 Task: Play online Dominion games in very easy mode.
Action: Mouse moved to (163, 83)
Screenshot: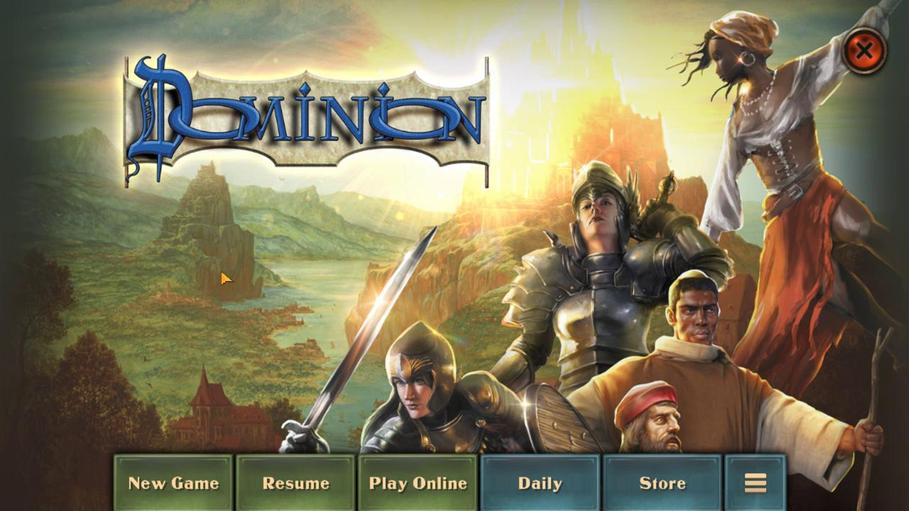 
Action: Mouse pressed left at (163, 83)
Screenshot: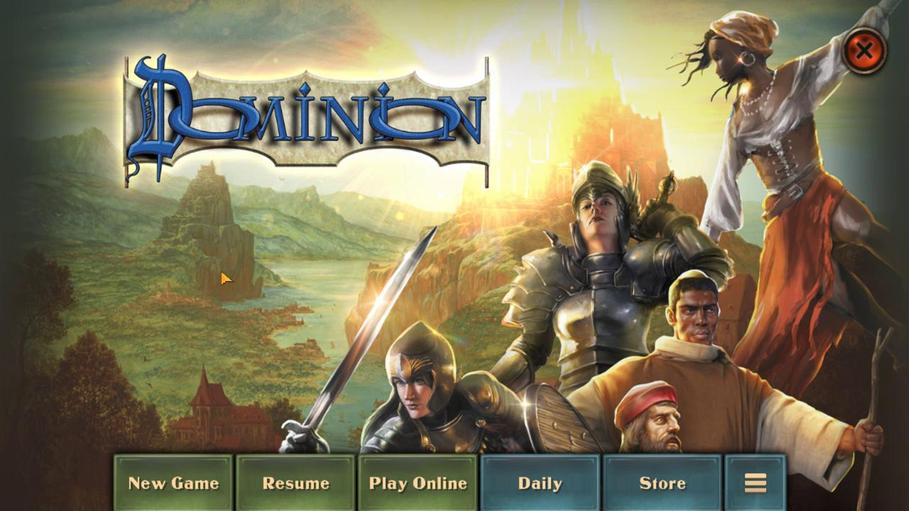 
Action: Mouse moved to (184, 326)
Screenshot: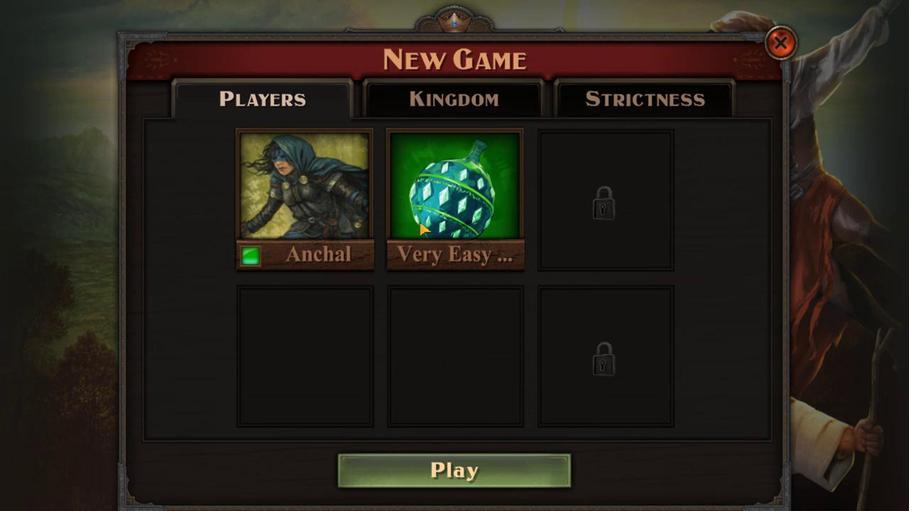 
Action: Mouse pressed left at (184, 326)
Screenshot: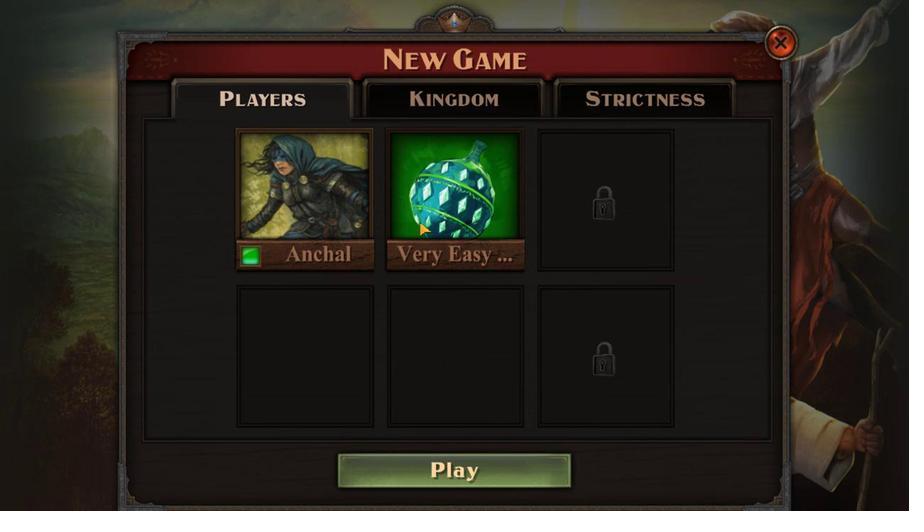 
Action: Mouse moved to (174, 304)
Screenshot: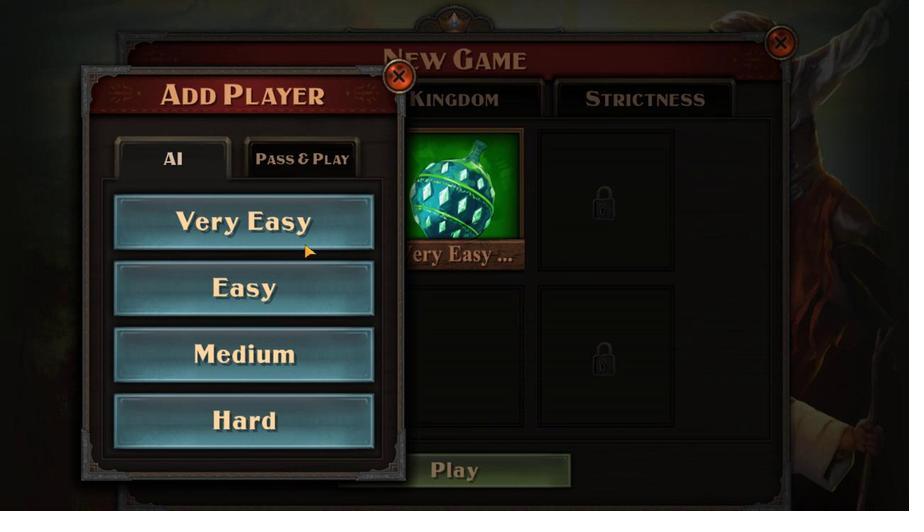 
Action: Mouse pressed left at (174, 304)
Screenshot: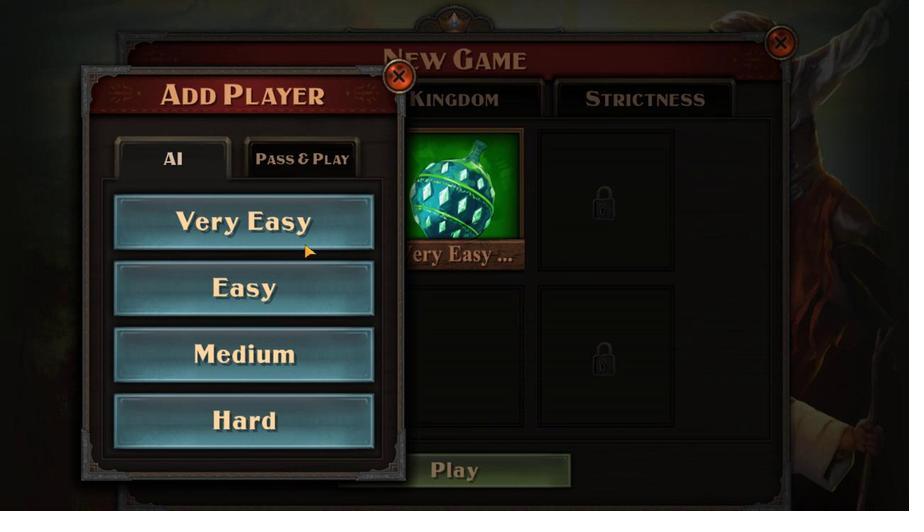 
Action: Mouse moved to (185, 96)
Screenshot: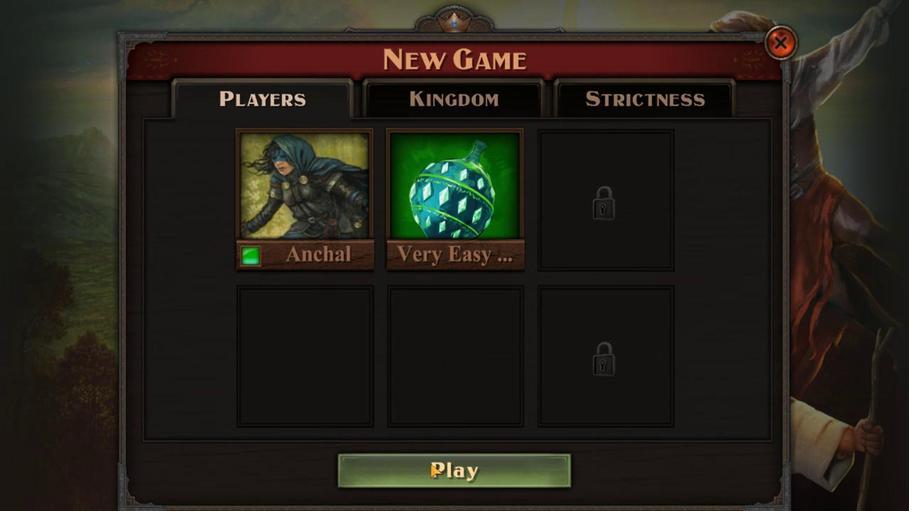 
Action: Mouse pressed left at (185, 96)
Screenshot: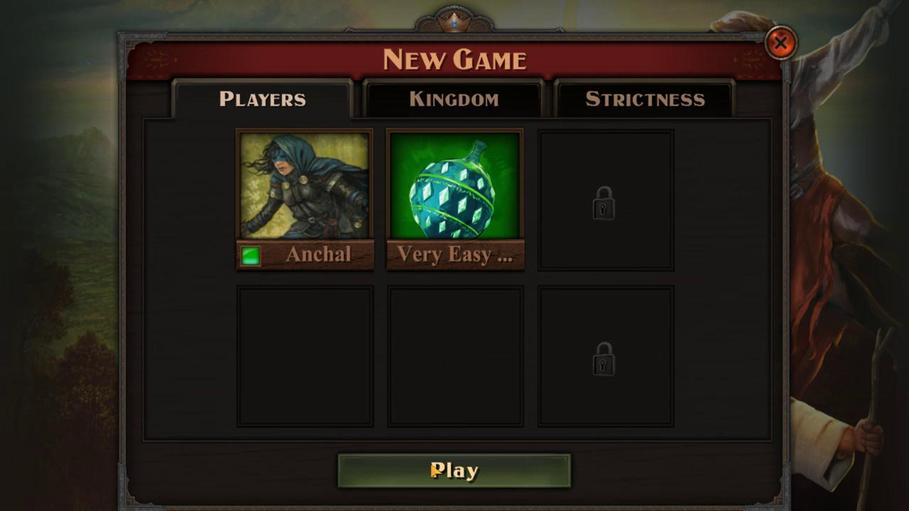 
Action: Mouse moved to (186, 95)
Screenshot: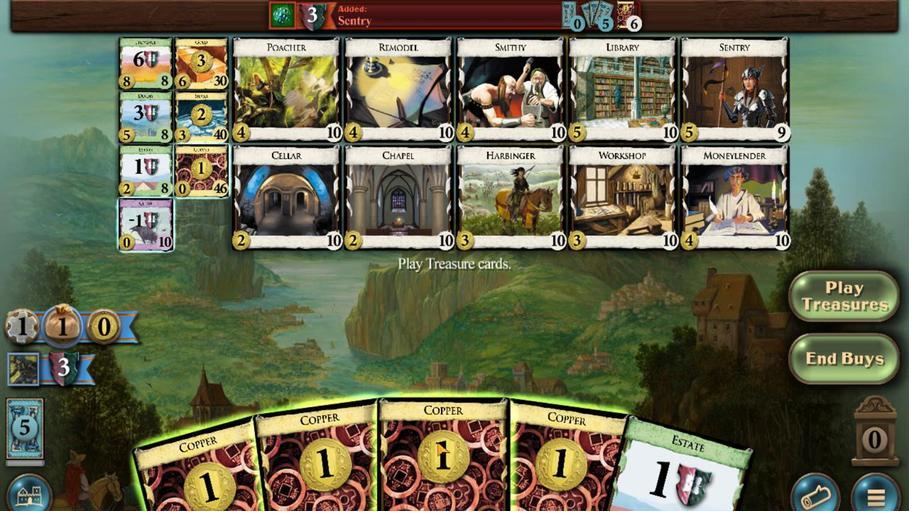 
Action: Mouse pressed left at (186, 95)
Screenshot: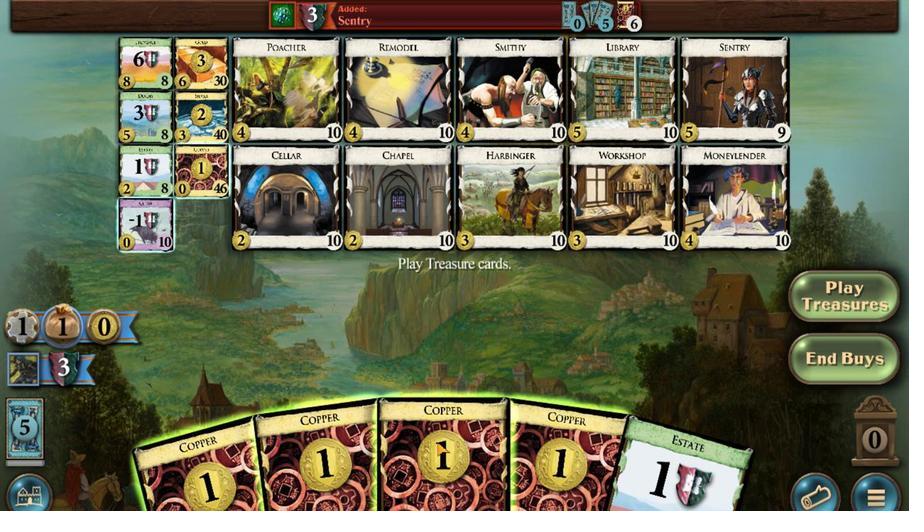 
Action: Mouse moved to (183, 74)
Screenshot: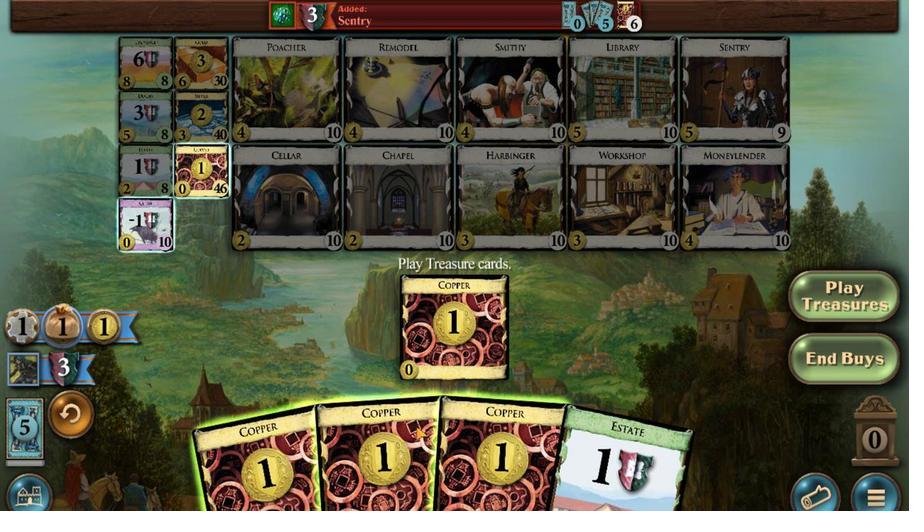
Action: Mouse pressed left at (183, 74)
Screenshot: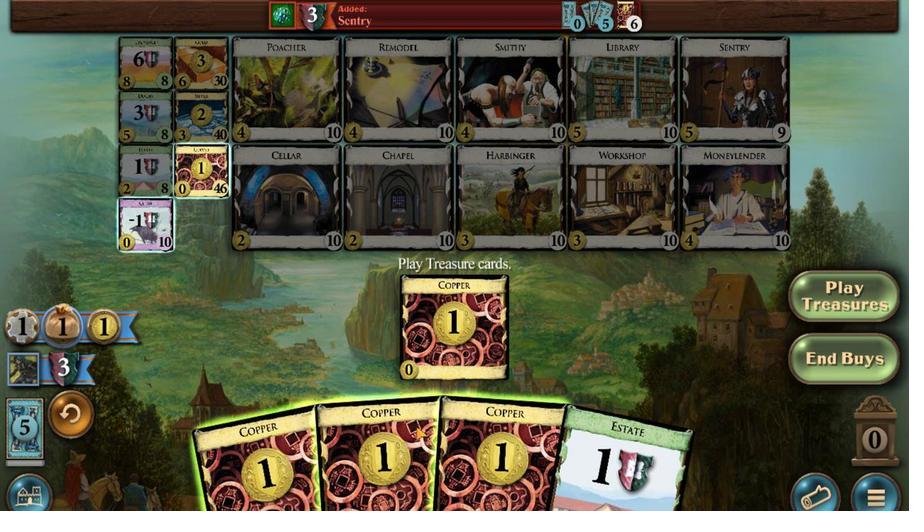 
Action: Mouse moved to (186, 74)
Screenshot: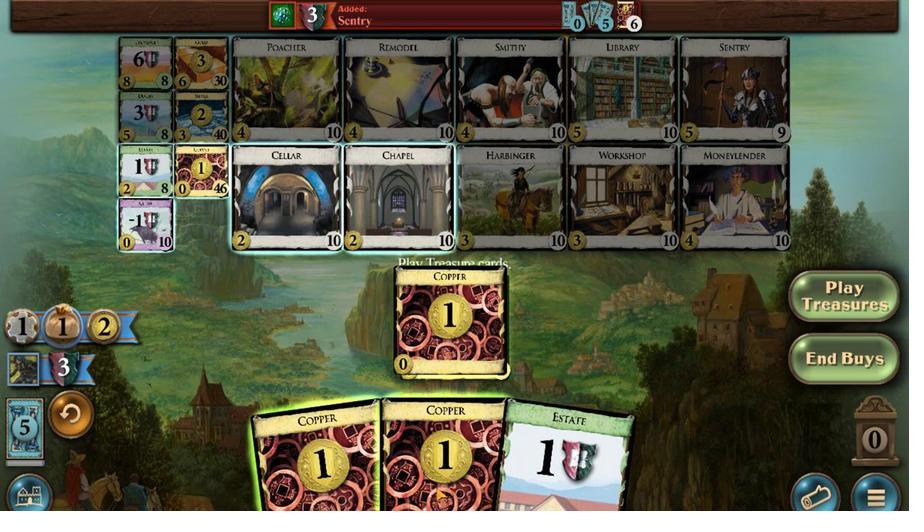 
Action: Mouse pressed left at (186, 74)
Screenshot: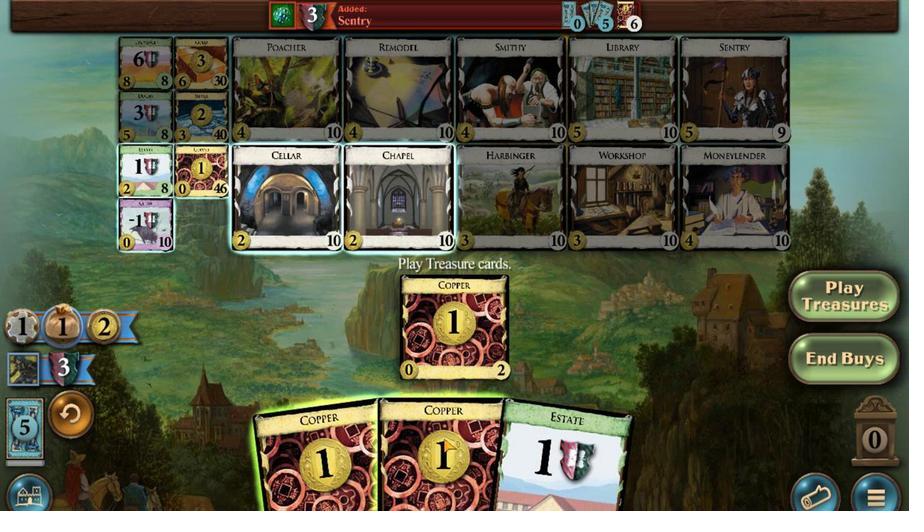 
Action: Mouse moved to (181, 81)
Screenshot: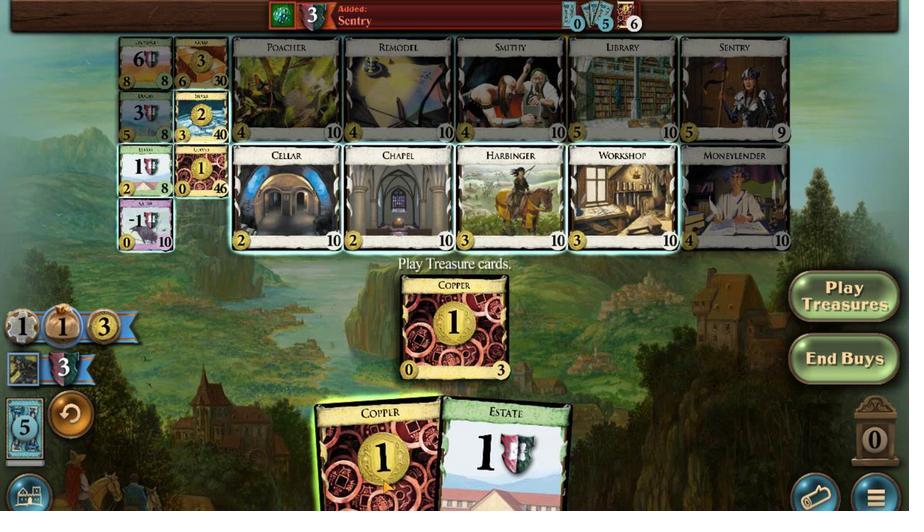 
Action: Mouse pressed left at (181, 81)
Screenshot: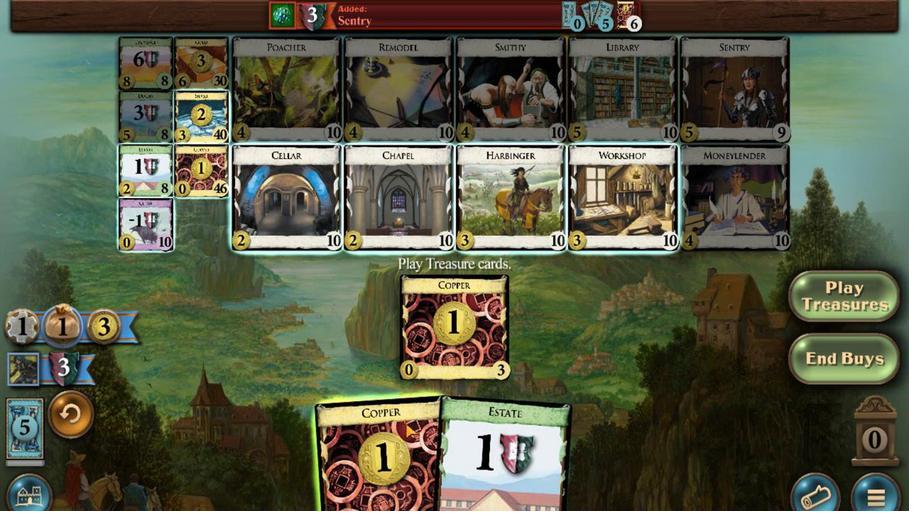 
Action: Mouse moved to (192, 439)
Screenshot: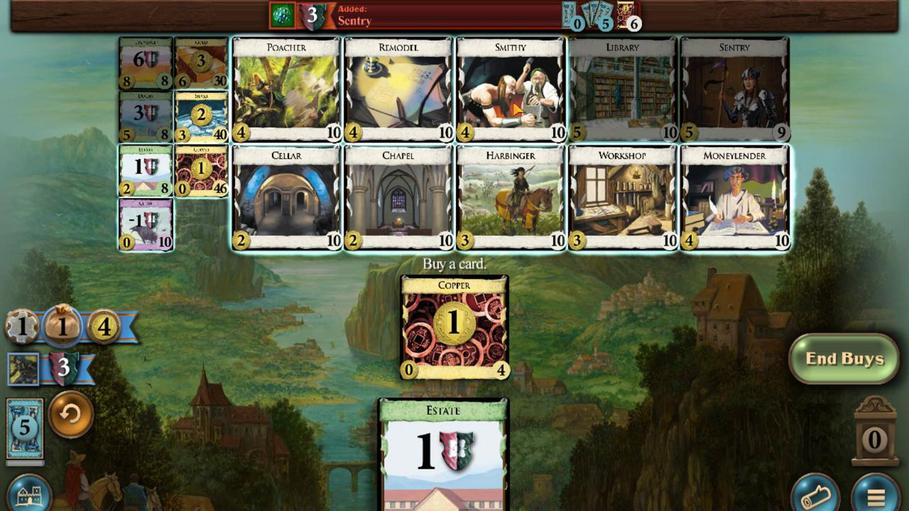 
Action: Mouse pressed left at (192, 439)
Screenshot: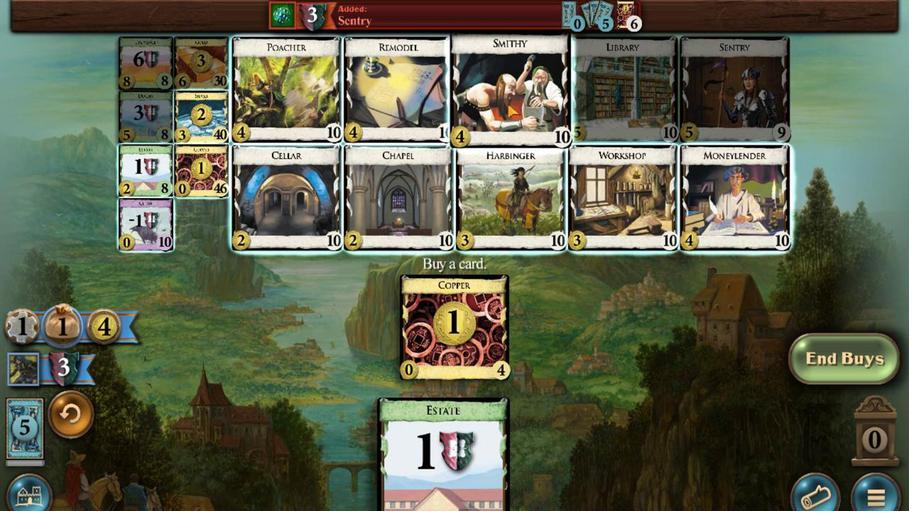 
Action: Mouse moved to (186, 93)
Screenshot: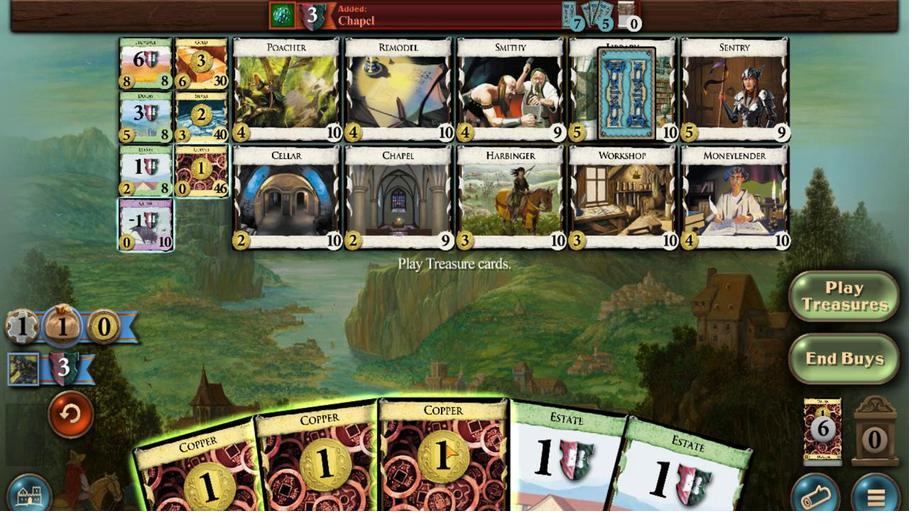 
Action: Mouse pressed left at (186, 93)
Screenshot: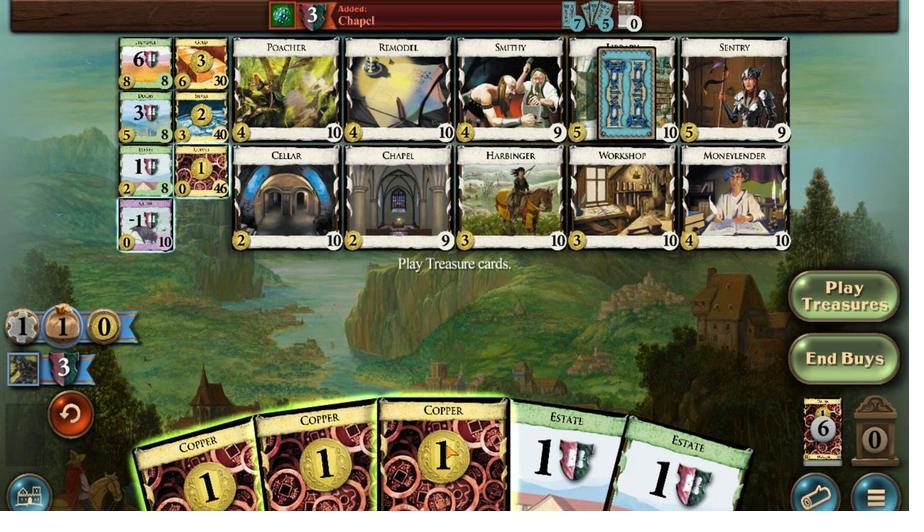 
Action: Mouse moved to (182, 105)
Screenshot: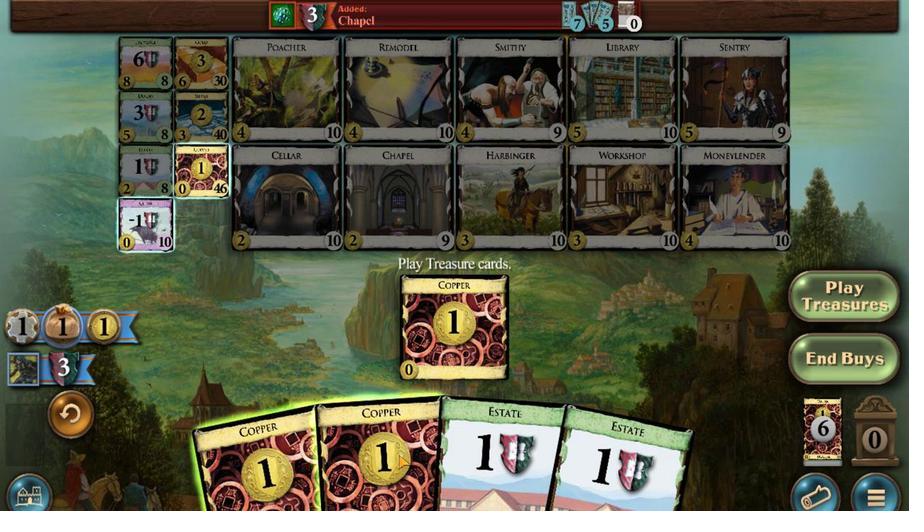 
Action: Mouse pressed left at (182, 105)
Screenshot: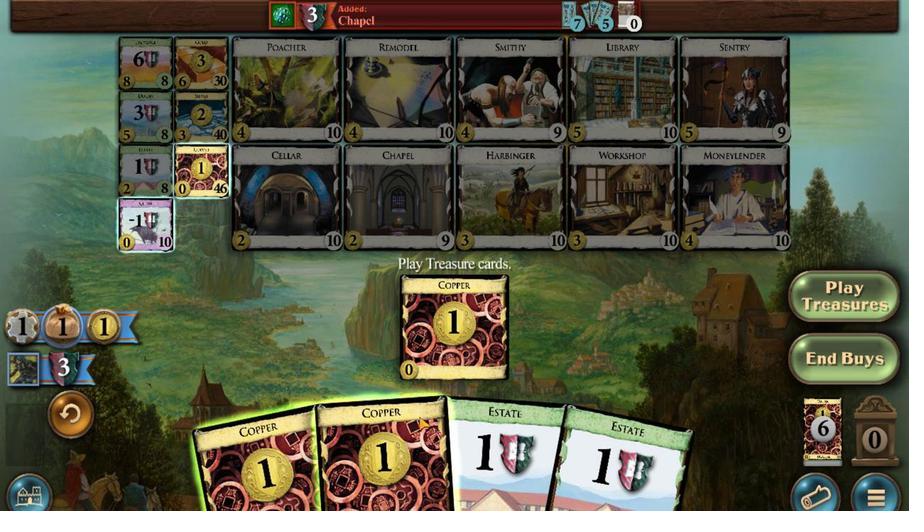 
Action: Mouse moved to (178, 103)
Screenshot: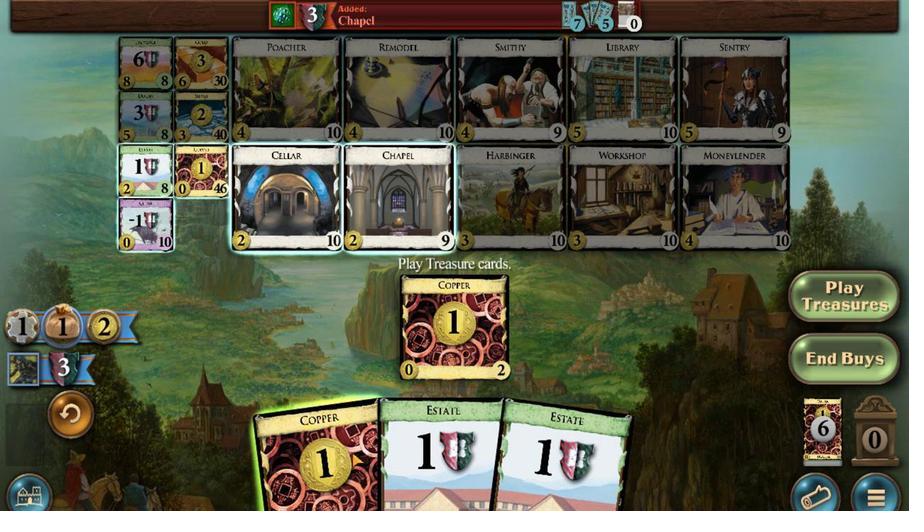 
Action: Mouse pressed left at (178, 103)
Screenshot: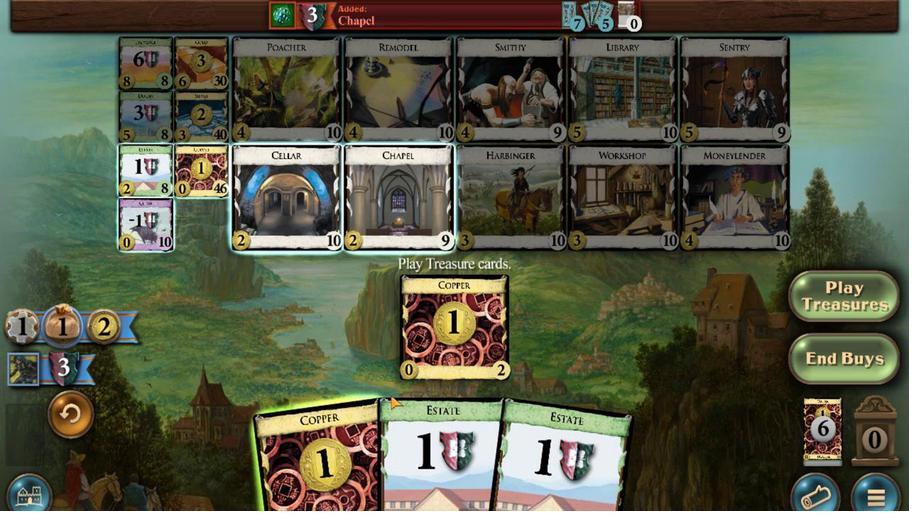 
Action: Mouse moved to (166, 432)
Screenshot: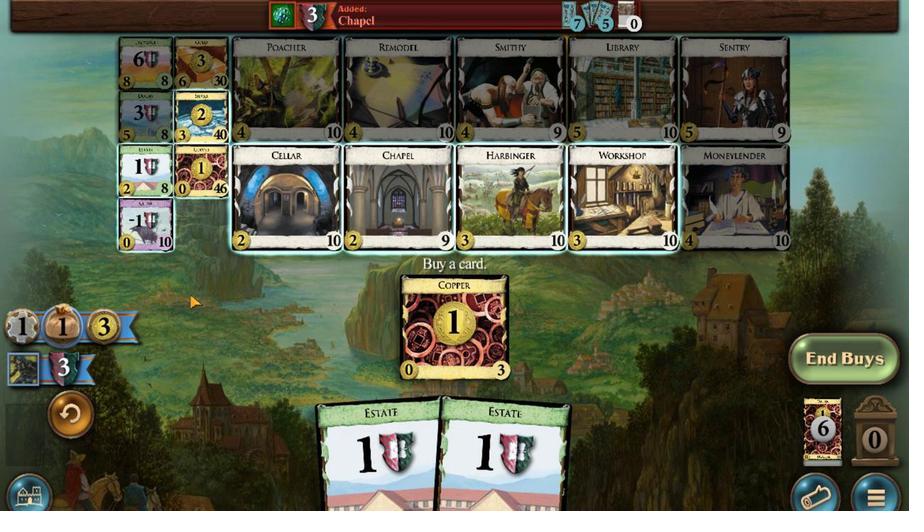 
Action: Mouse pressed left at (166, 432)
Screenshot: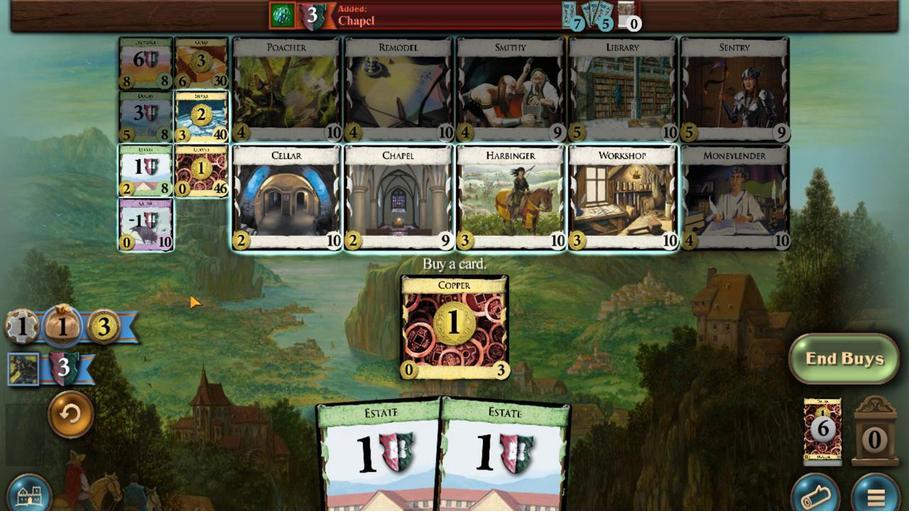 
Action: Mouse moved to (195, 74)
Screenshot: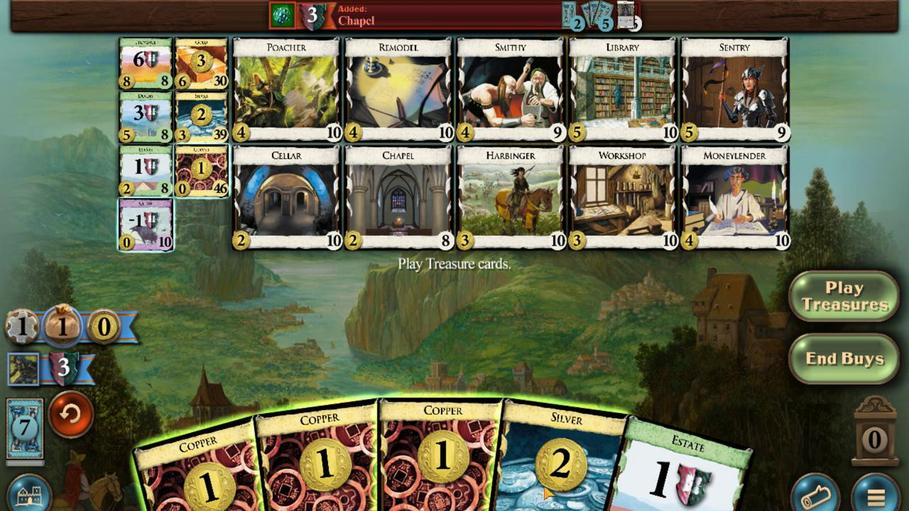 
Action: Mouse pressed left at (195, 74)
Screenshot: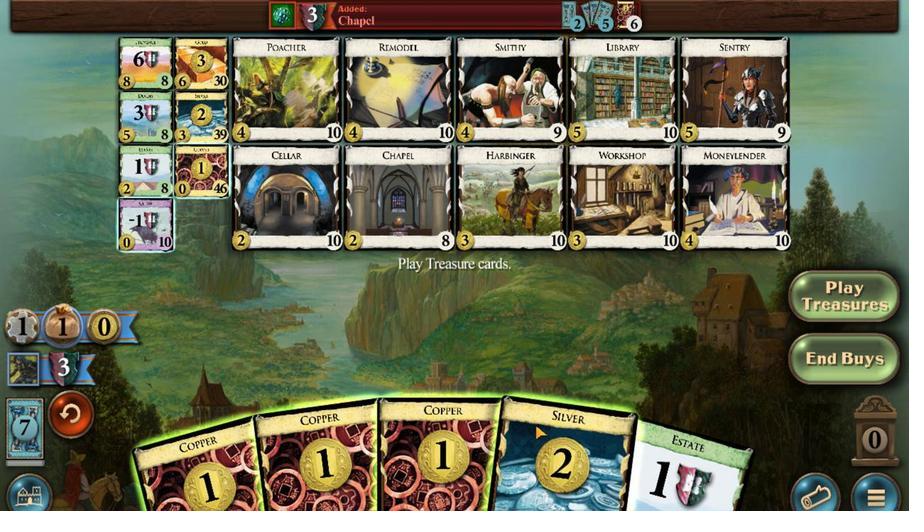 
Action: Mouse moved to (190, 73)
Screenshot: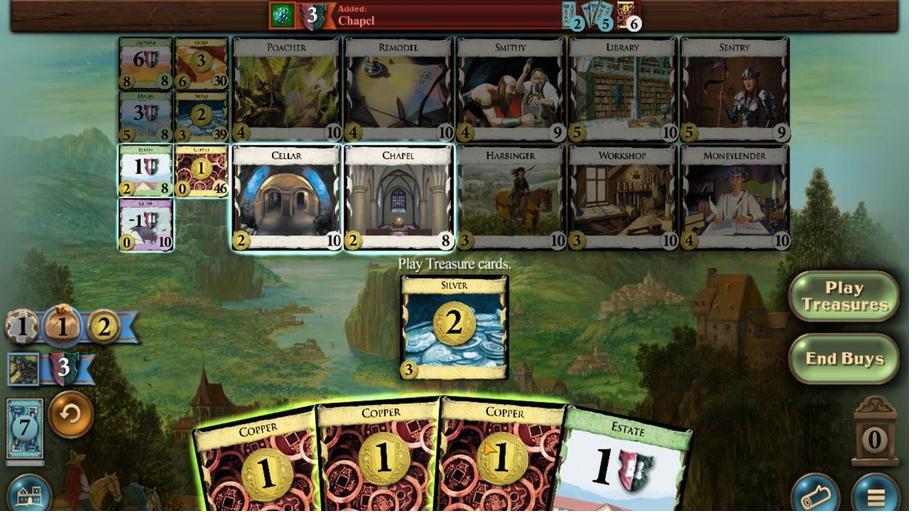 
Action: Mouse pressed left at (190, 73)
Screenshot: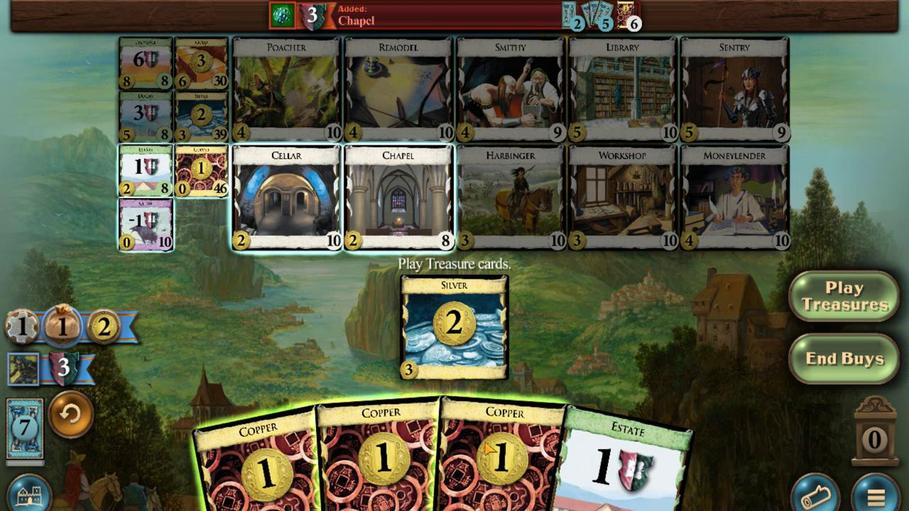 
Action: Mouse moved to (186, 52)
Screenshot: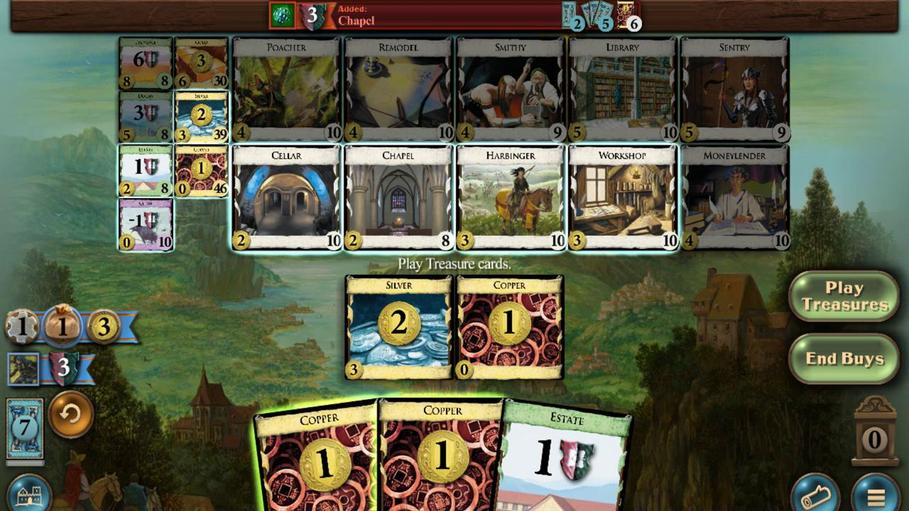 
Action: Mouse pressed left at (186, 52)
Screenshot: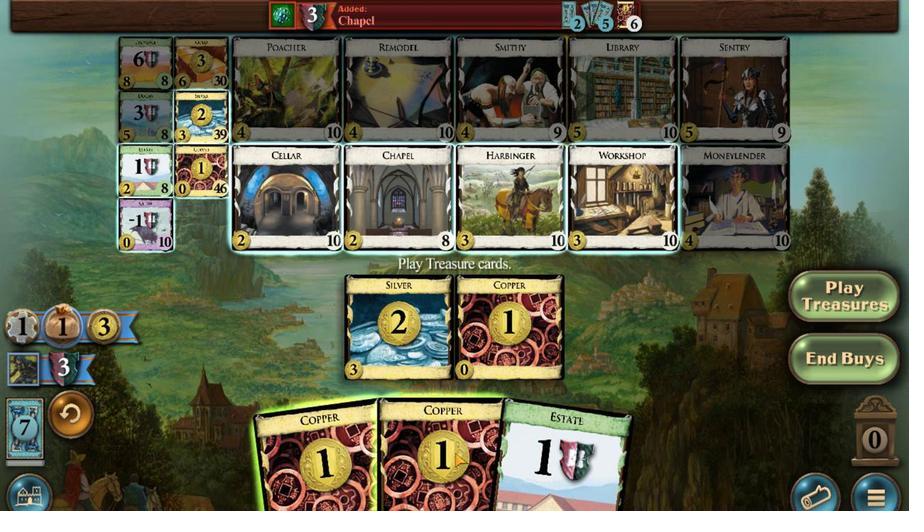 
Action: Mouse moved to (186, 43)
Screenshot: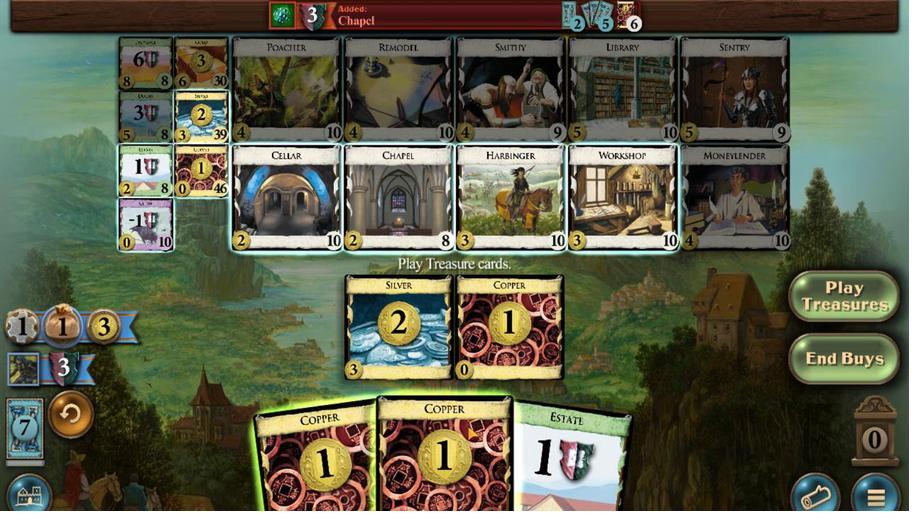 
Action: Mouse pressed left at (186, 43)
Screenshot: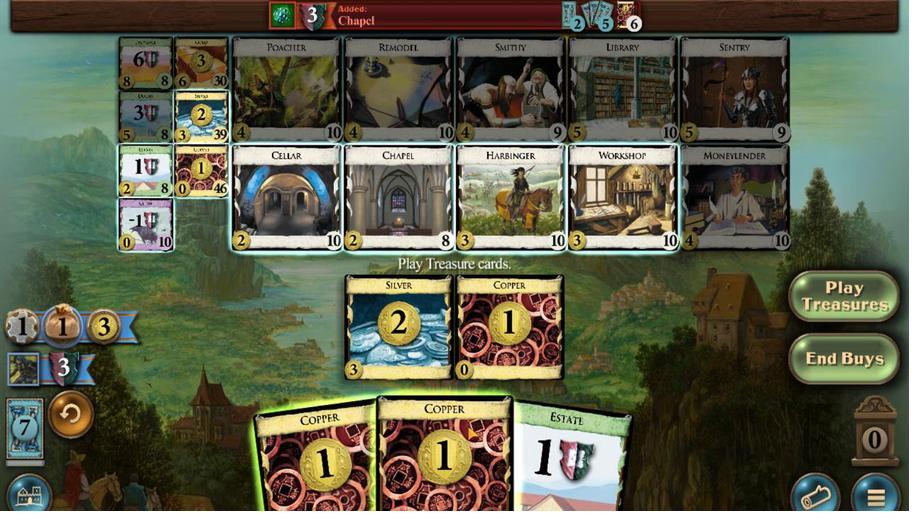 
Action: Mouse moved to (181, 78)
Screenshot: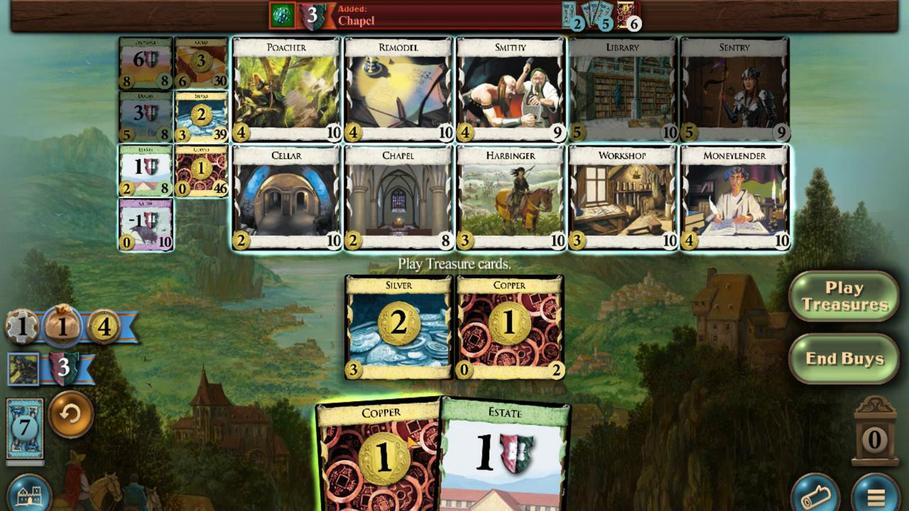 
Action: Mouse pressed left at (181, 78)
Screenshot: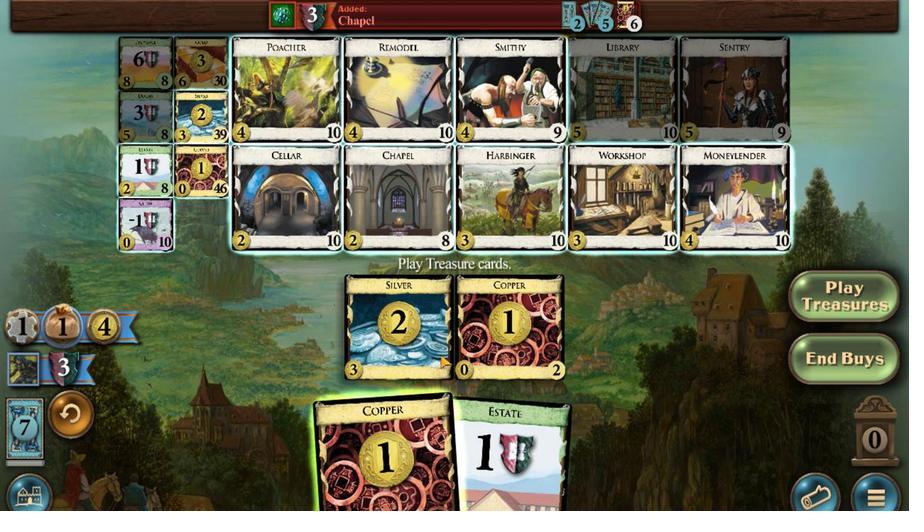 
Action: Mouse moved to (159, 429)
Screenshot: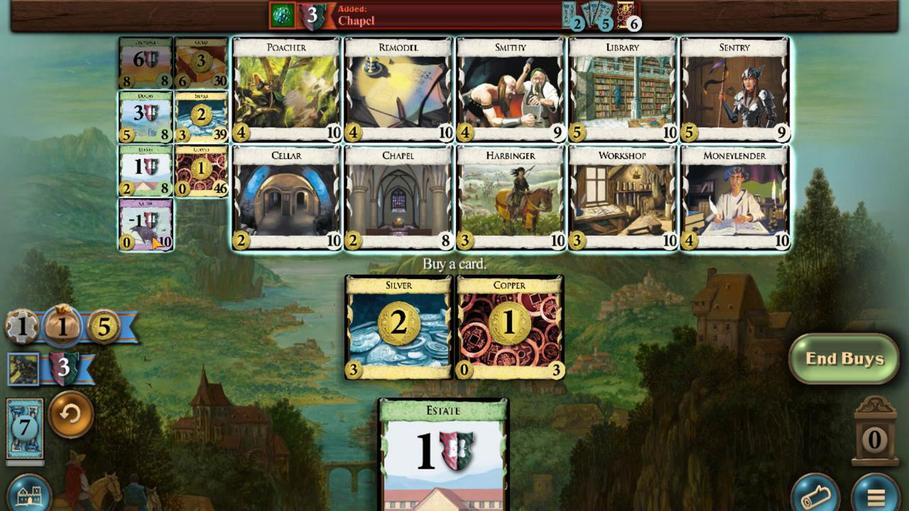 
Action: Mouse pressed left at (159, 429)
Screenshot: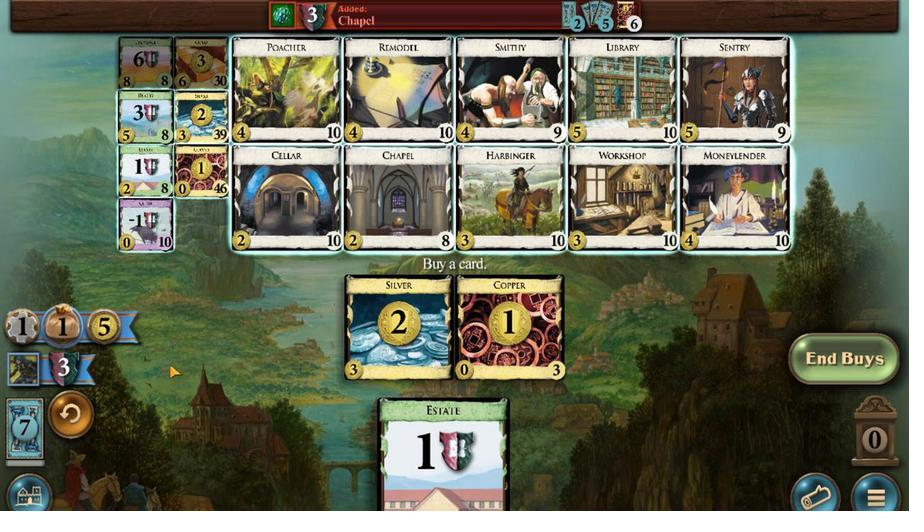 
Action: Mouse moved to (185, 103)
Screenshot: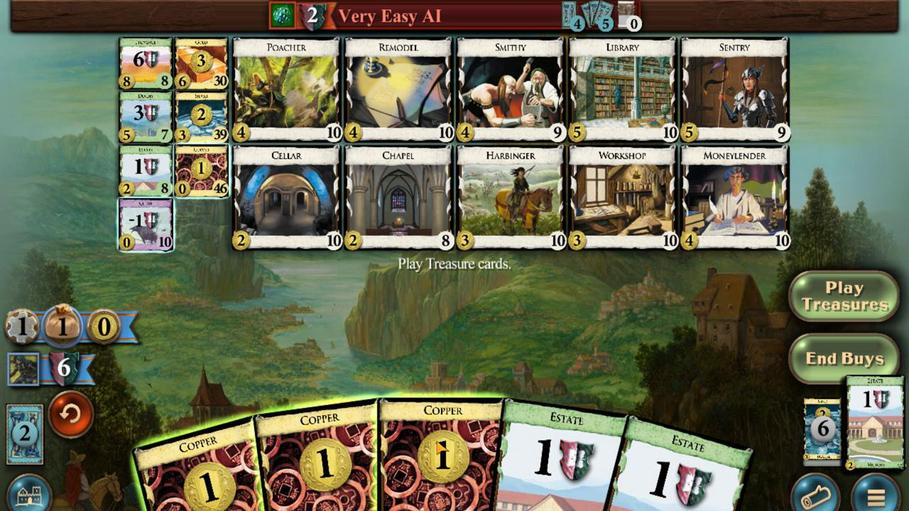
Action: Mouse pressed left at (185, 103)
Screenshot: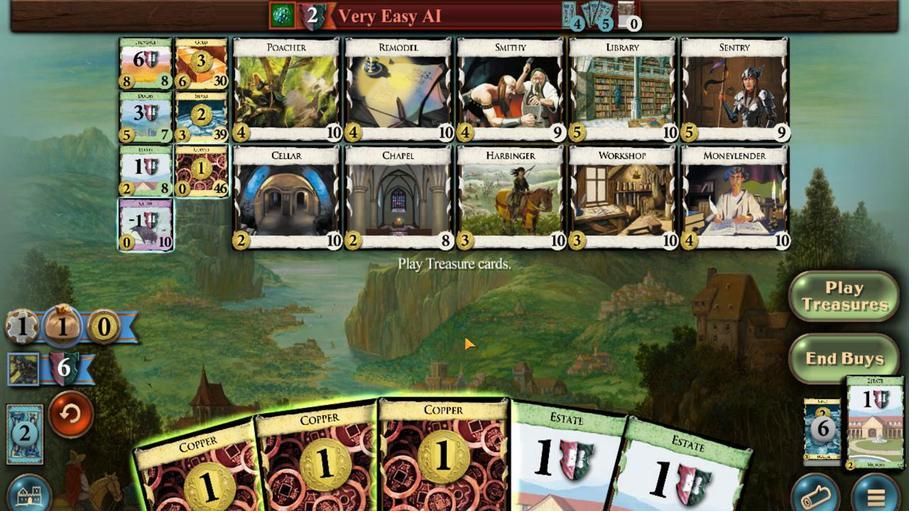 
Action: Mouse moved to (181, 97)
Screenshot: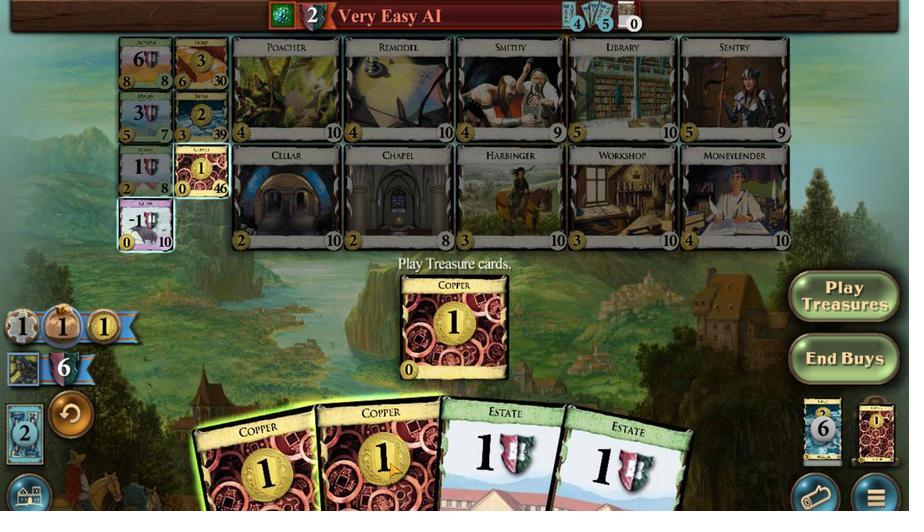 
Action: Mouse pressed left at (181, 97)
Screenshot: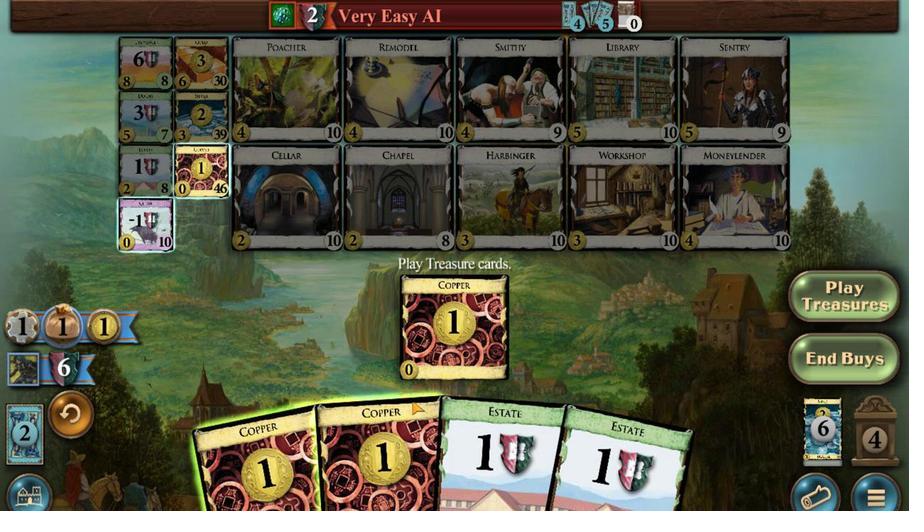 
Action: Mouse moved to (178, 88)
Screenshot: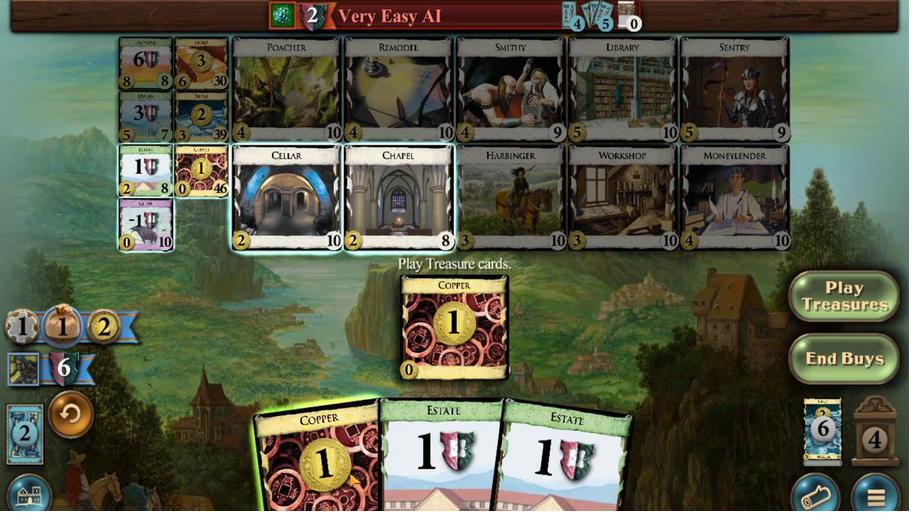 
Action: Mouse pressed left at (178, 88)
Screenshot: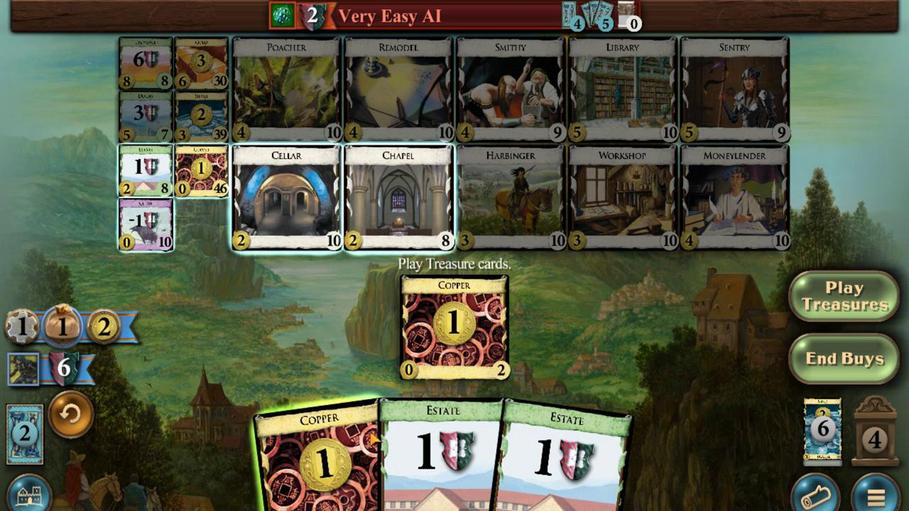 
Action: Mouse moved to (193, 363)
Screenshot: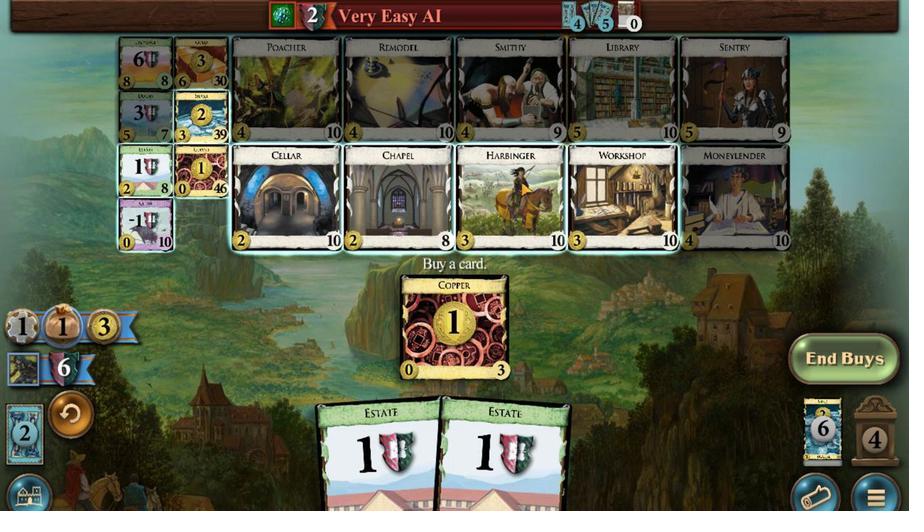
Action: Mouse pressed left at (193, 363)
Screenshot: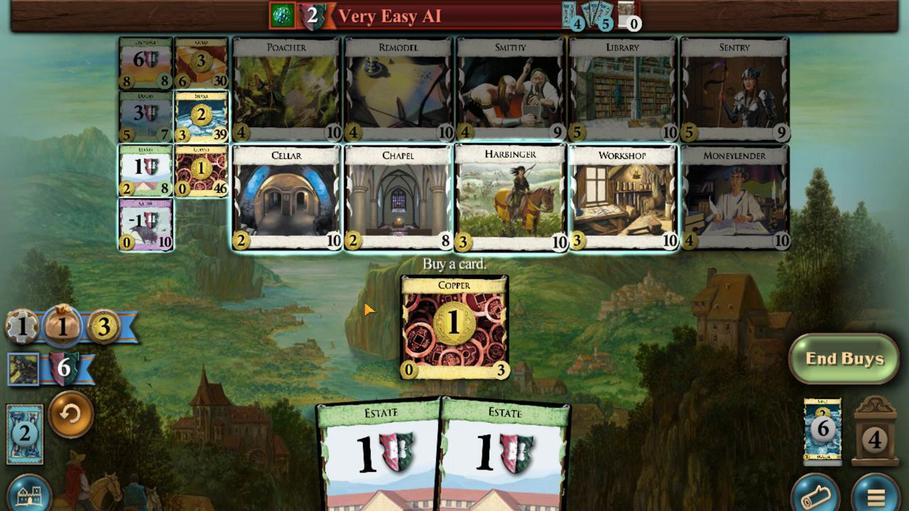 
Action: Mouse moved to (164, 78)
Screenshot: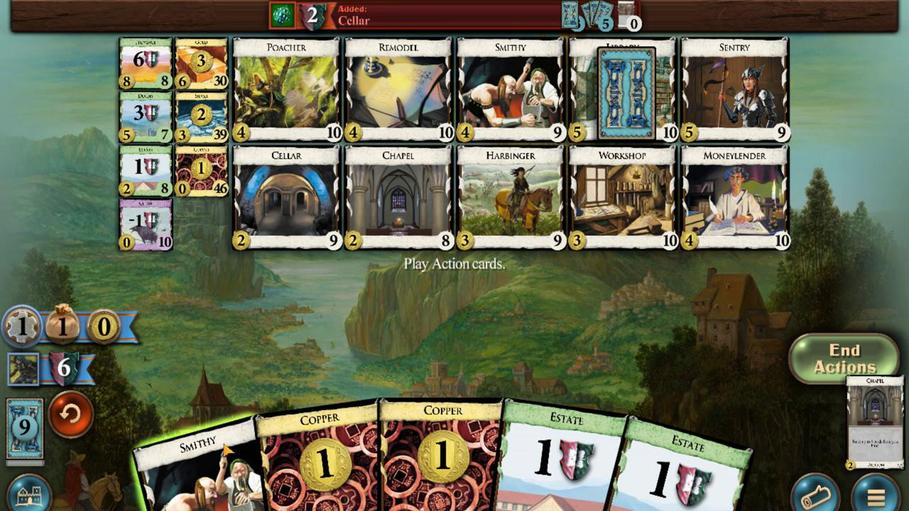 
Action: Mouse pressed left at (164, 78)
Screenshot: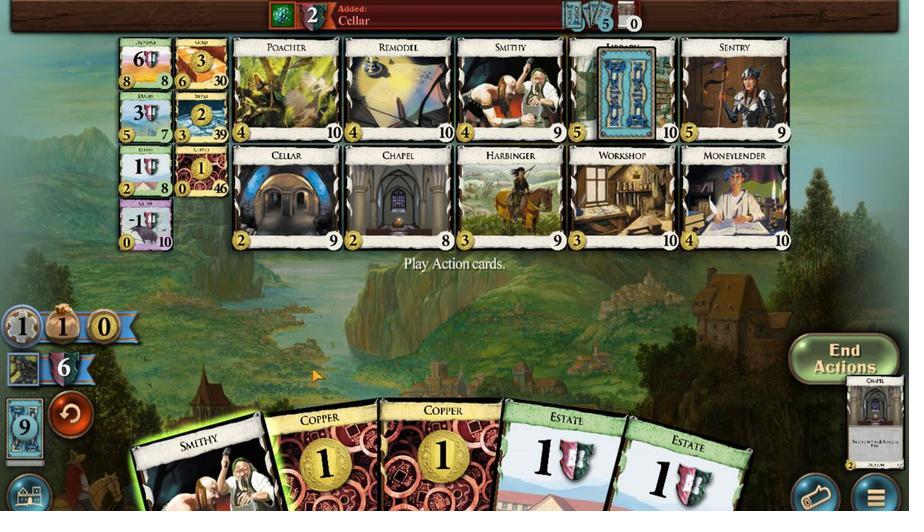
Action: Mouse moved to (176, 95)
Screenshot: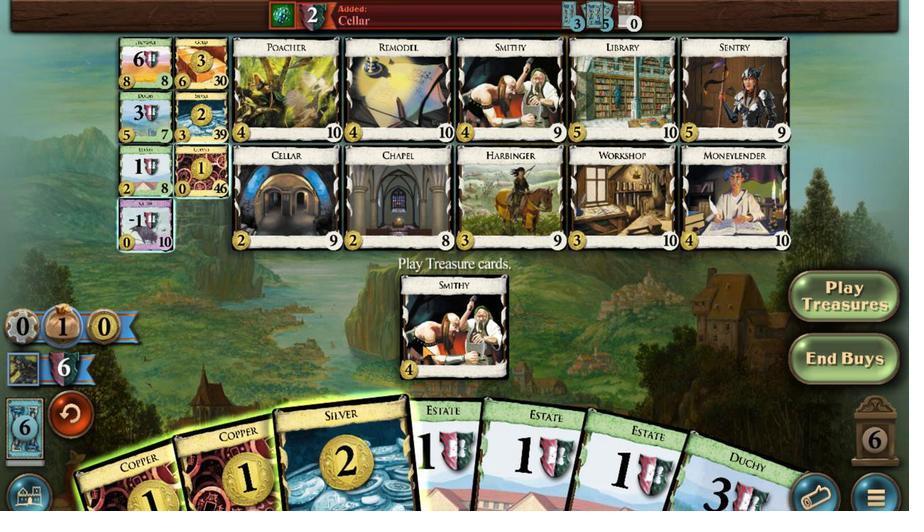 
Action: Mouse pressed left at (176, 95)
Screenshot: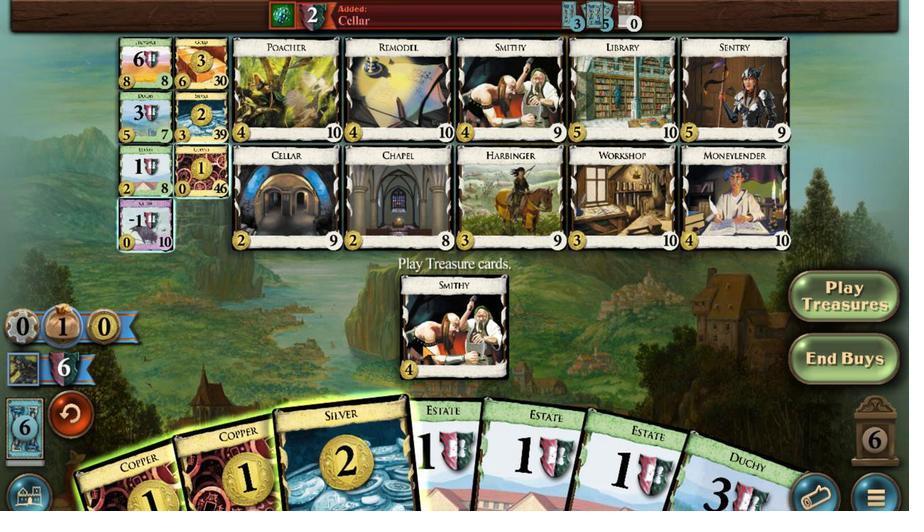 
Action: Mouse moved to (172, 92)
Screenshot: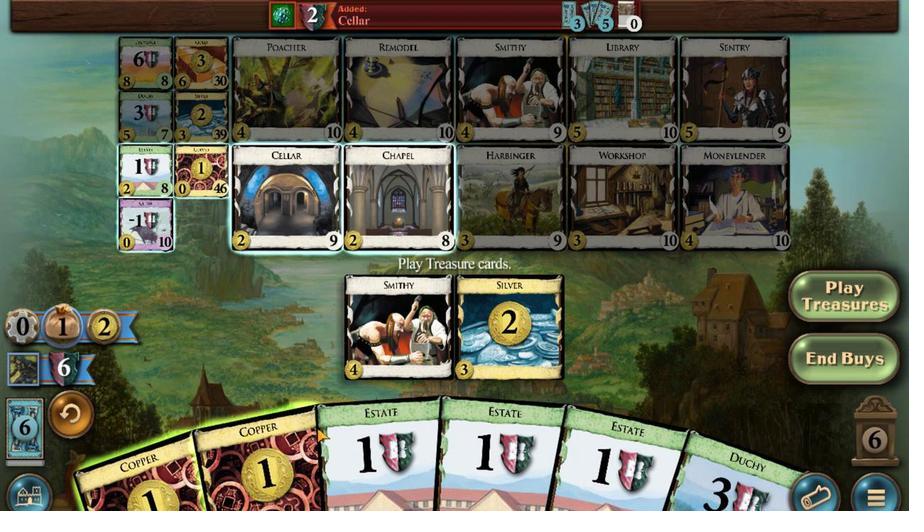 
Action: Mouse pressed left at (172, 92)
Screenshot: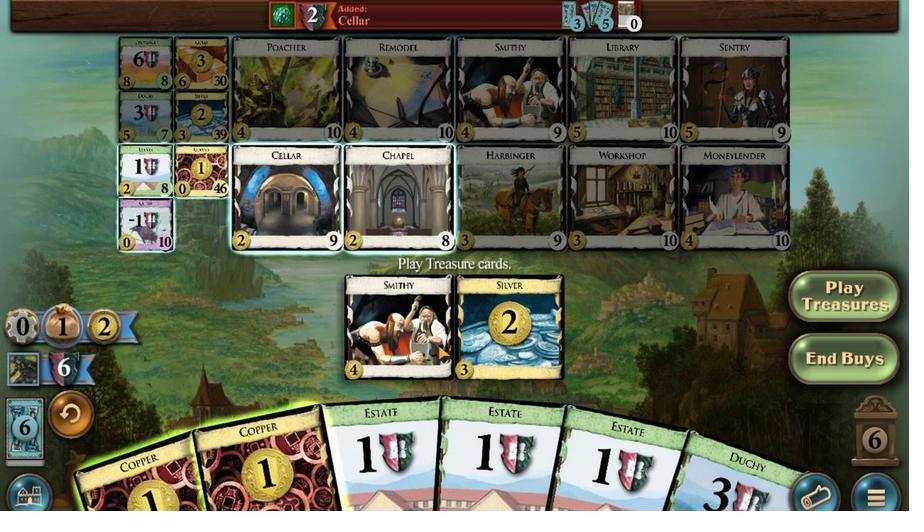 
Action: Mouse moved to (168, 88)
Screenshot: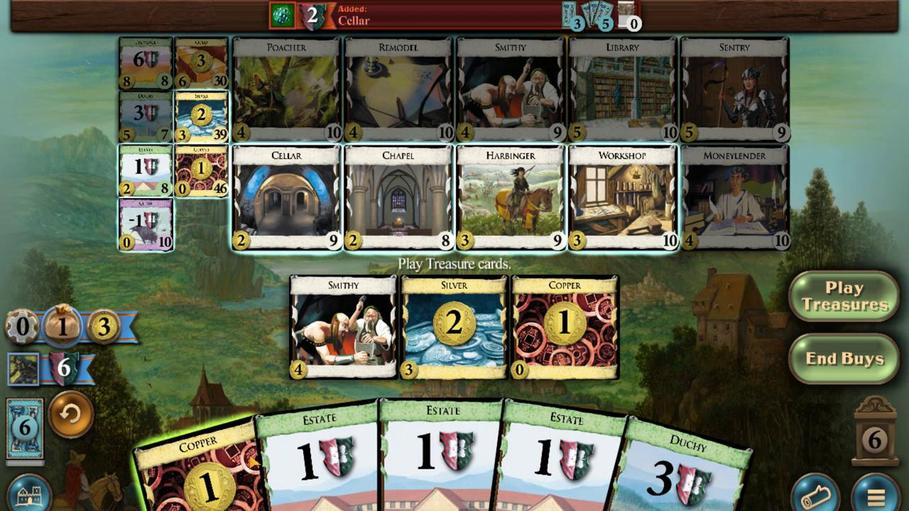 
Action: Mouse pressed left at (168, 88)
Screenshot: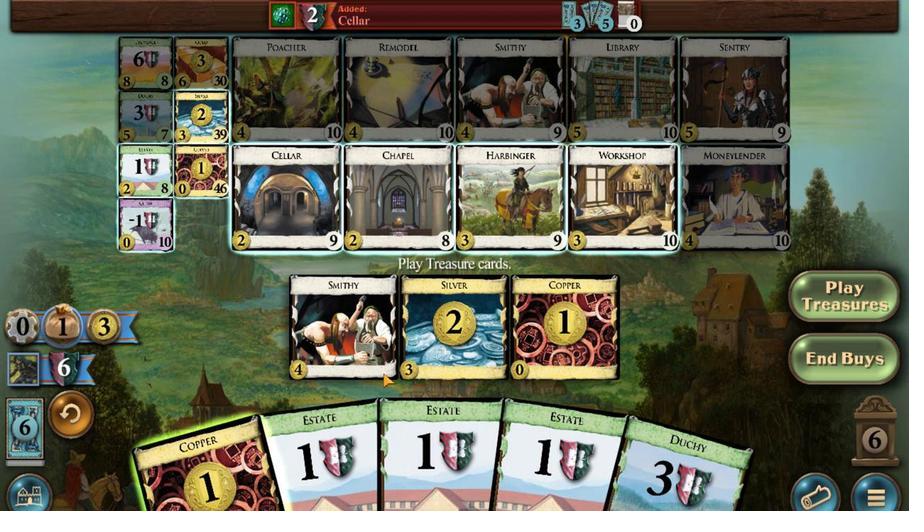 
Action: Mouse moved to (194, 469)
Screenshot: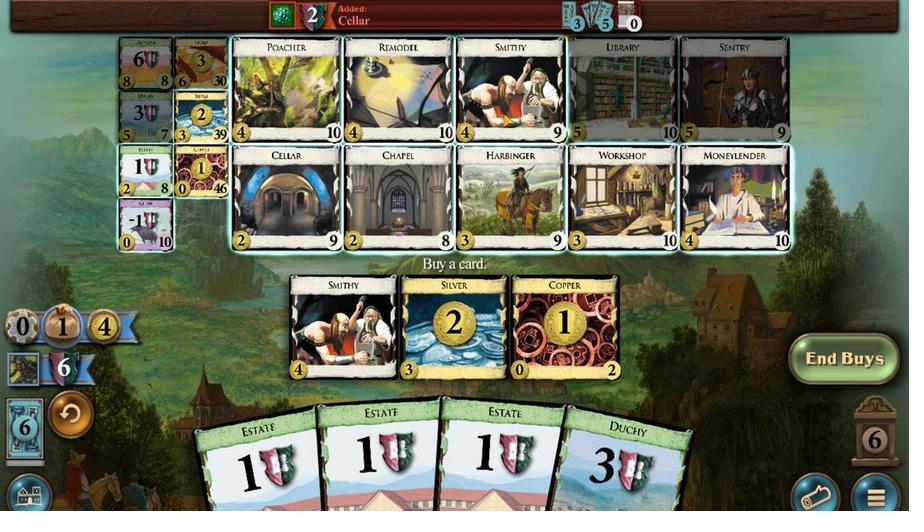 
Action: Mouse pressed left at (194, 469)
Screenshot: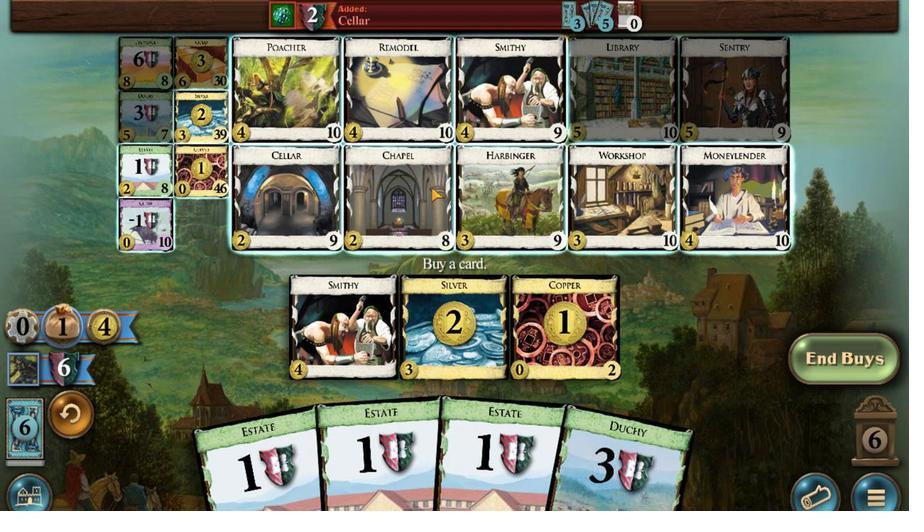 
Action: Mouse moved to (186, 81)
Screenshot: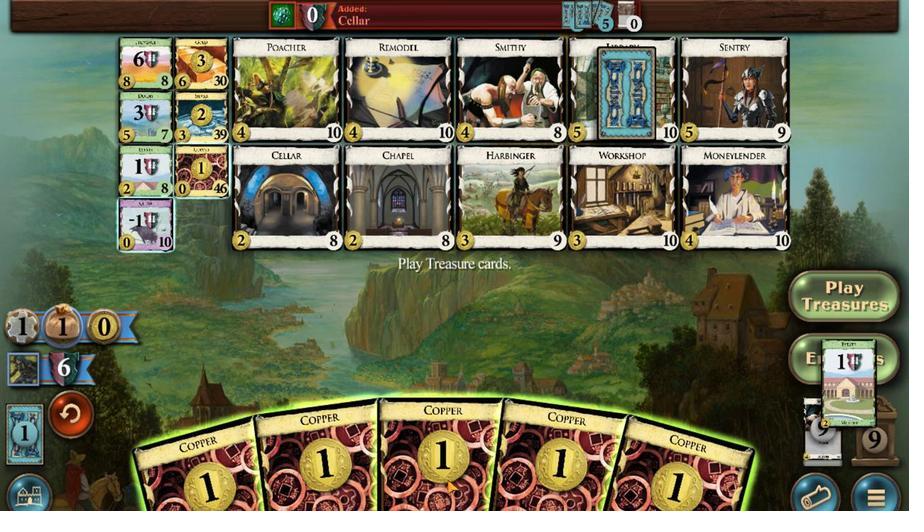 
Action: Mouse pressed left at (186, 81)
Screenshot: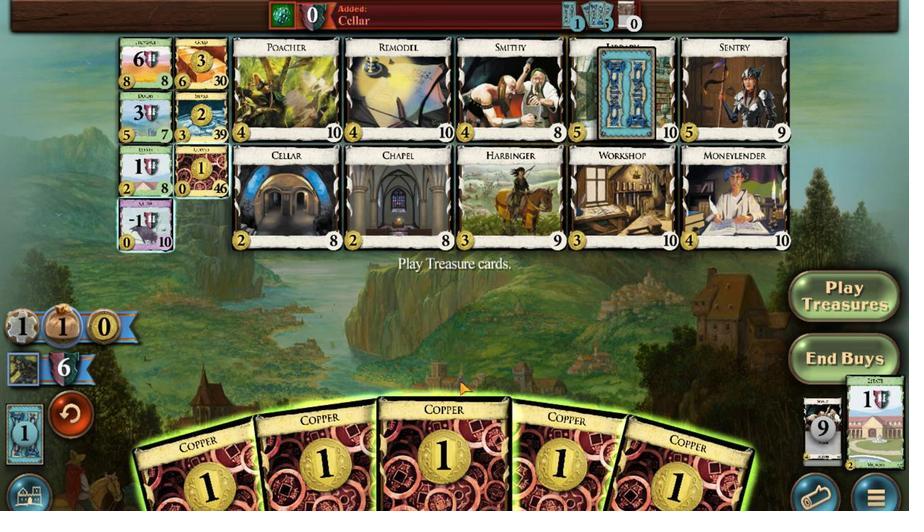 
Action: Mouse moved to (191, 75)
Screenshot: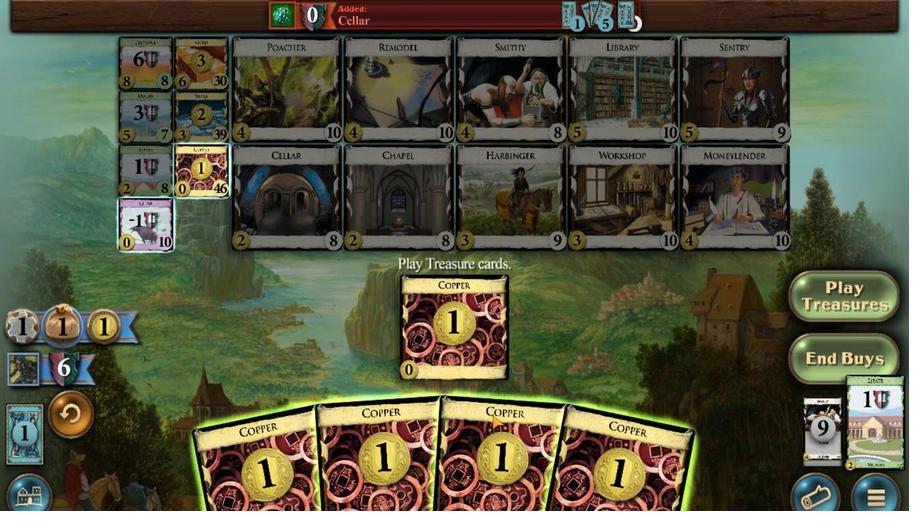
Action: Mouse pressed left at (191, 75)
Screenshot: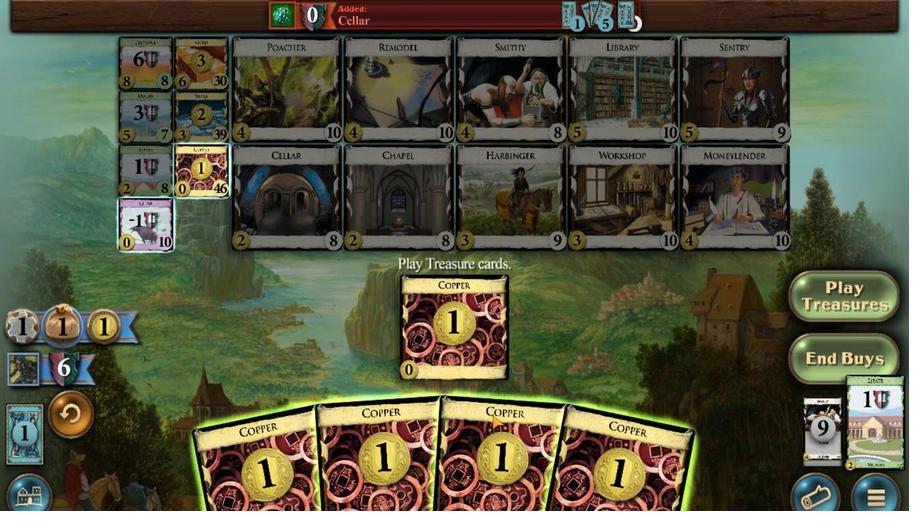 
Action: Mouse moved to (193, 66)
Screenshot: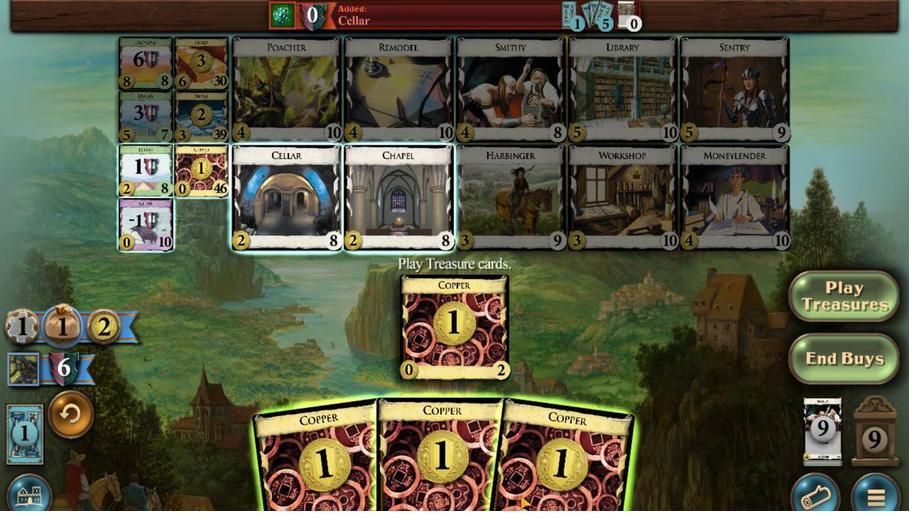 
Action: Mouse pressed left at (193, 66)
Screenshot: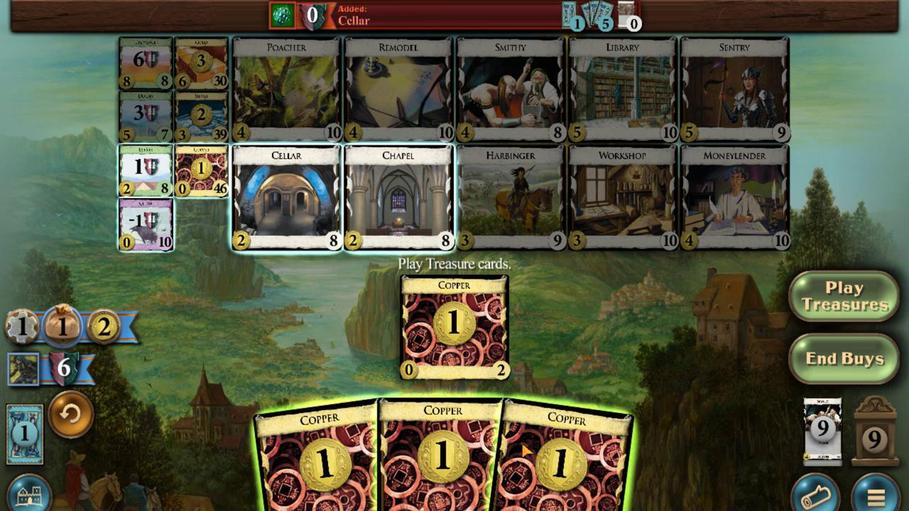 
Action: Mouse moved to (192, 97)
Screenshot: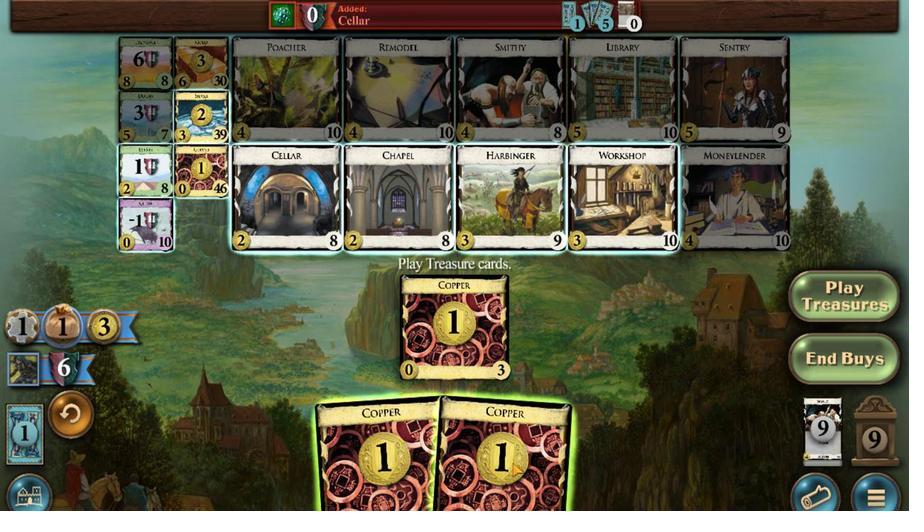
Action: Mouse pressed left at (192, 97)
Screenshot: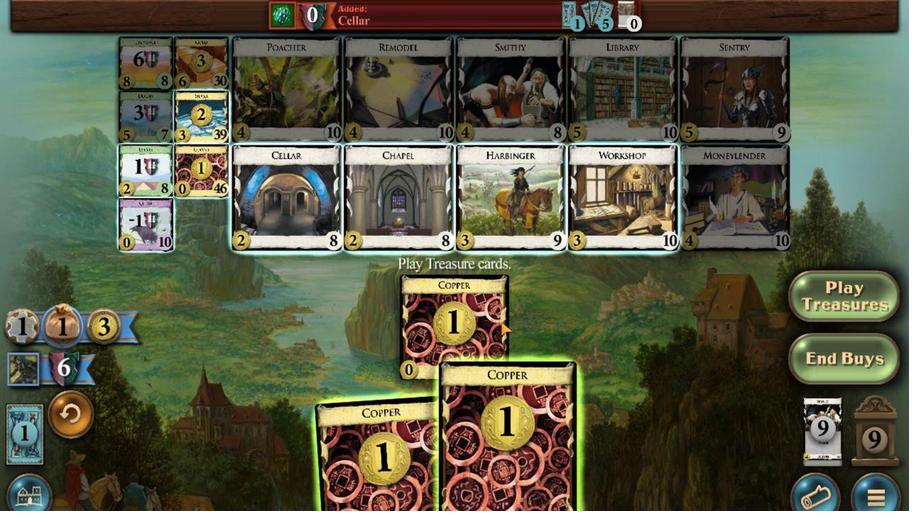 
Action: Mouse moved to (189, 70)
Screenshot: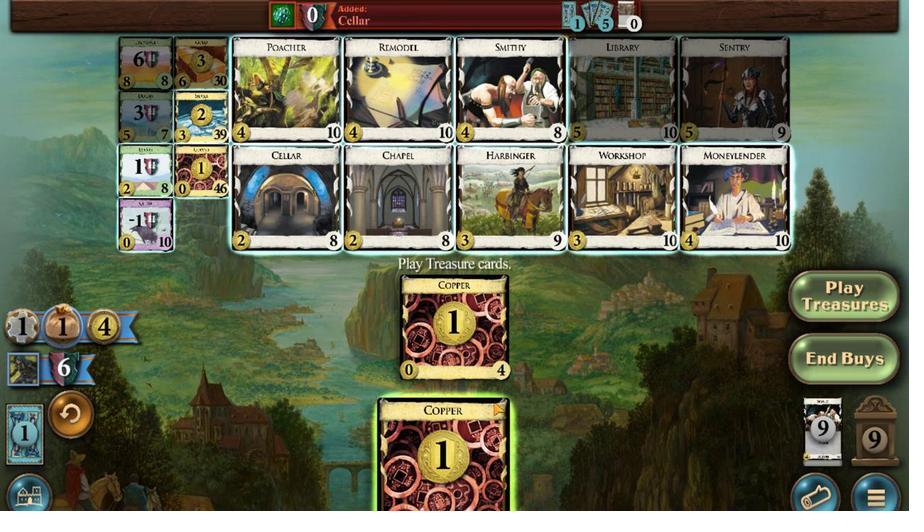 
Action: Mouse pressed left at (189, 70)
Screenshot: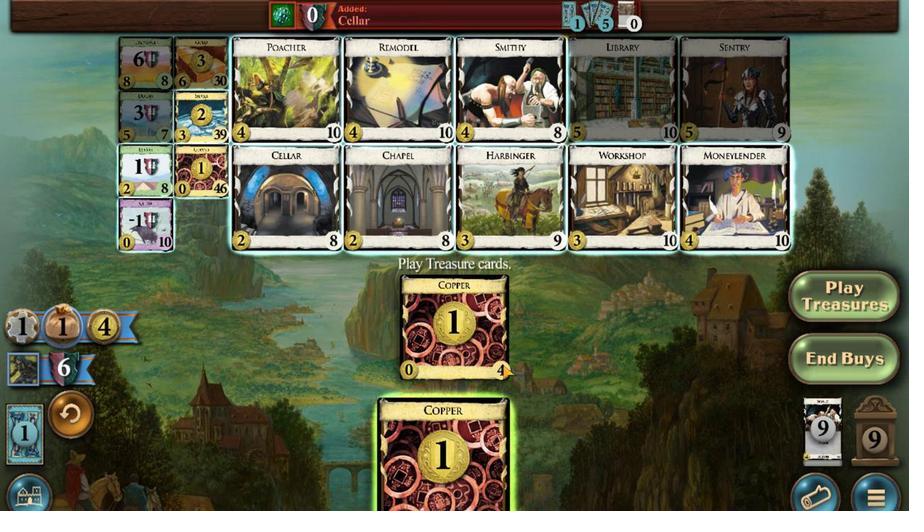 
Action: Mouse moved to (161, 431)
Screenshot: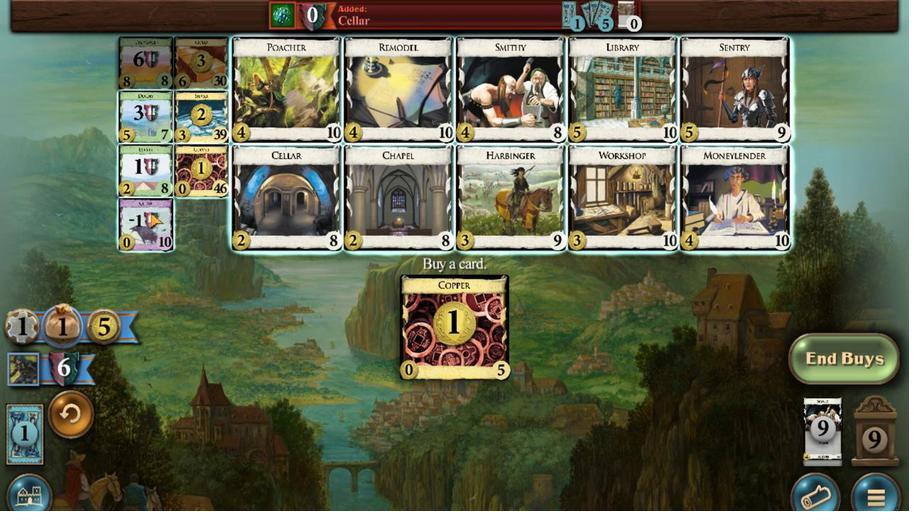 
Action: Mouse pressed left at (161, 431)
Screenshot: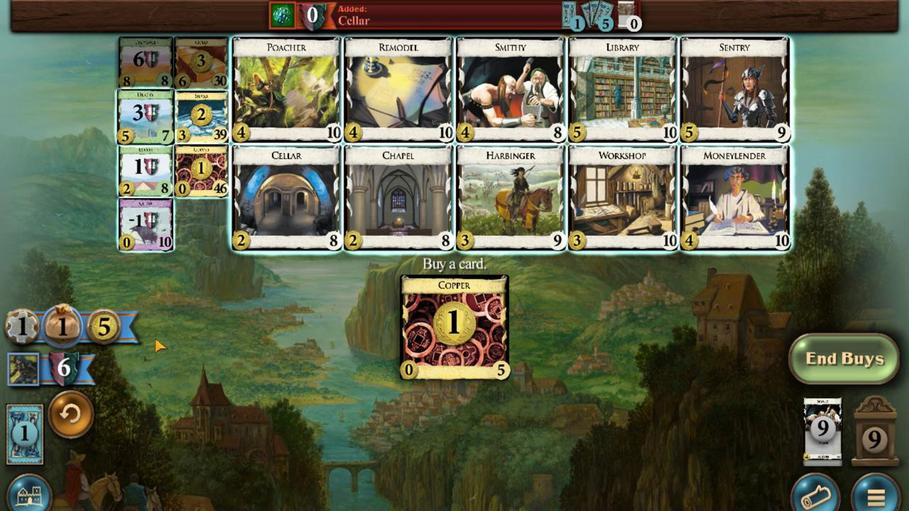 
Action: Mouse moved to (177, 106)
Screenshot: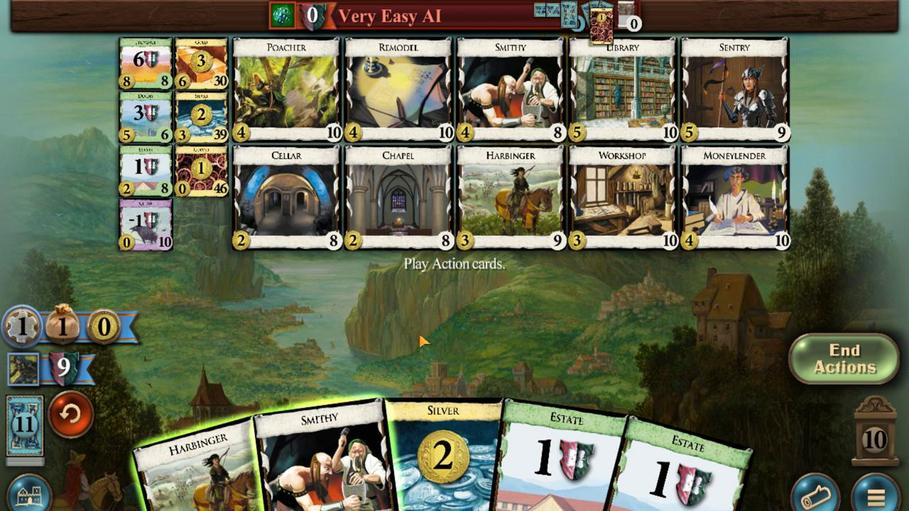 
Action: Mouse pressed left at (177, 106)
Screenshot: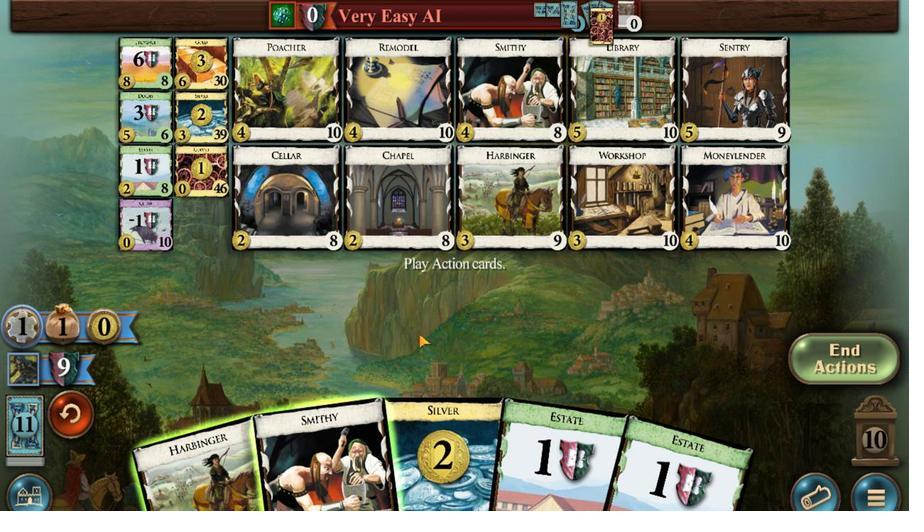 
Action: Mouse moved to (183, 94)
Screenshot: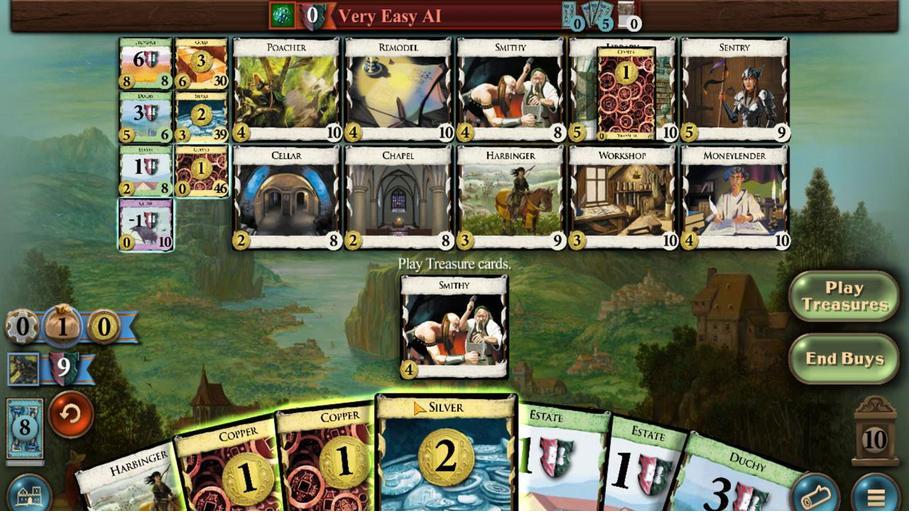 
Action: Mouse pressed left at (183, 94)
Screenshot: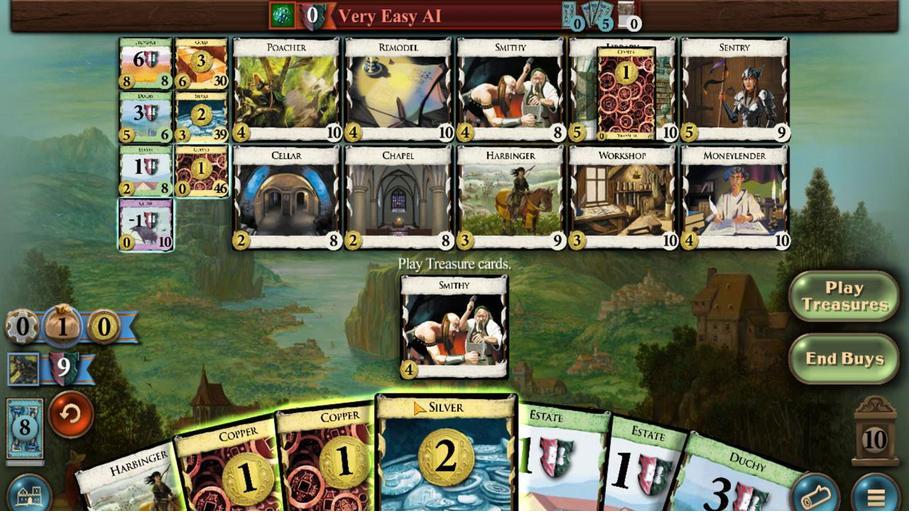 
Action: Mouse moved to (181, 100)
Screenshot: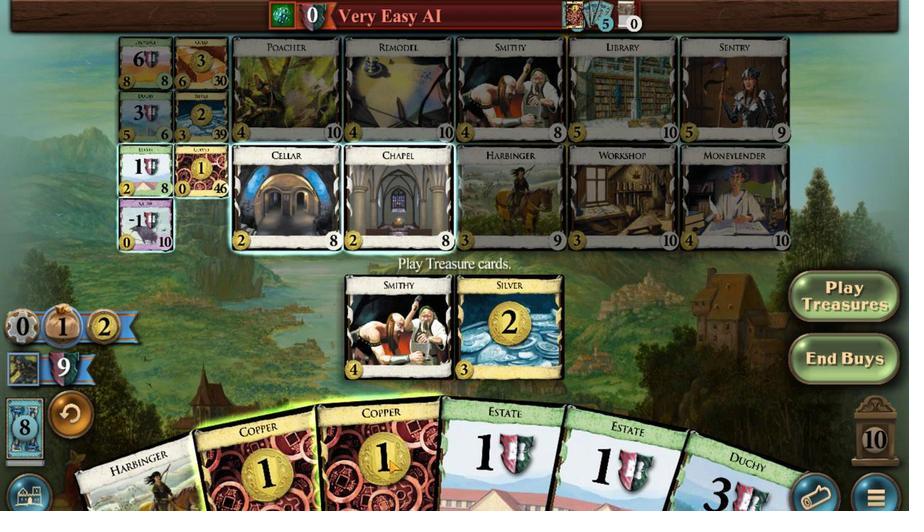 
Action: Mouse pressed left at (181, 100)
Screenshot: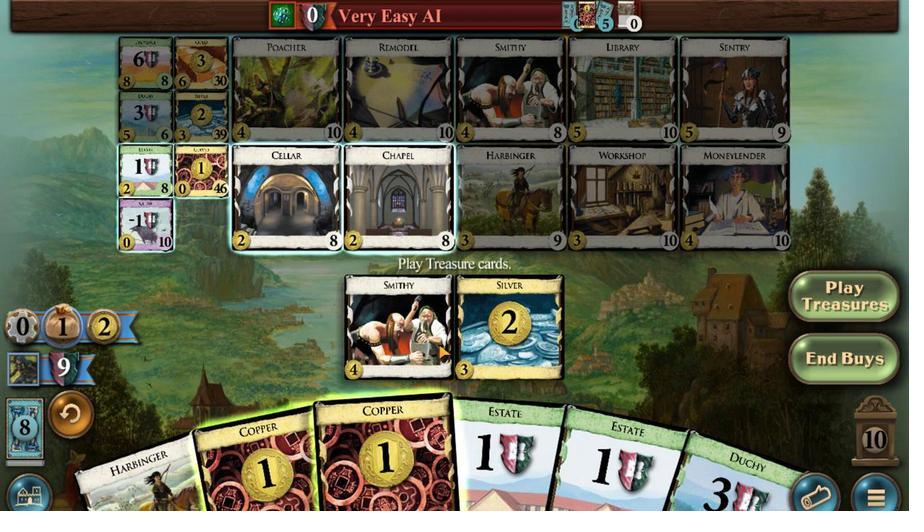 
Action: Mouse moved to (179, 113)
Screenshot: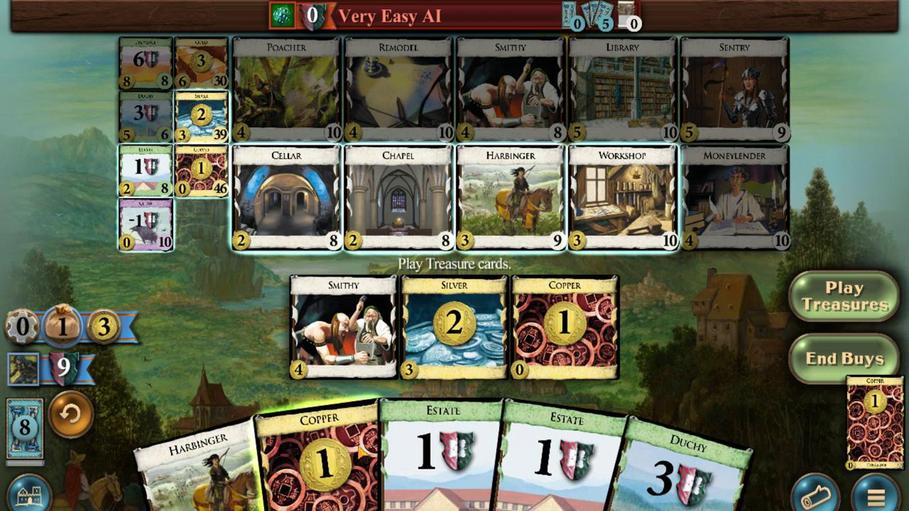 
Action: Mouse pressed left at (179, 113)
Screenshot: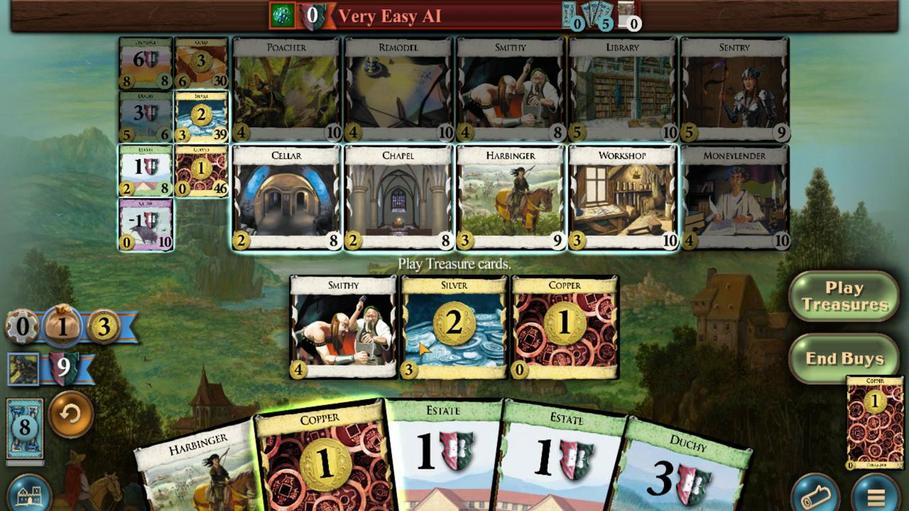 
Action: Mouse moved to (211, 368)
Screenshot: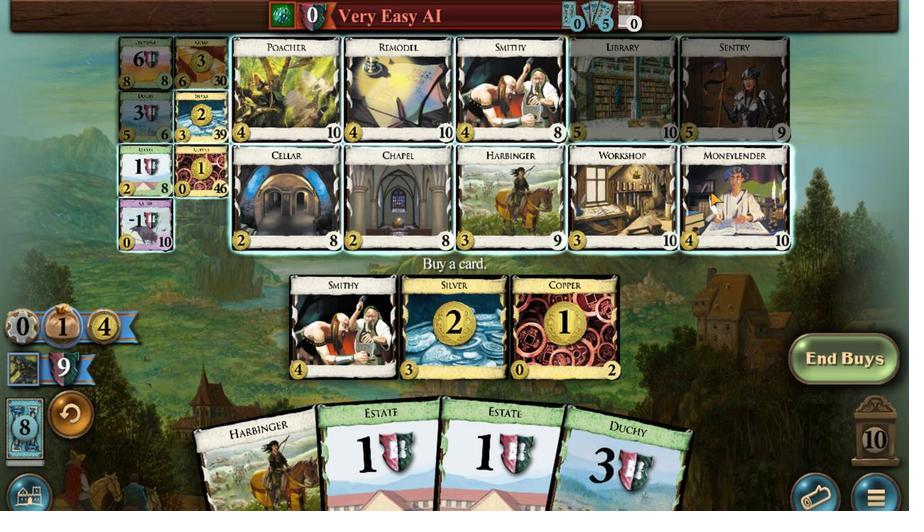 
Action: Mouse pressed left at (211, 368)
Screenshot: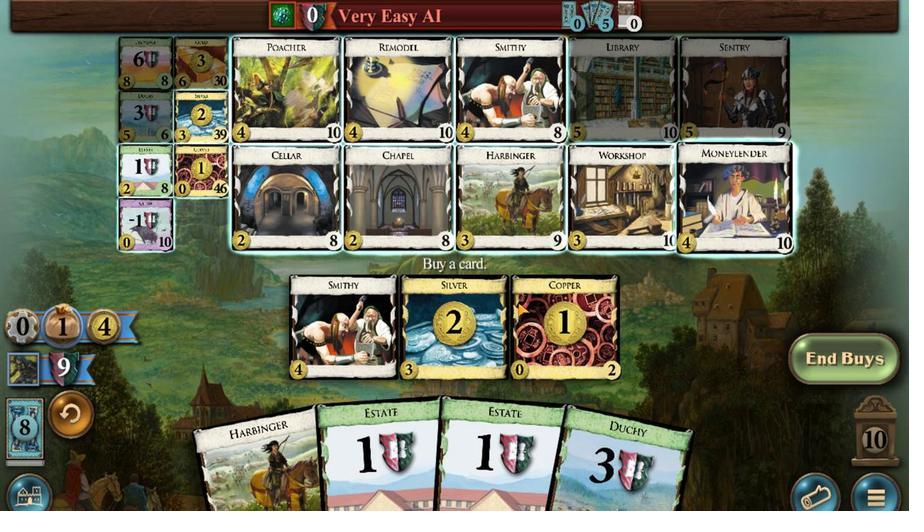 
Action: Mouse moved to (167, 105)
Screenshot: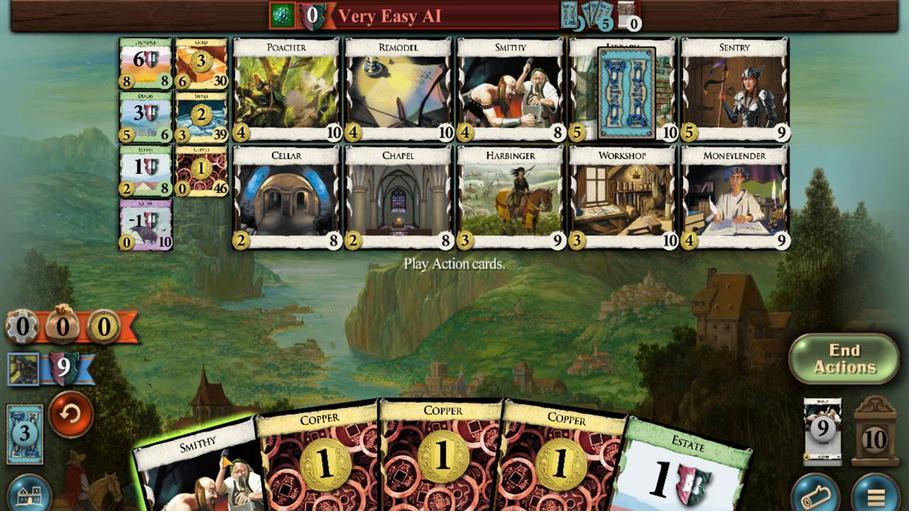 
Action: Mouse pressed left at (167, 105)
Screenshot: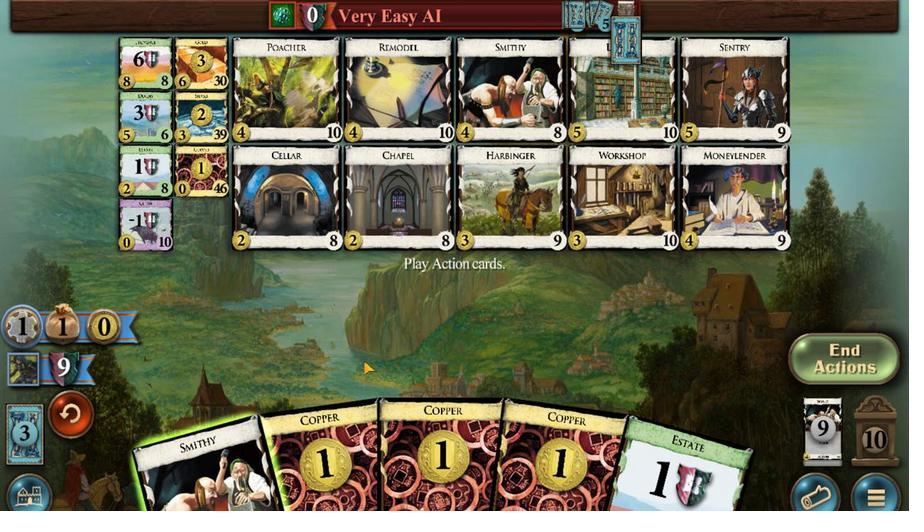 
Action: Mouse moved to (185, 107)
Screenshot: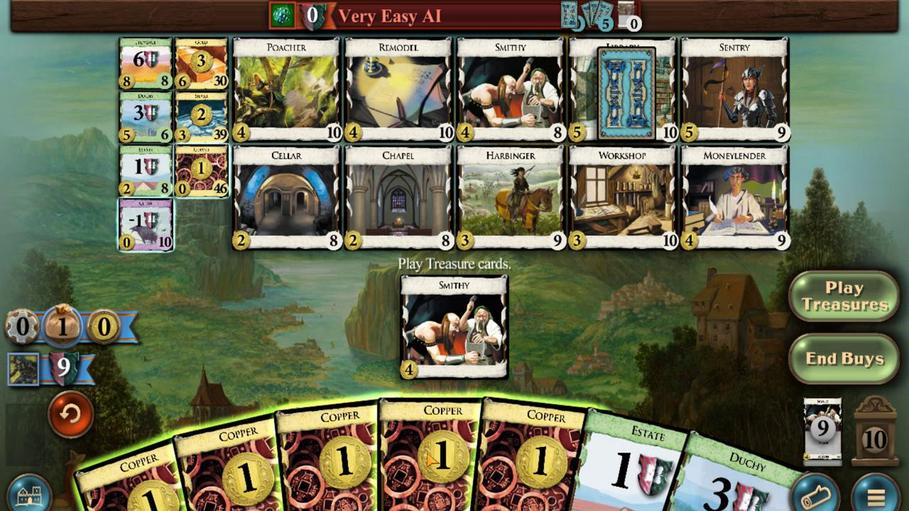 
Action: Mouse pressed left at (185, 107)
Screenshot: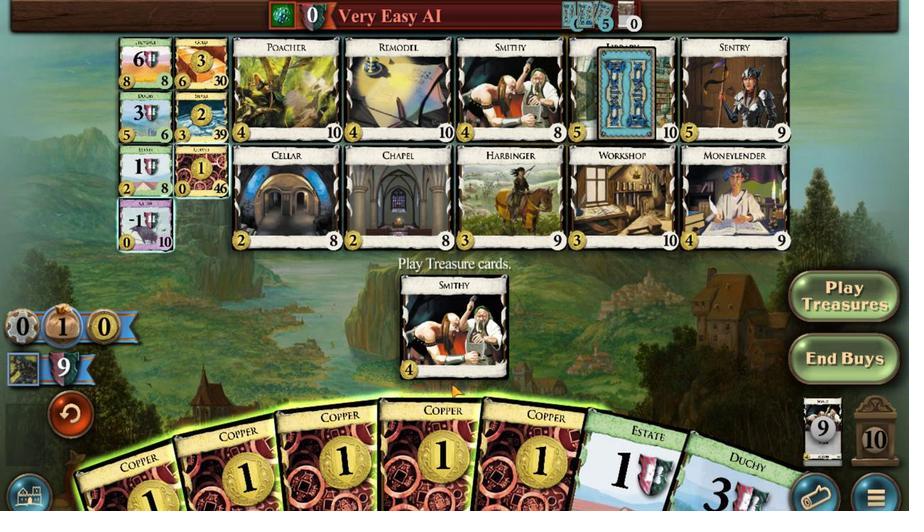 
Action: Mouse moved to (187, 109)
Screenshot: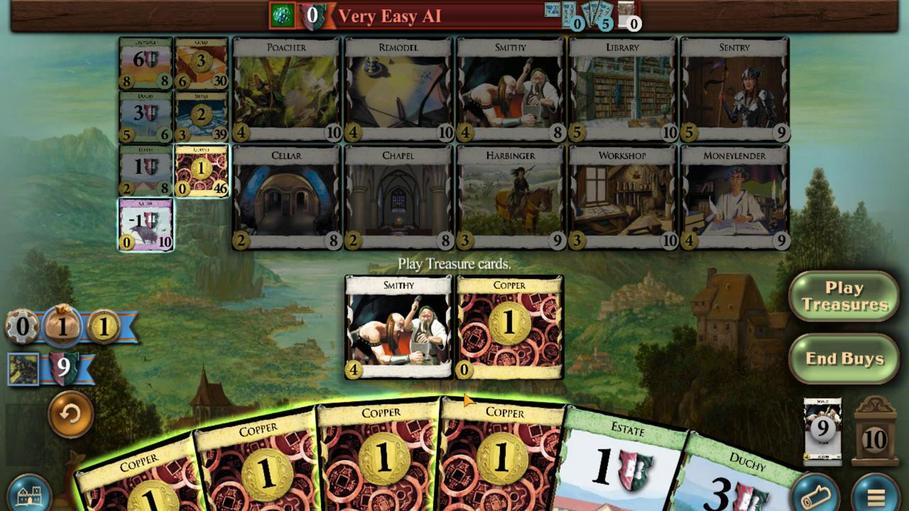 
Action: Mouse pressed left at (187, 109)
Screenshot: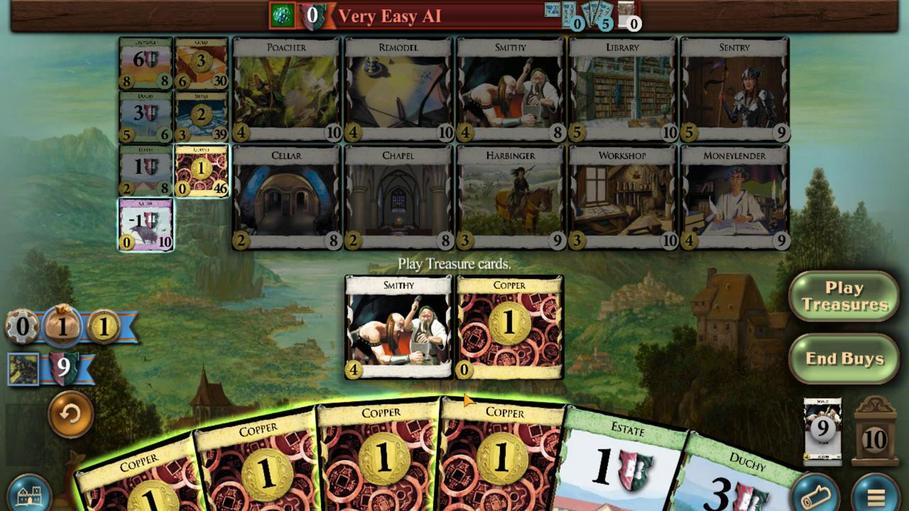 
Action: Mouse moved to (183, 110)
Screenshot: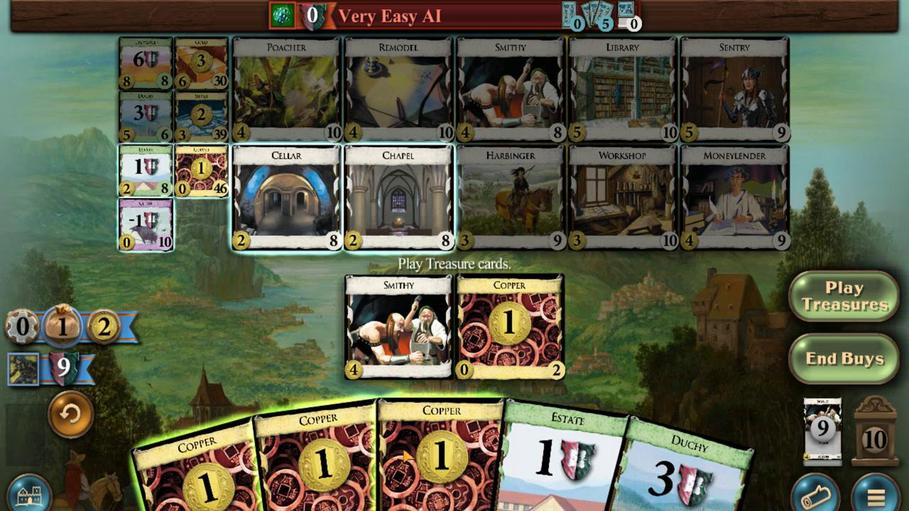 
Action: Mouse pressed left at (183, 110)
Screenshot: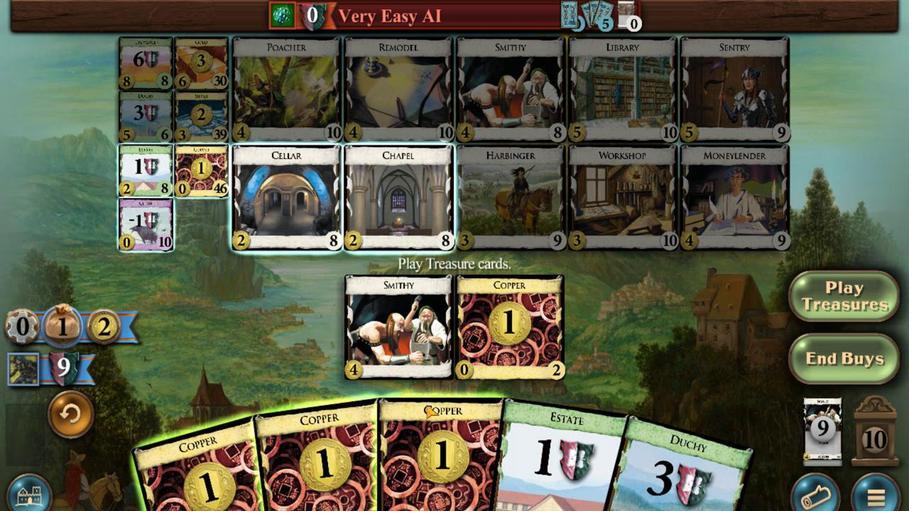 
Action: Mouse moved to (181, 139)
Screenshot: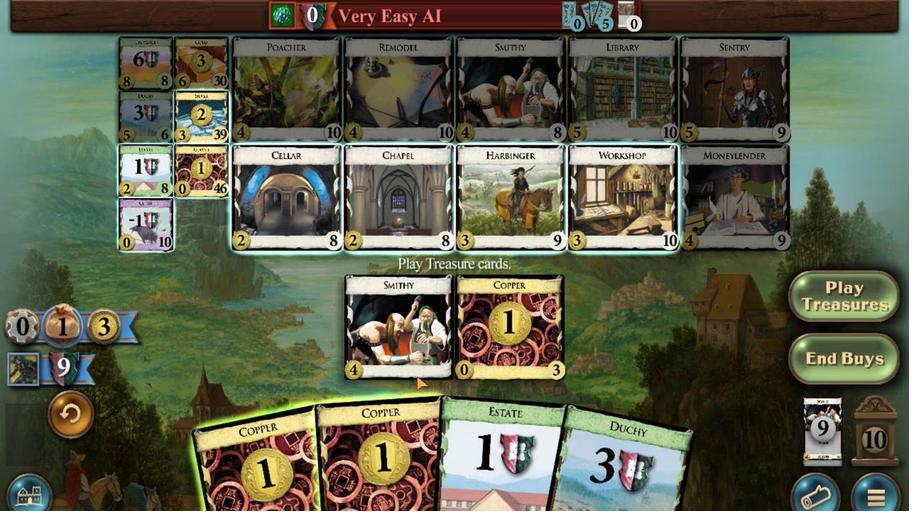
Action: Mouse pressed left at (181, 139)
Screenshot: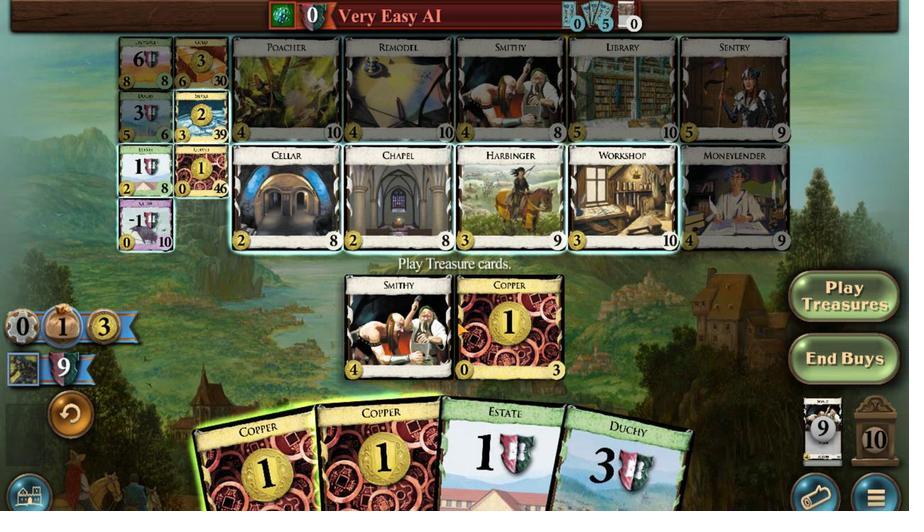 
Action: Mouse moved to (192, 464)
Screenshot: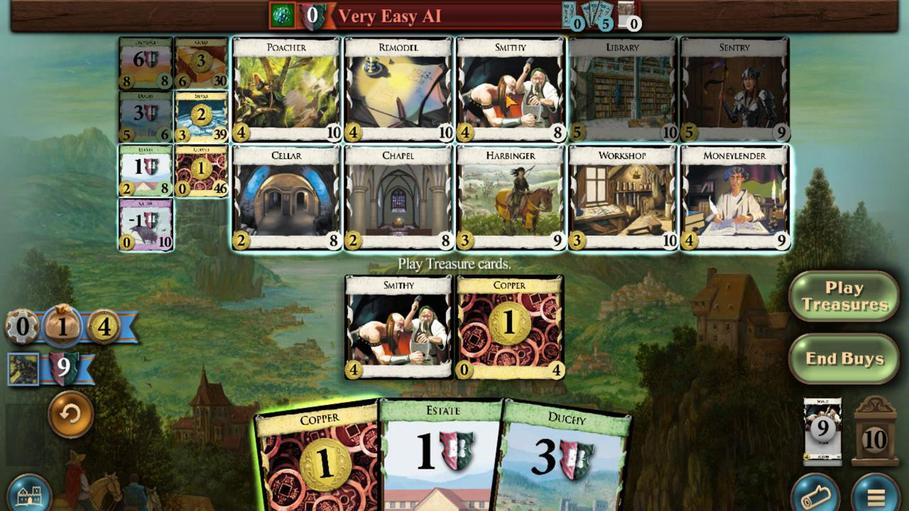 
Action: Mouse pressed left at (192, 464)
Screenshot: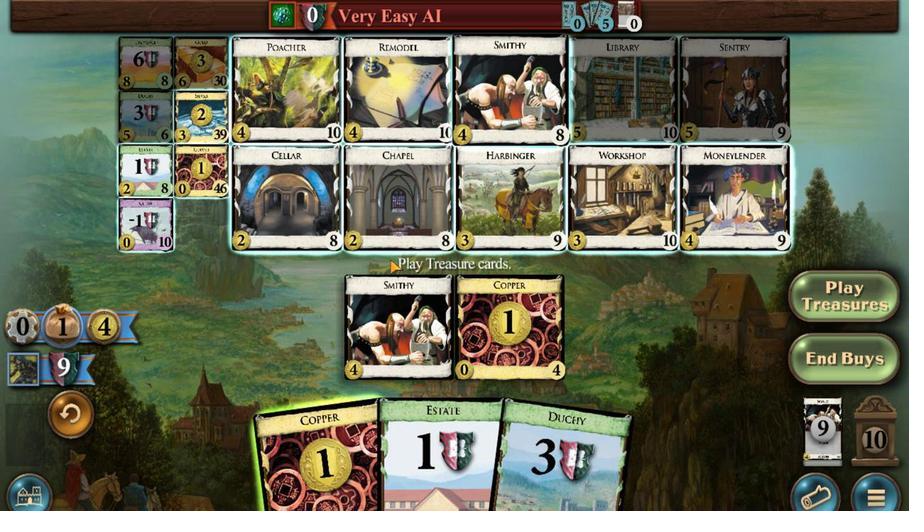 
Action: Mouse moved to (174, 110)
Screenshot: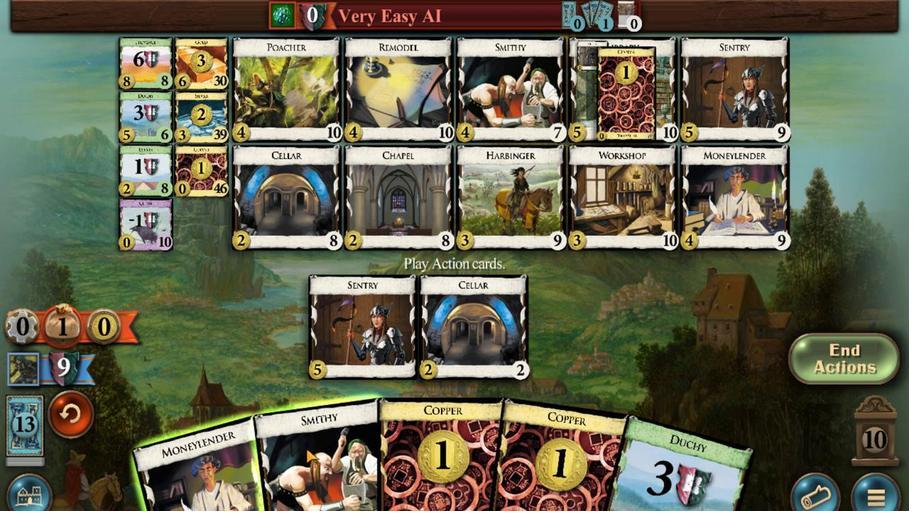 
Action: Mouse pressed left at (174, 110)
Screenshot: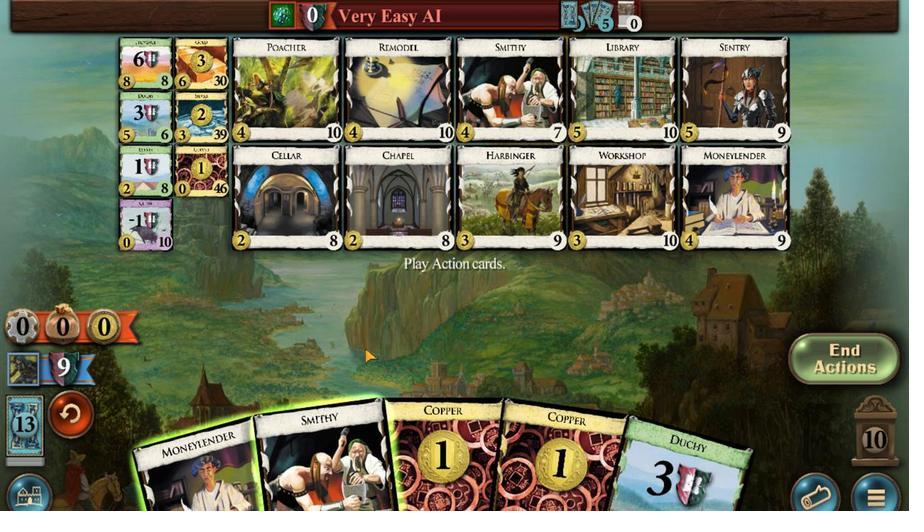 
Action: Mouse moved to (177, 100)
Screenshot: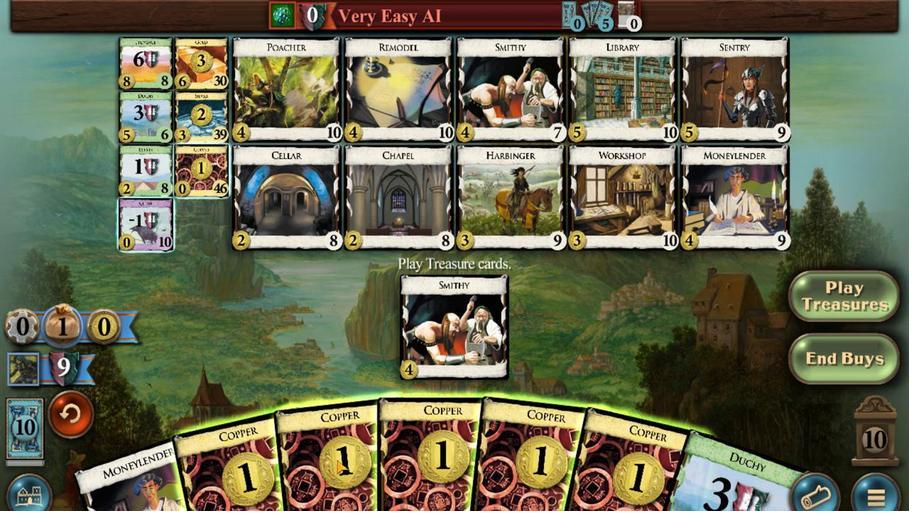 
Action: Mouse pressed left at (177, 100)
Screenshot: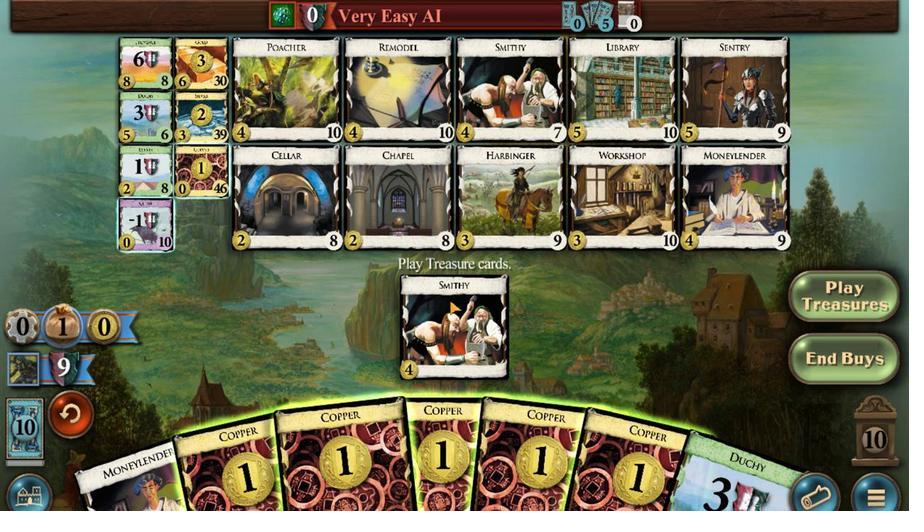 
Action: Mouse moved to (181, 139)
Screenshot: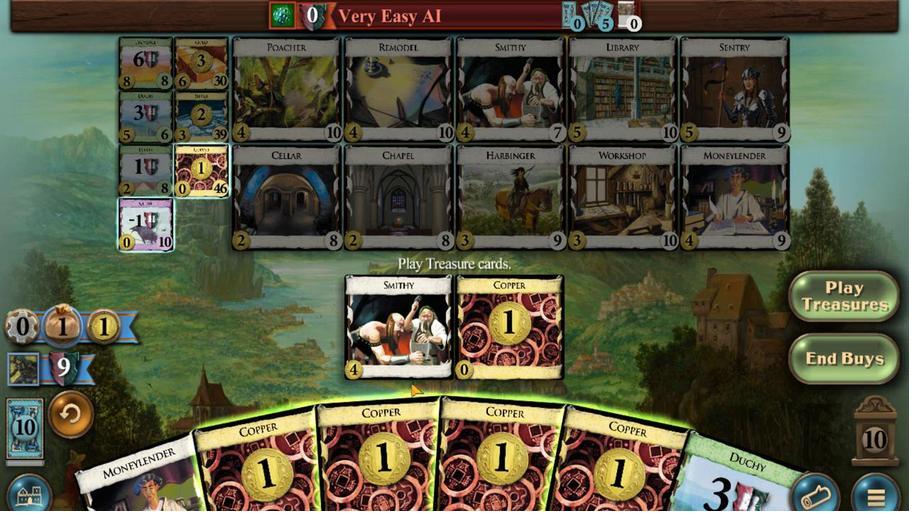 
Action: Mouse pressed left at (181, 139)
Screenshot: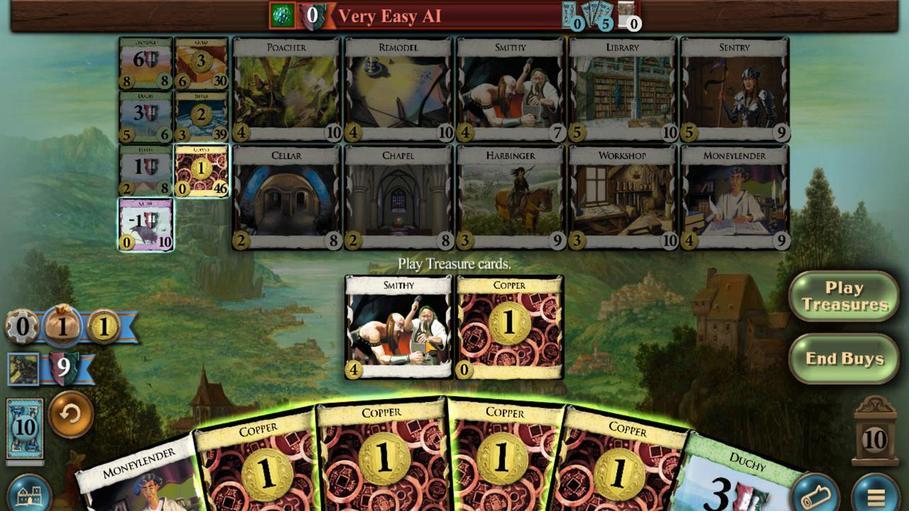 
Action: Mouse moved to (185, 111)
Screenshot: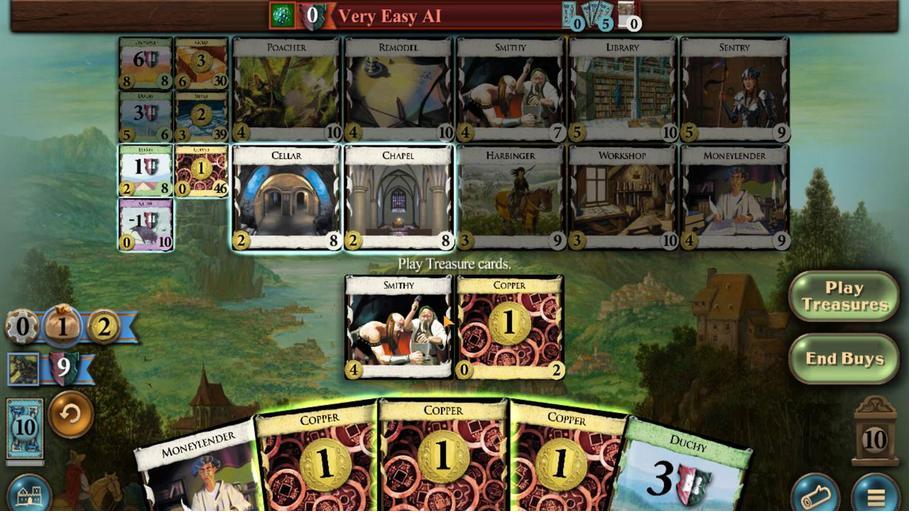 
Action: Mouse pressed left at (185, 111)
Screenshot: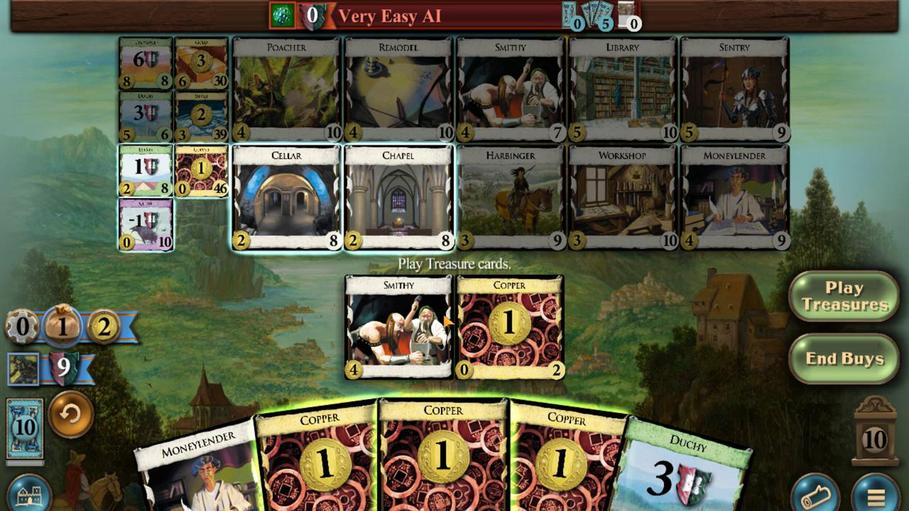 
Action: Mouse moved to (191, 116)
Screenshot: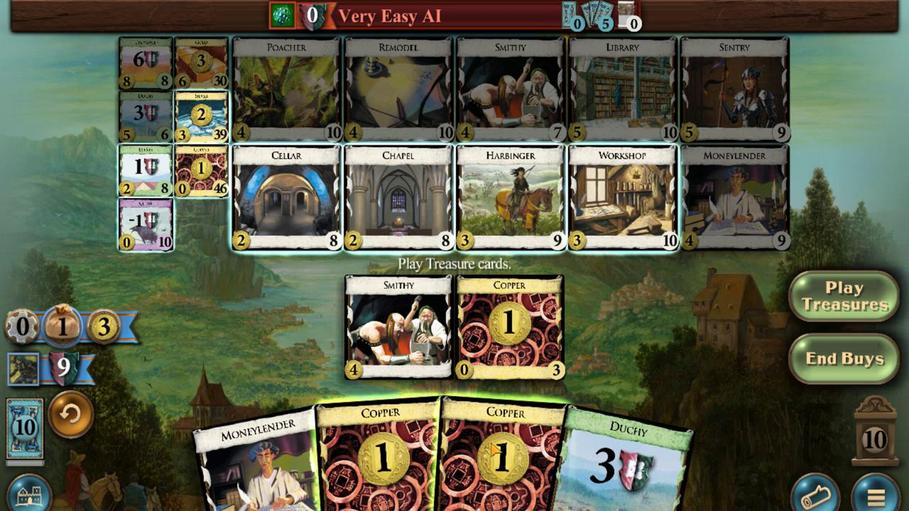 
Action: Mouse pressed left at (191, 116)
Screenshot: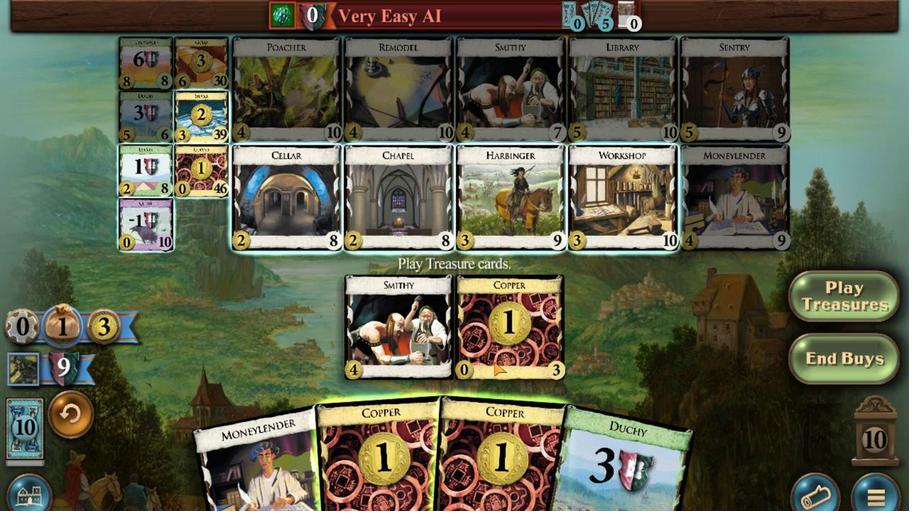 
Action: Mouse moved to (186, 117)
Screenshot: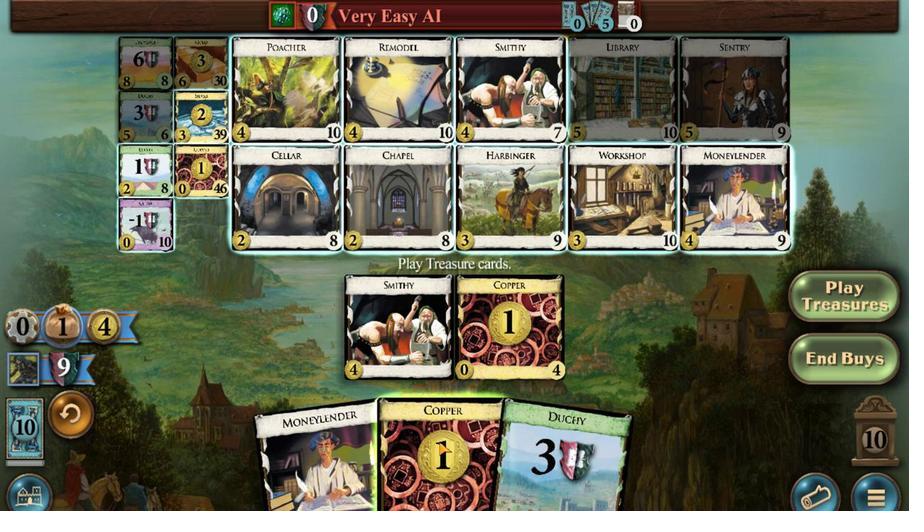 
Action: Mouse pressed left at (186, 117)
Screenshot: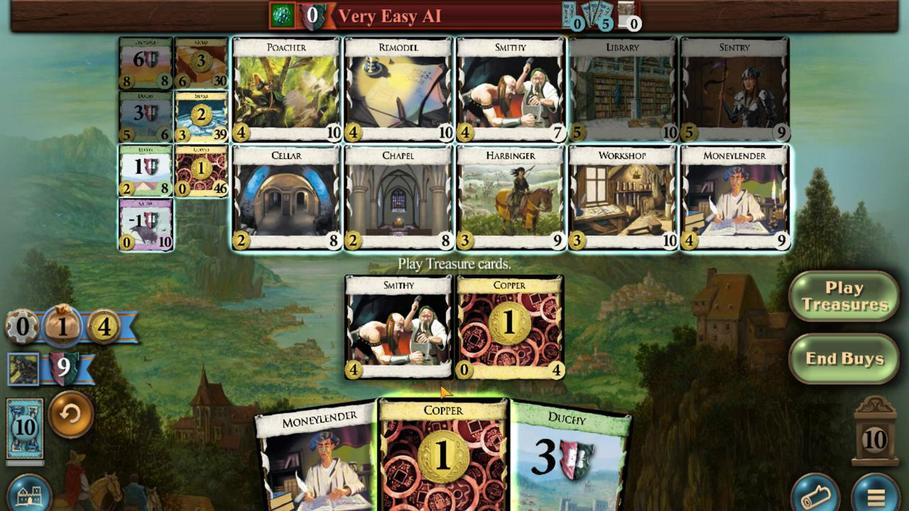 
Action: Mouse moved to (161, 432)
Screenshot: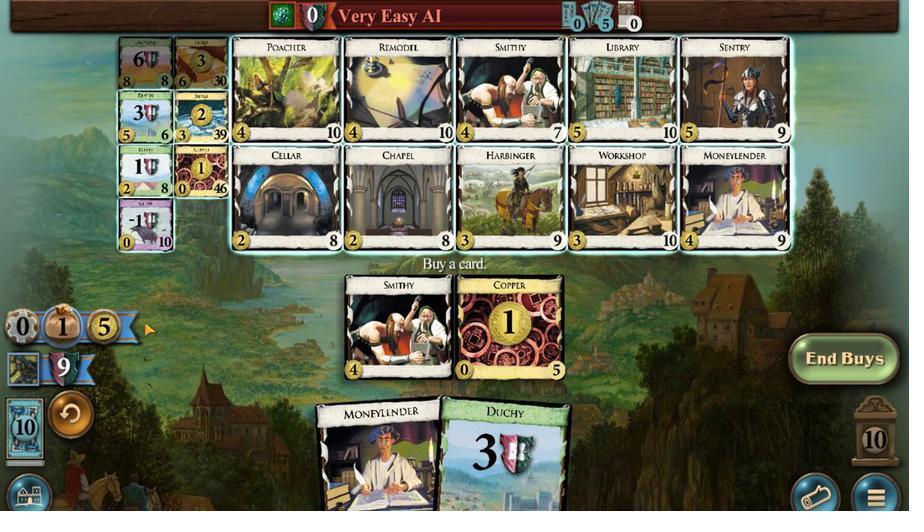 
Action: Mouse pressed left at (161, 432)
Screenshot: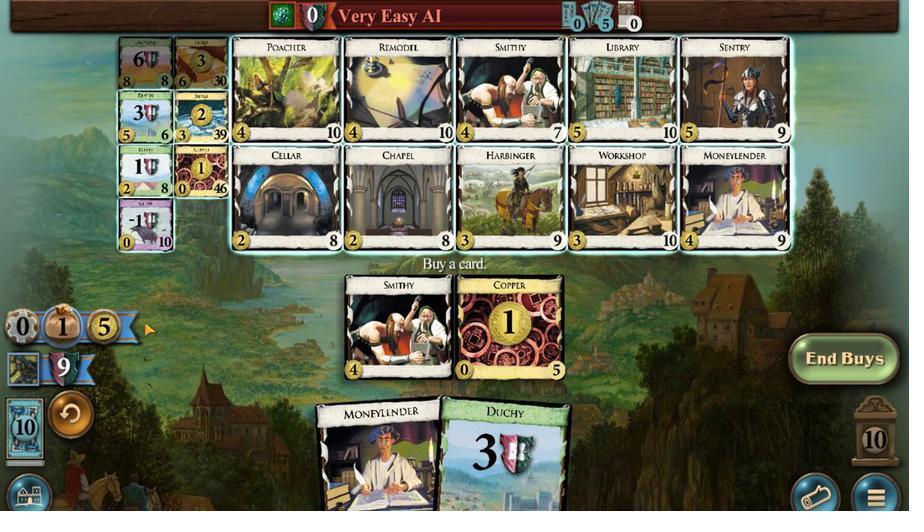 
Action: Mouse moved to (178, 119)
Screenshot: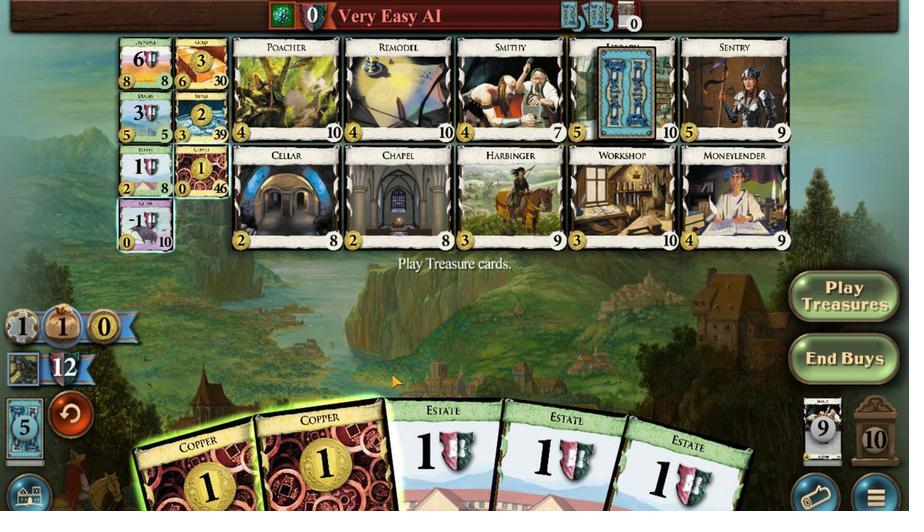 
Action: Mouse pressed left at (178, 119)
Screenshot: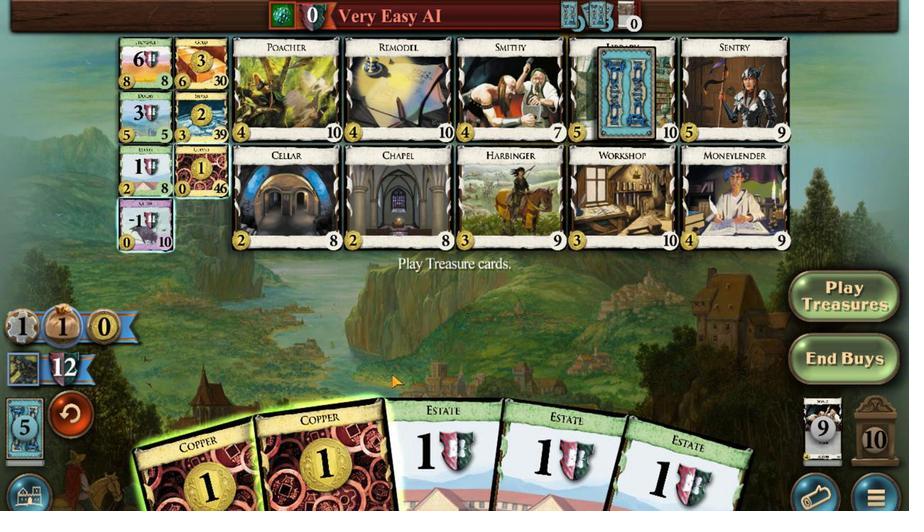 
Action: Mouse moved to (171, 81)
Screenshot: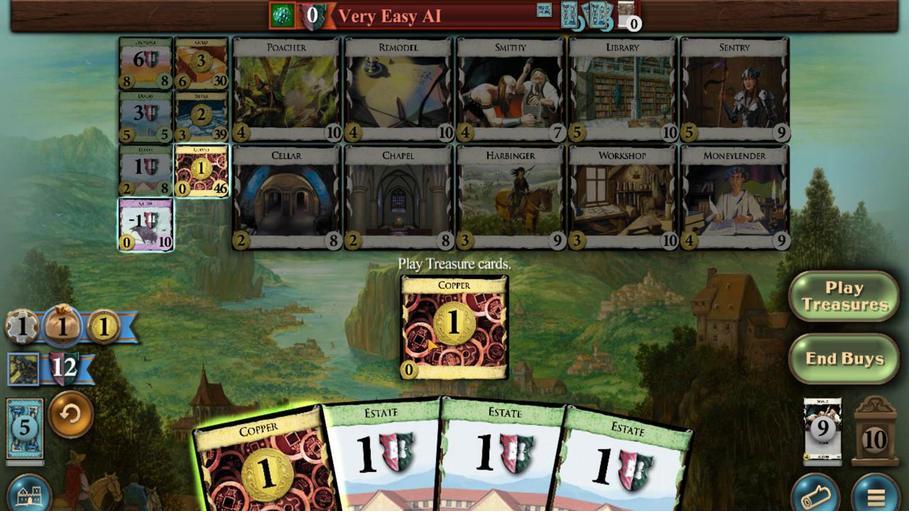 
Action: Mouse pressed left at (171, 81)
Screenshot: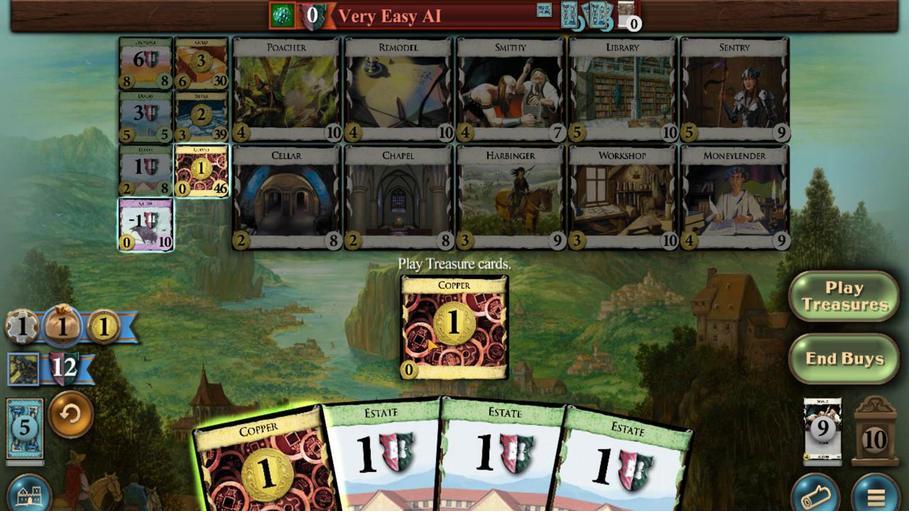 
Action: Mouse moved to (183, 365)
Screenshot: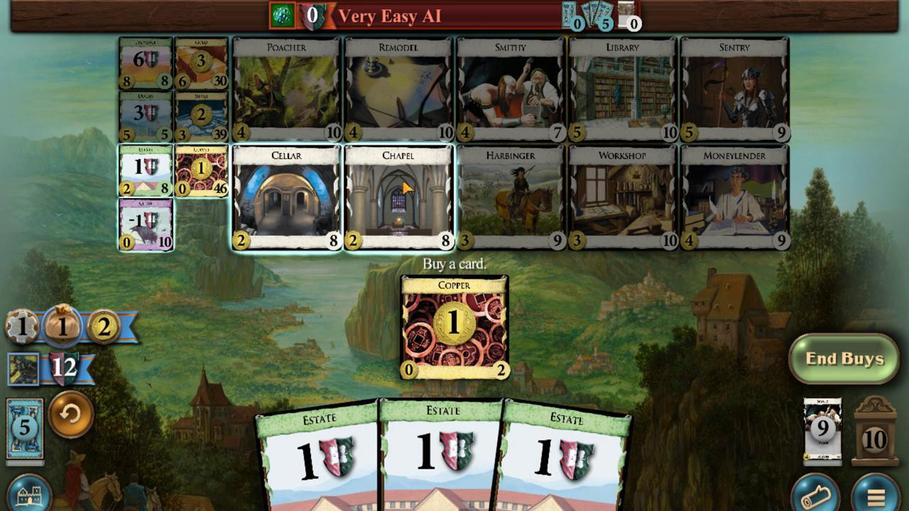 
Action: Mouse pressed left at (183, 365)
Screenshot: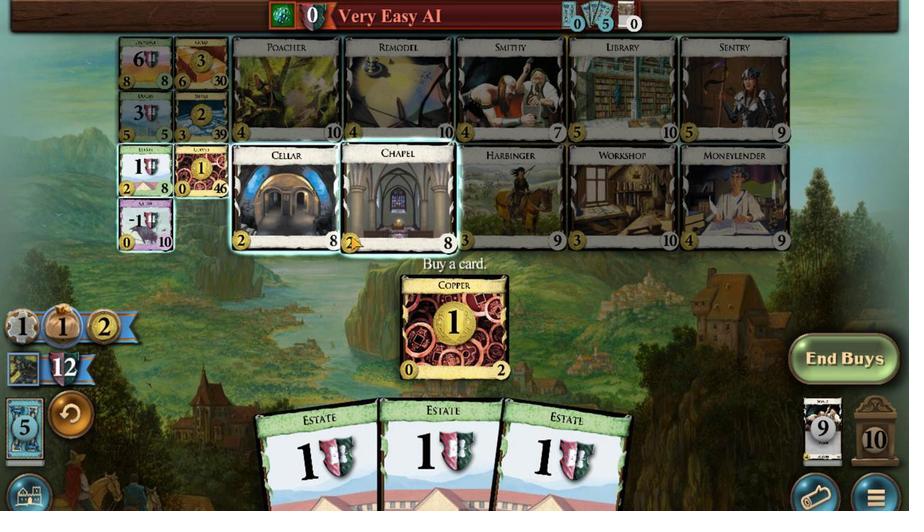 
Action: Mouse moved to (186, 103)
Screenshot: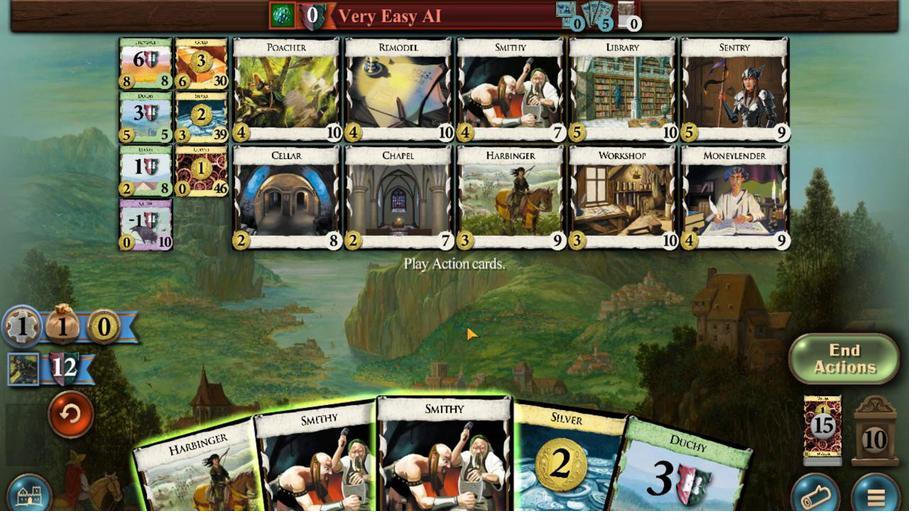 
Action: Mouse pressed left at (186, 103)
Screenshot: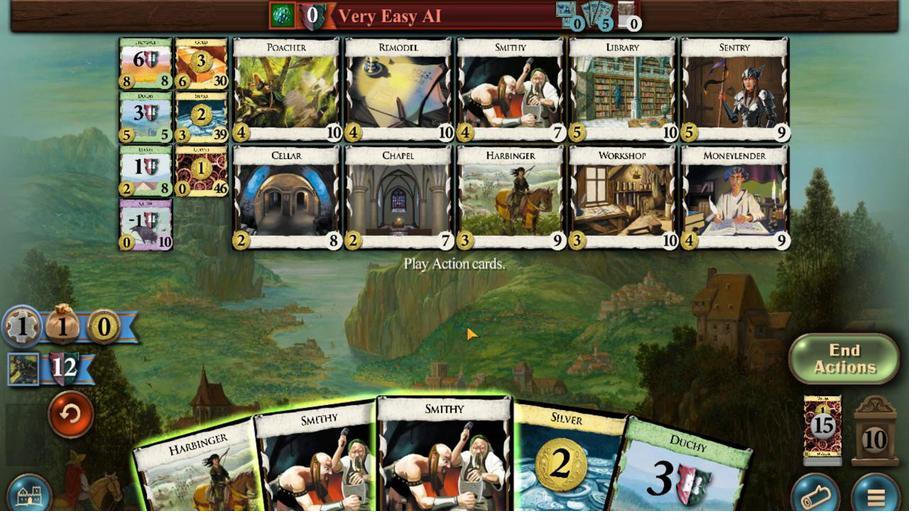 
Action: Mouse moved to (184, 97)
Screenshot: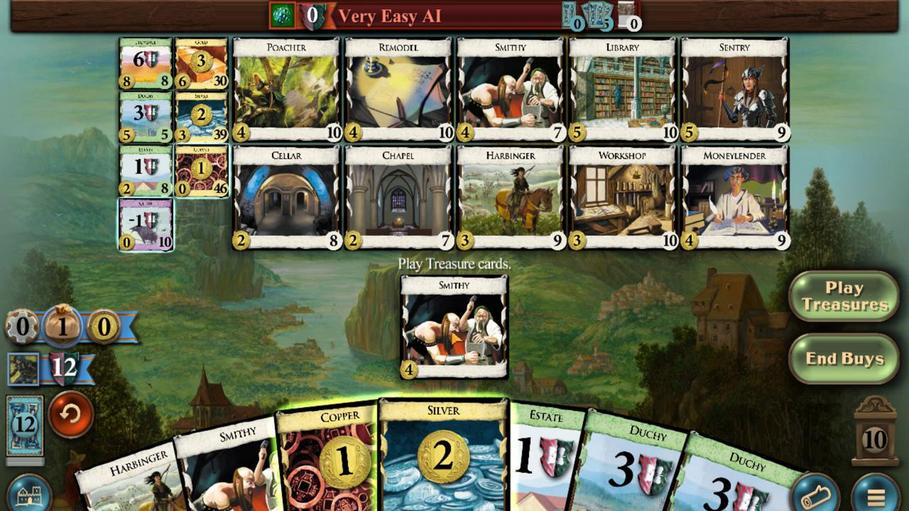 
Action: Mouse pressed left at (184, 97)
Screenshot: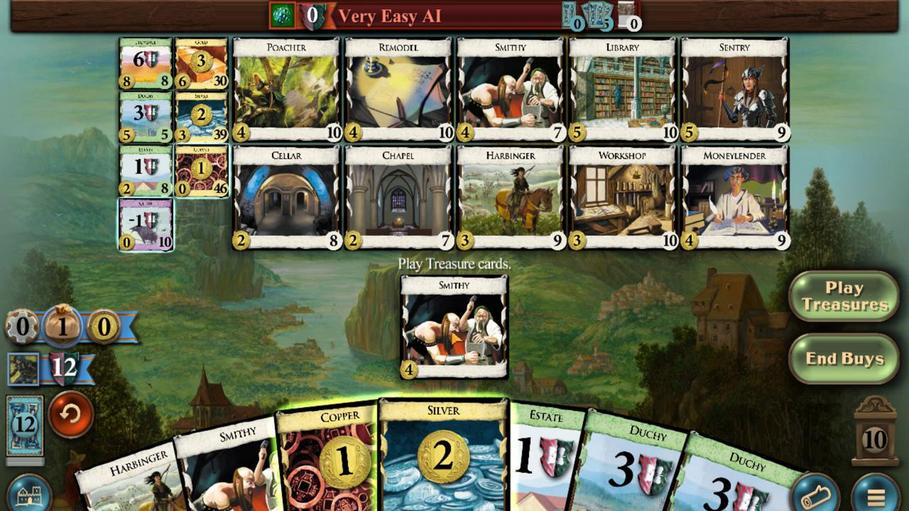 
Action: Mouse moved to (181, 122)
Screenshot: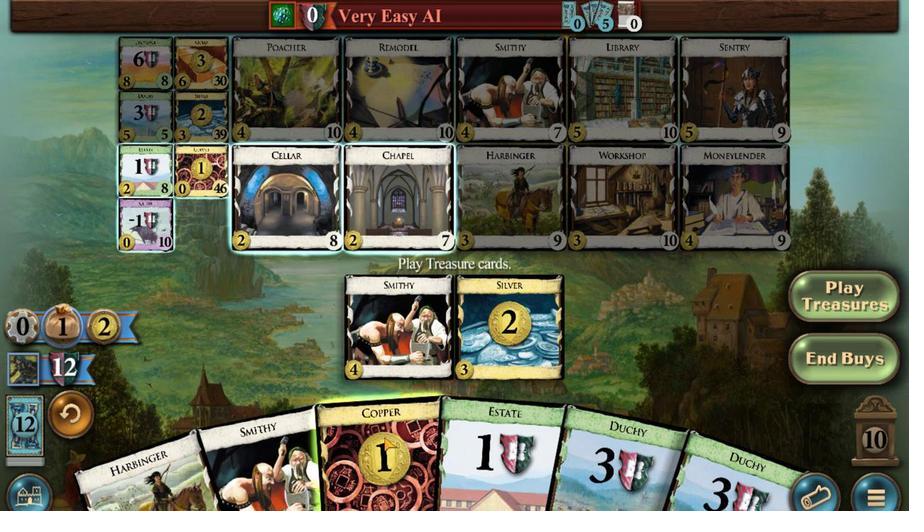 
Action: Mouse pressed left at (181, 122)
Screenshot: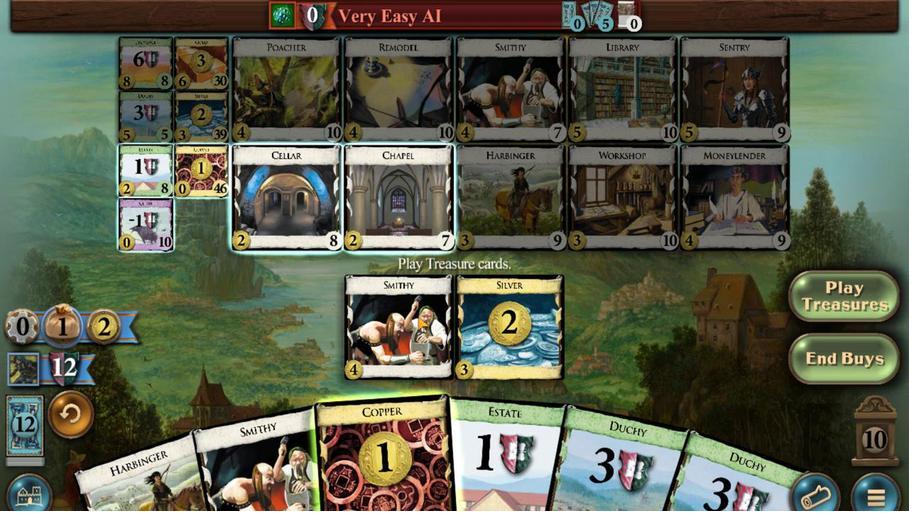 
Action: Mouse moved to (193, 373)
Screenshot: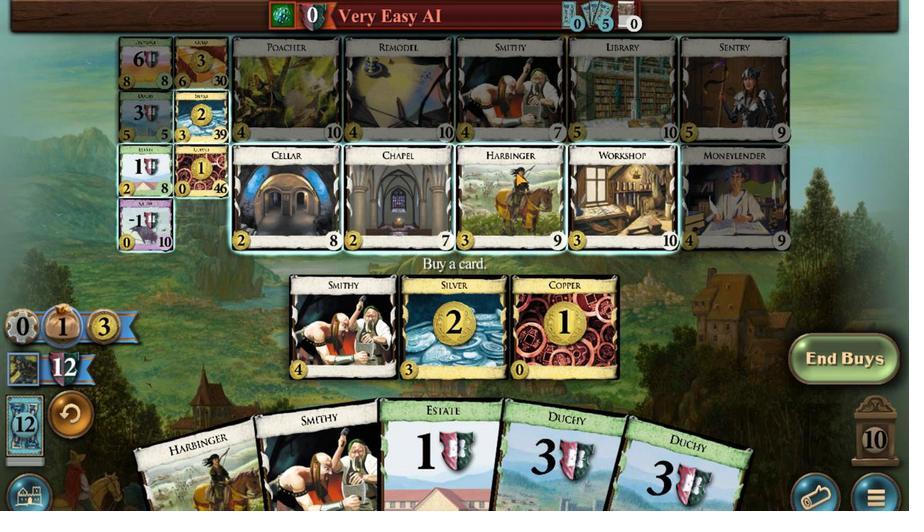 
Action: Mouse pressed left at (193, 373)
Screenshot: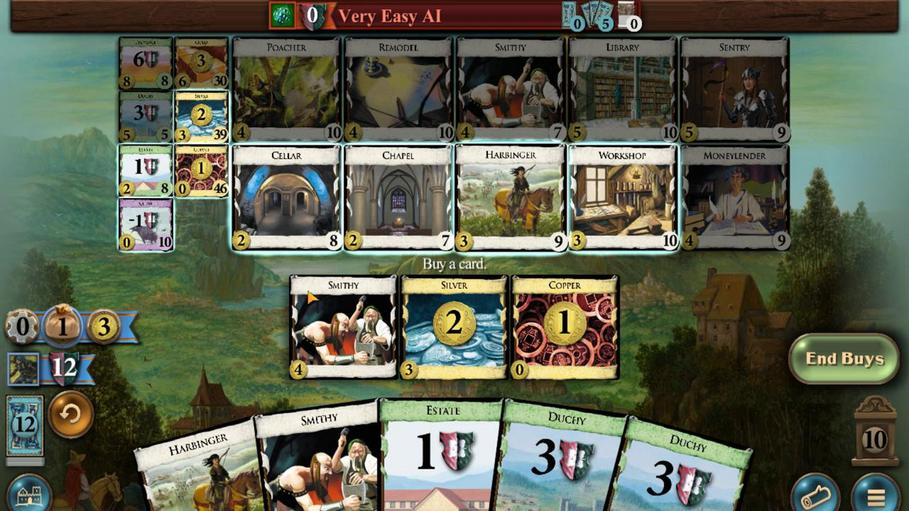 
Action: Mouse moved to (165, 48)
Screenshot: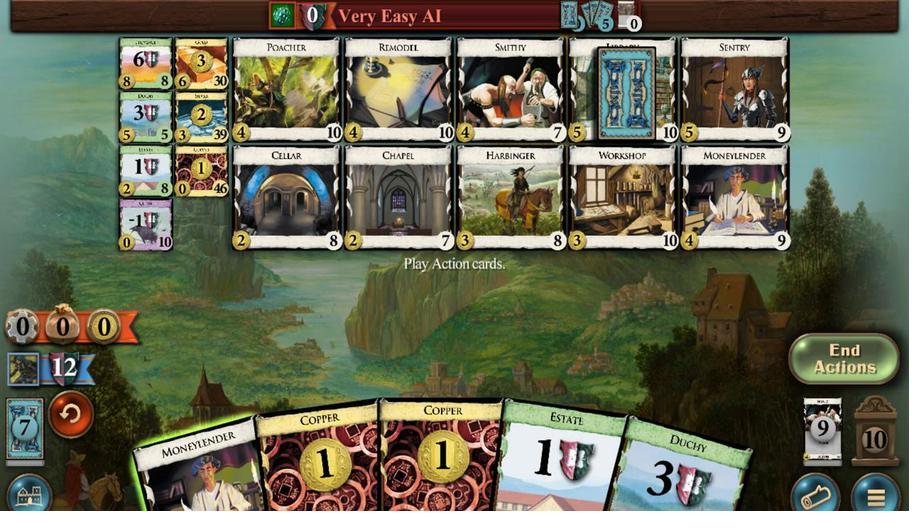 
Action: Mouse pressed left at (165, 48)
Screenshot: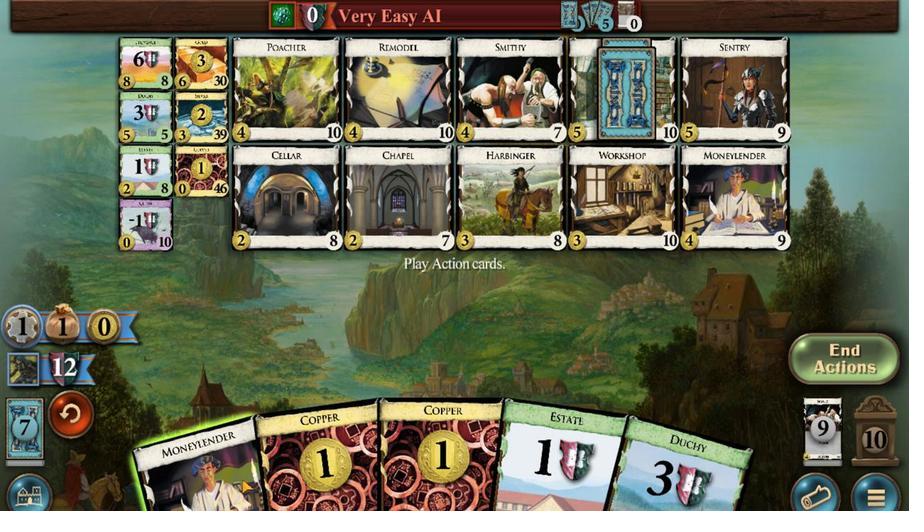
Action: Mouse moved to (165, 98)
Screenshot: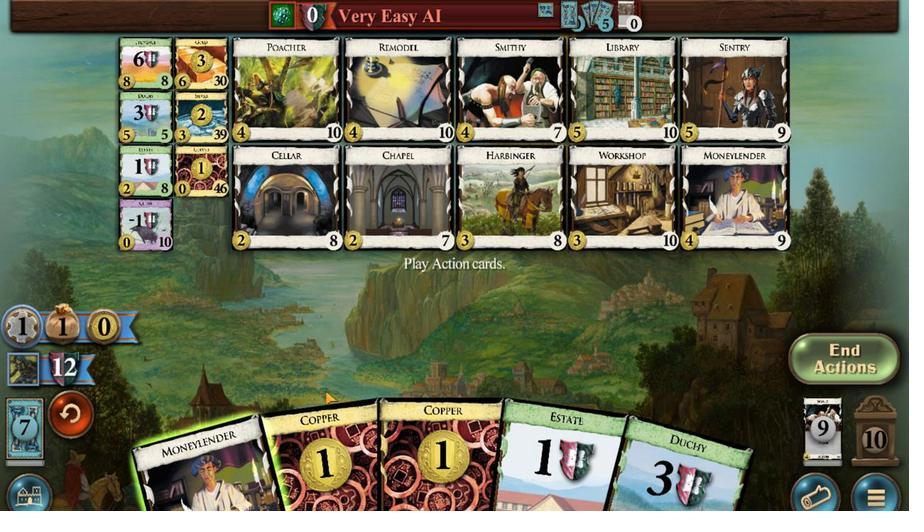 
Action: Mouse pressed left at (165, 98)
Screenshot: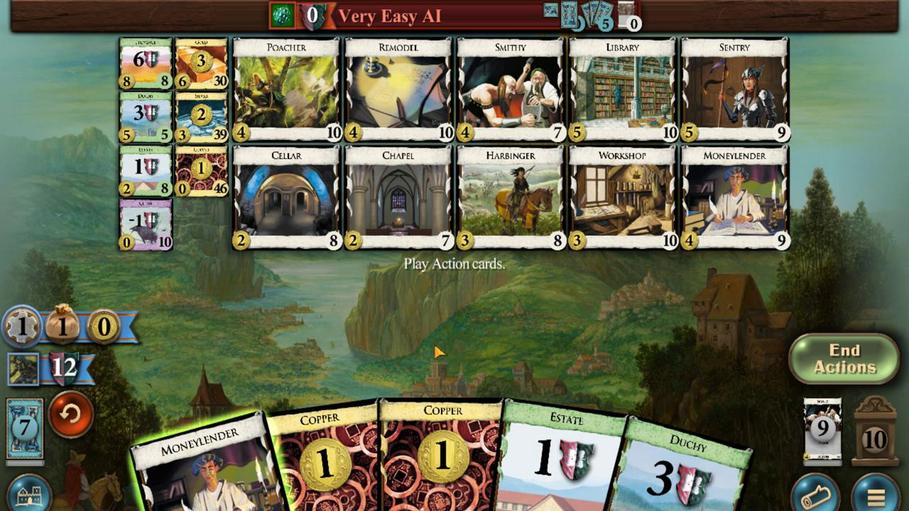 
Action: Mouse moved to (174, 91)
Screenshot: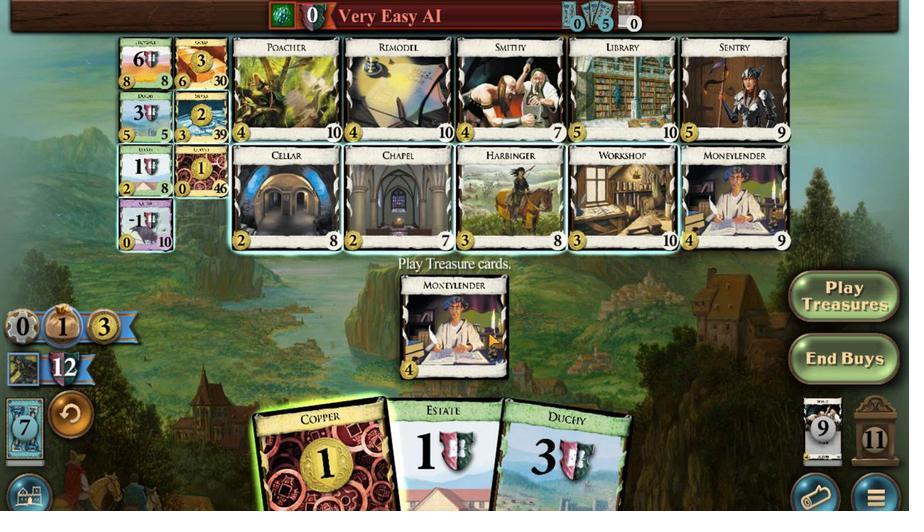 
Action: Mouse pressed left at (174, 91)
Screenshot: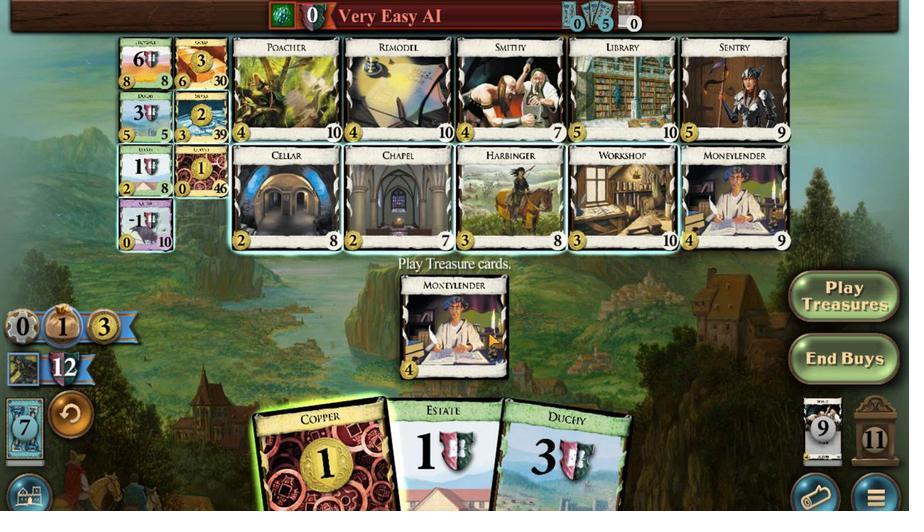 
Action: Mouse moved to (193, 469)
Screenshot: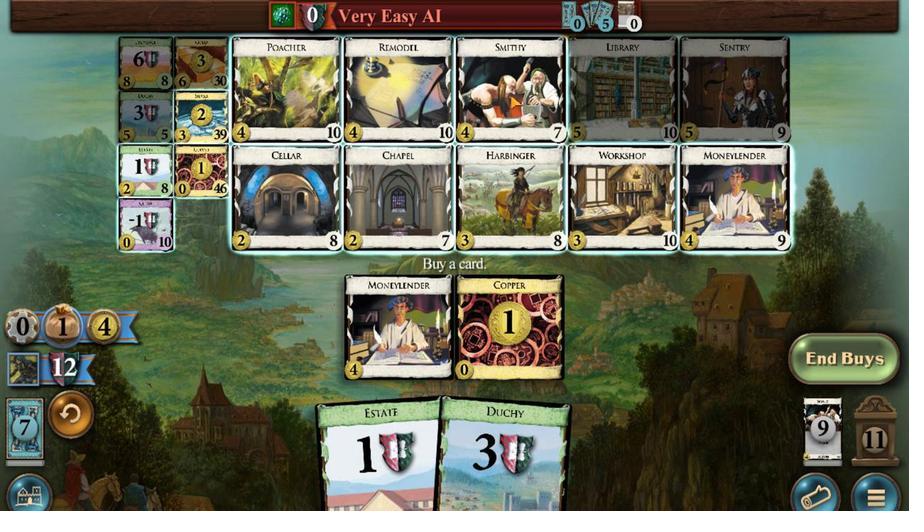 
Action: Mouse pressed left at (193, 469)
Screenshot: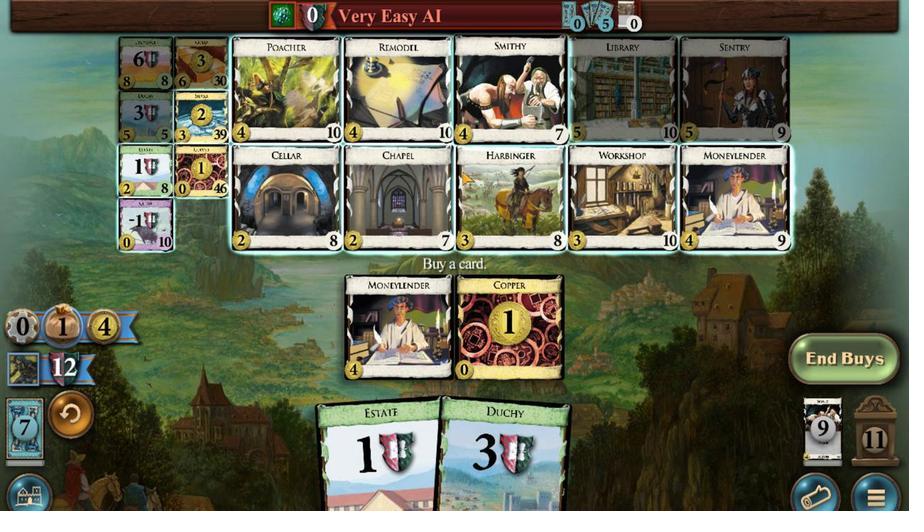 
Action: Mouse moved to (166, 86)
Screenshot: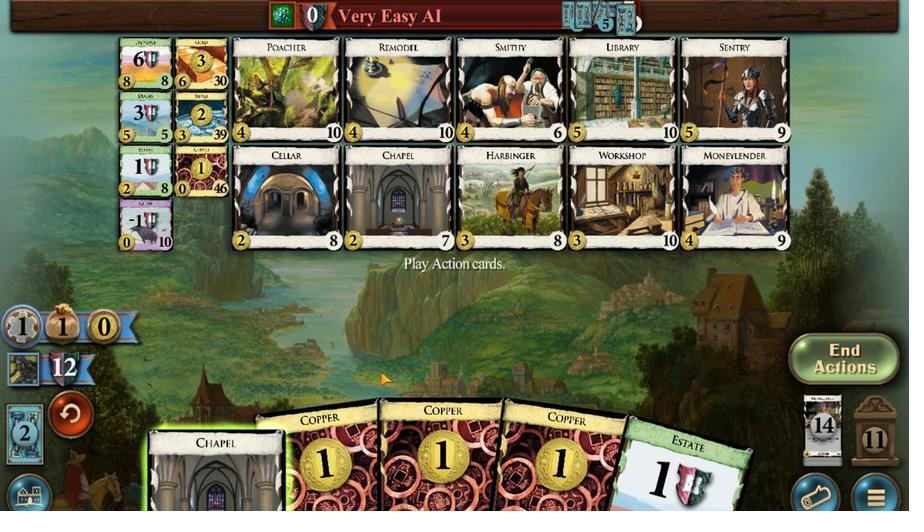 
Action: Mouse pressed left at (166, 86)
Screenshot: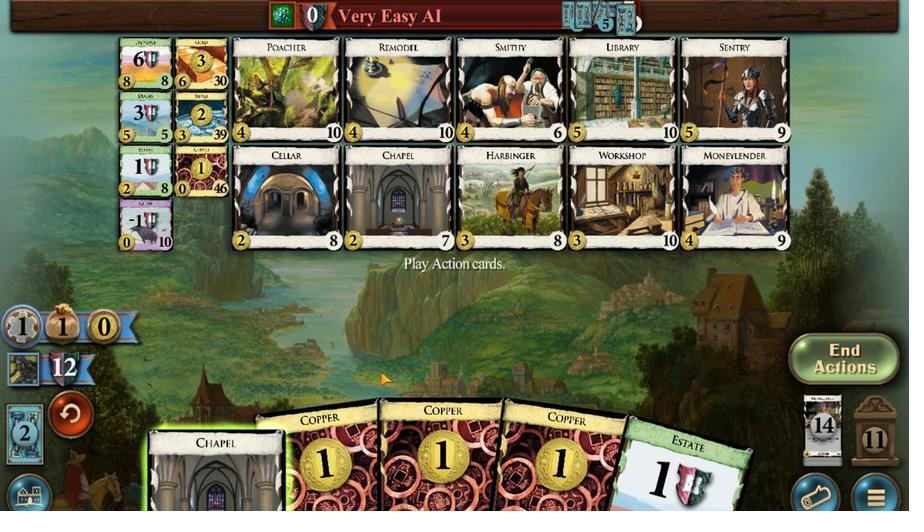 
Action: Mouse moved to (222, 206)
Screenshot: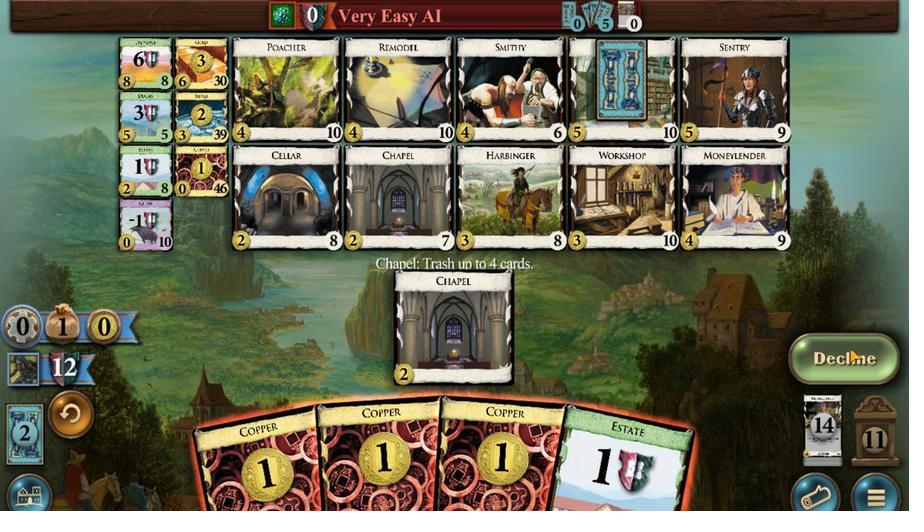 
Action: Mouse pressed left at (222, 206)
Screenshot: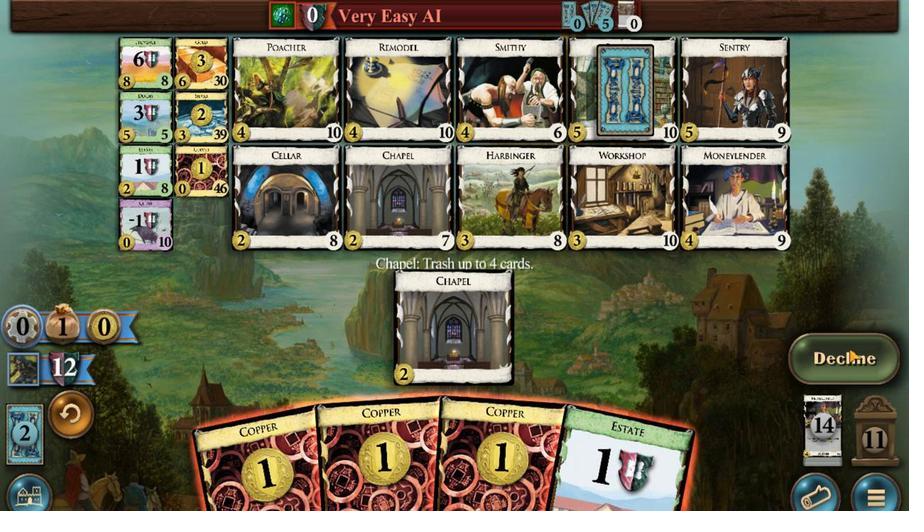 
Action: Mouse moved to (191, 93)
Screenshot: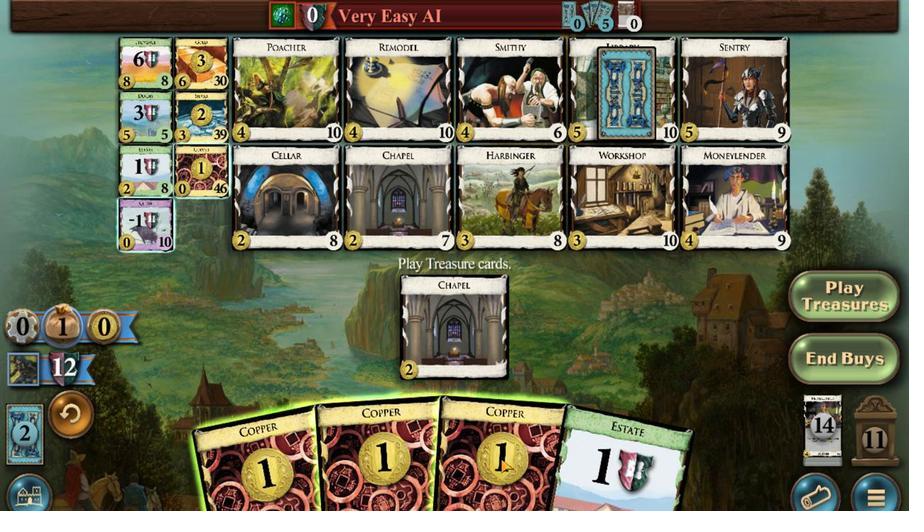 
Action: Mouse pressed left at (191, 93)
Screenshot: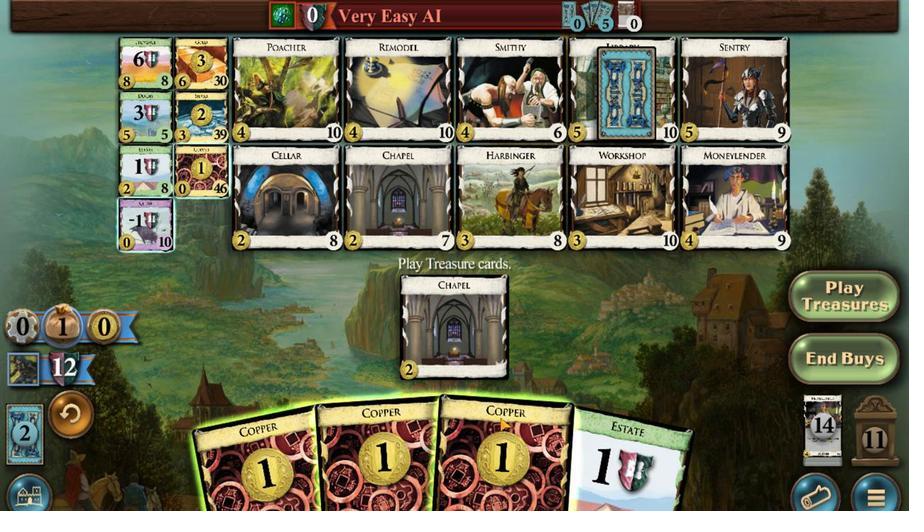 
Action: Mouse moved to (182, 55)
Screenshot: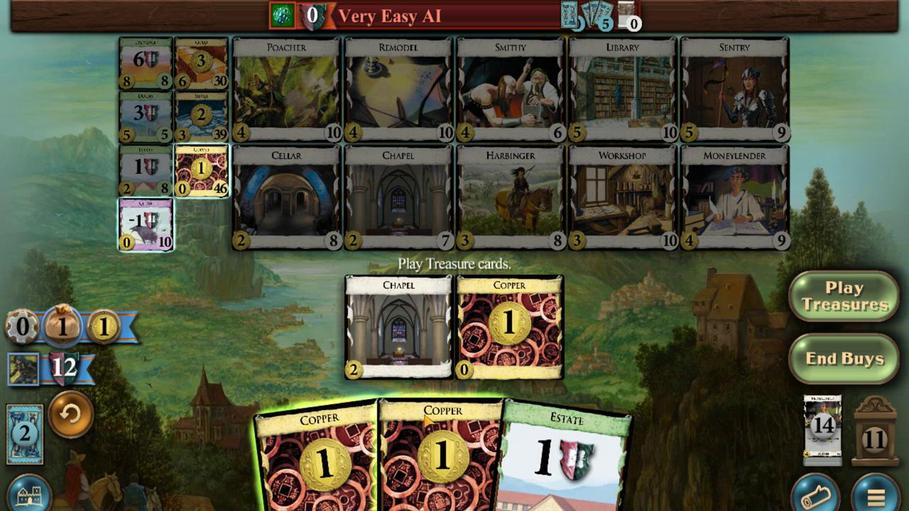 
Action: Mouse pressed left at (182, 55)
Screenshot: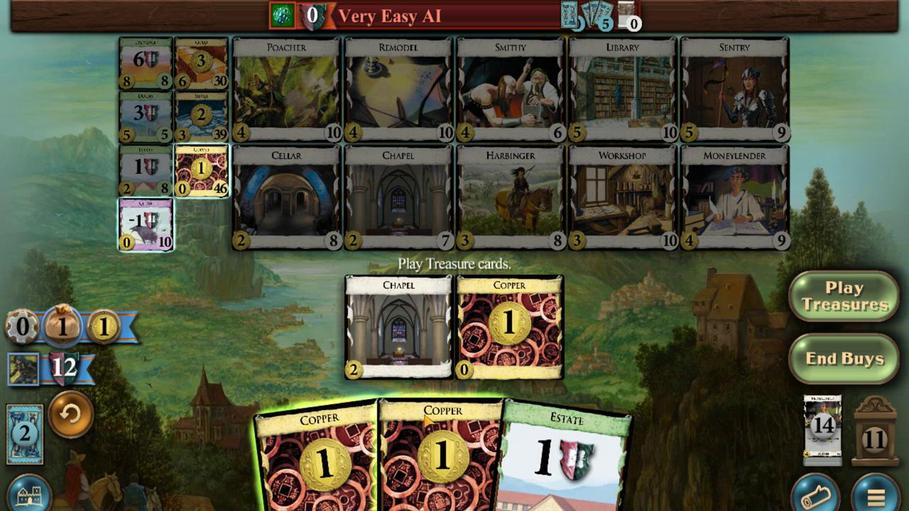 
Action: Mouse moved to (179, 59)
Screenshot: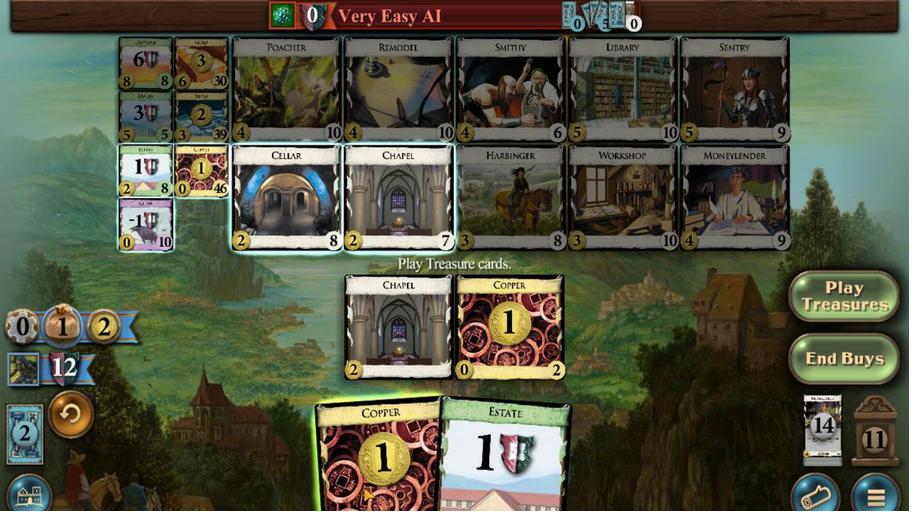 
Action: Mouse pressed left at (179, 59)
Screenshot: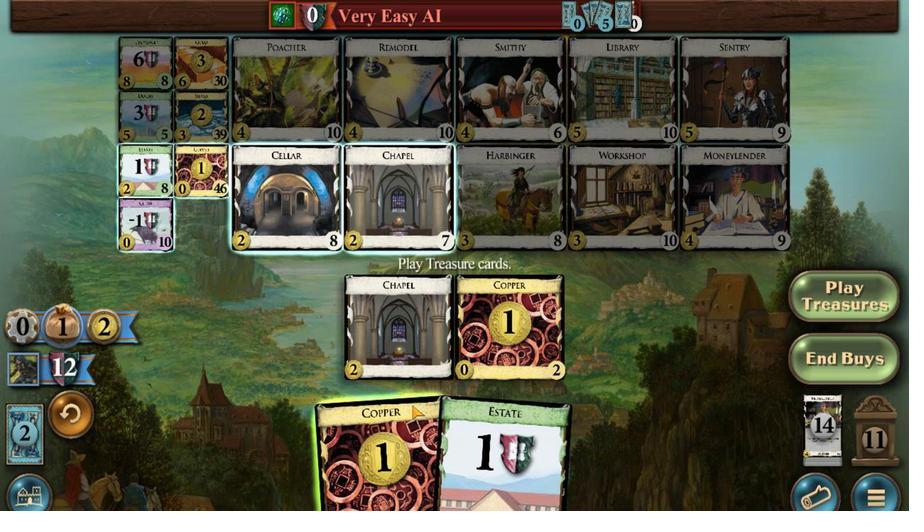 
Action: Mouse moved to (194, 366)
Screenshot: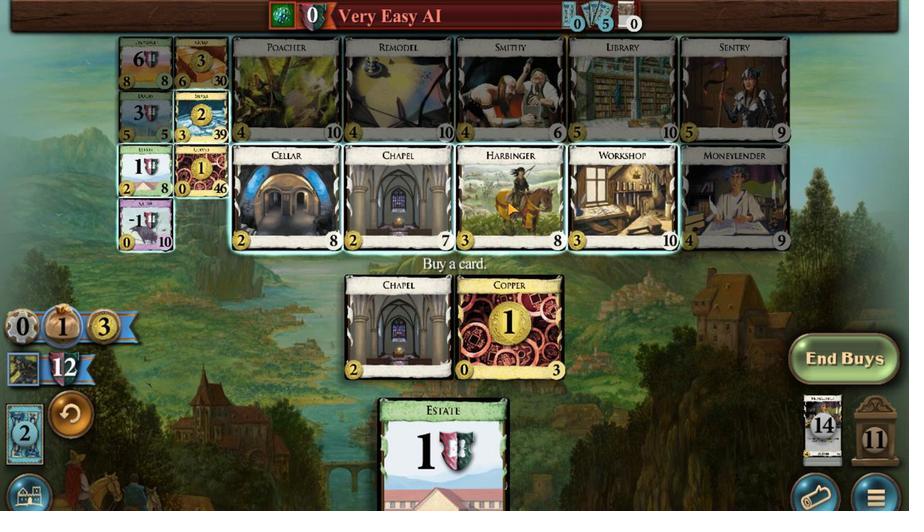 
Action: Mouse pressed left at (194, 366)
Screenshot: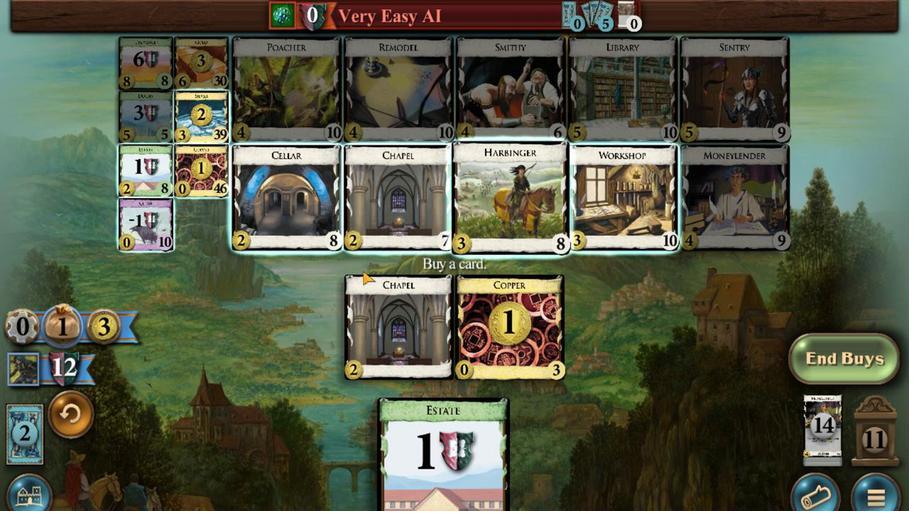 
Action: Mouse moved to (165, 83)
Screenshot: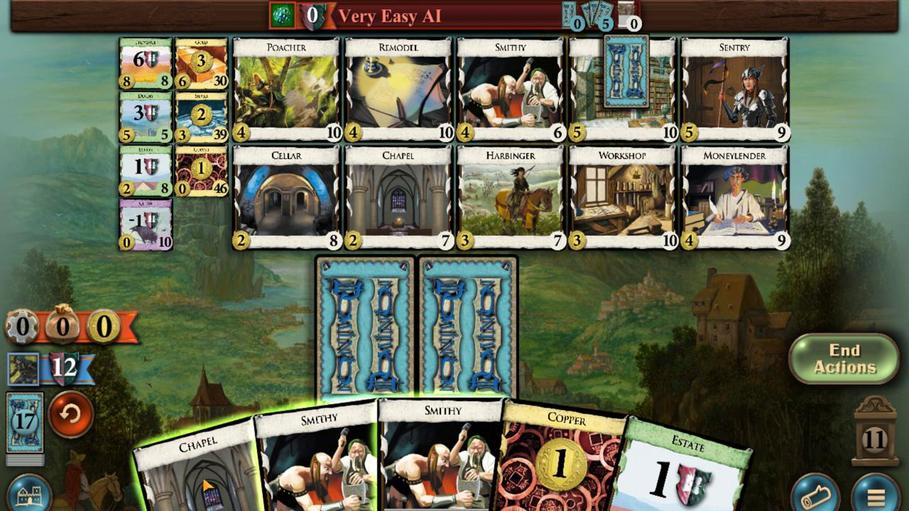 
Action: Mouse pressed left at (165, 83)
Screenshot: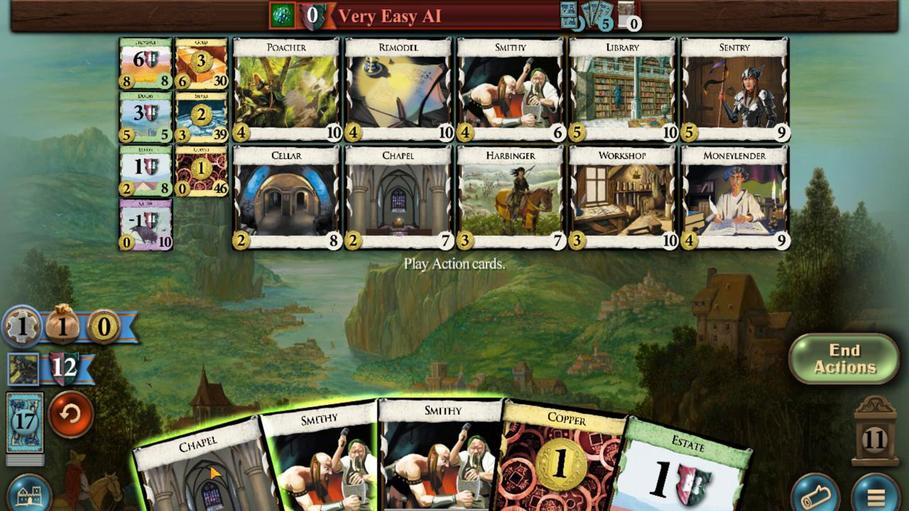 
Action: Mouse moved to (189, 221)
Screenshot: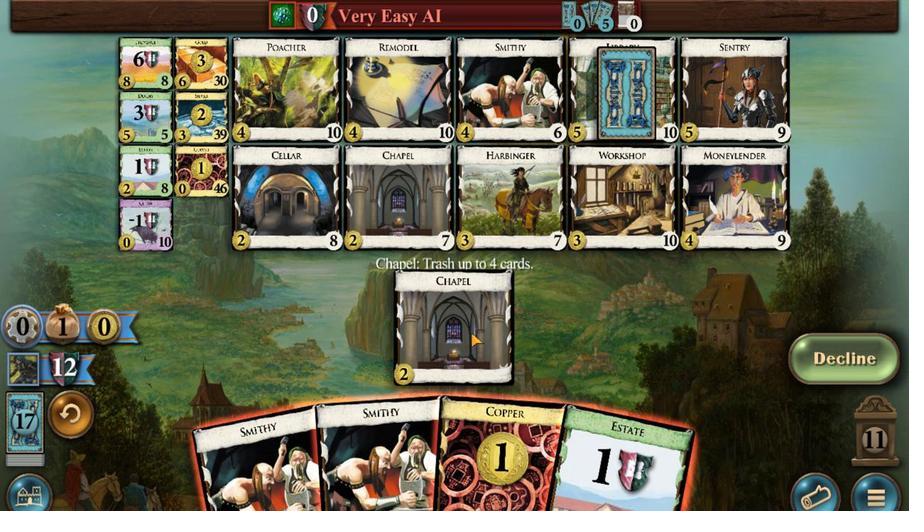 
Action: Mouse pressed left at (189, 221)
Screenshot: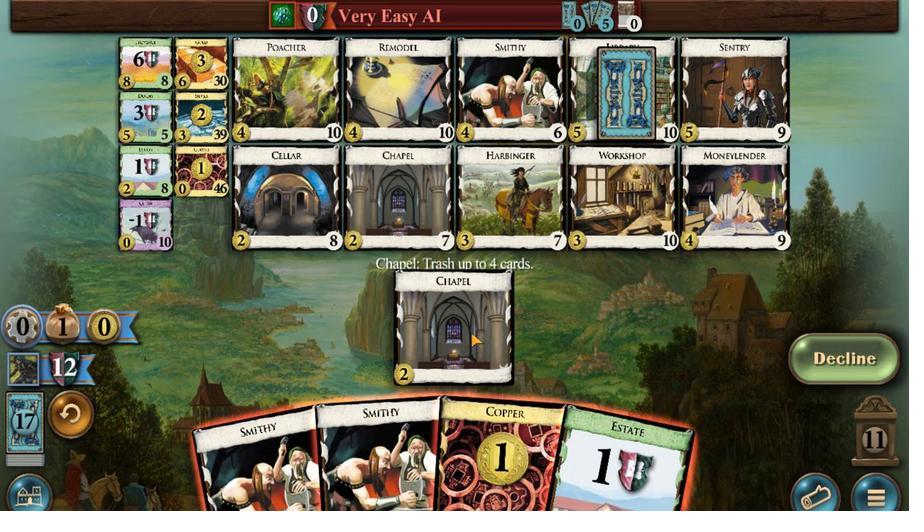 
Action: Mouse moved to (202, 207)
Screenshot: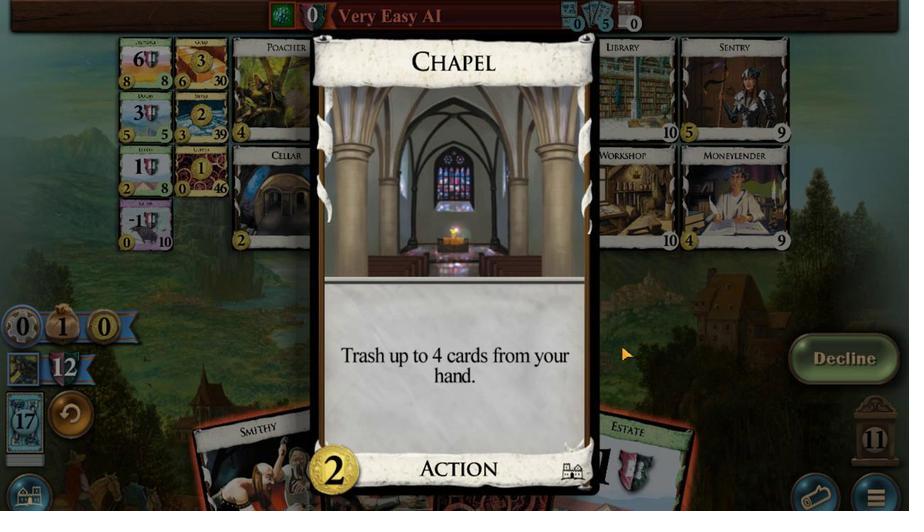 
Action: Mouse pressed left at (202, 207)
Screenshot: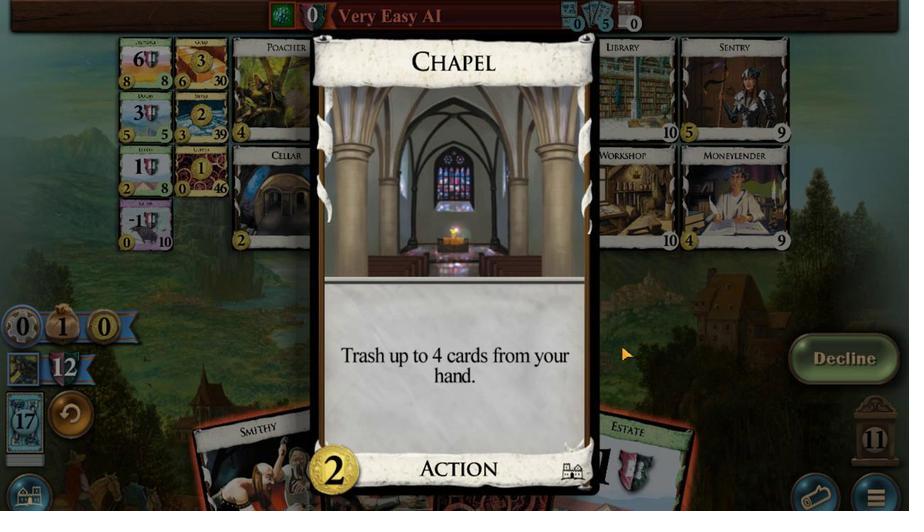 
Action: Mouse moved to (221, 209)
Screenshot: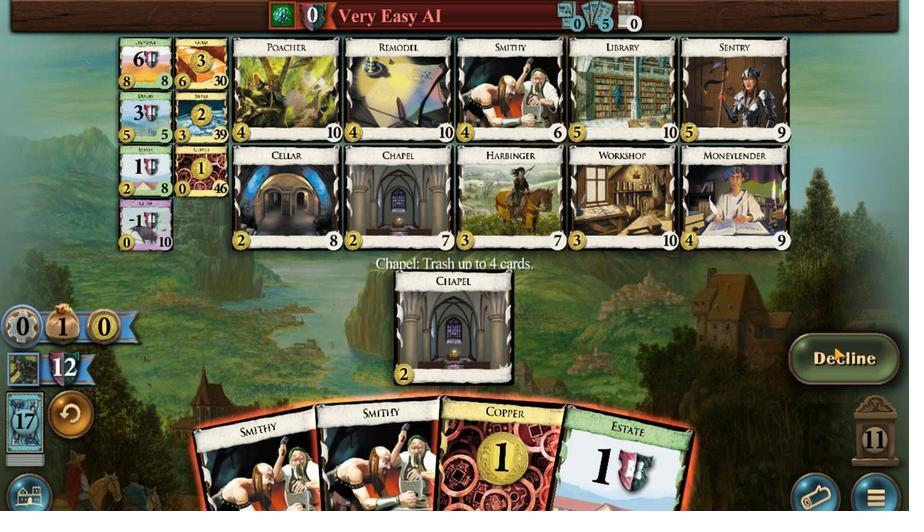 
Action: Mouse pressed left at (221, 209)
Screenshot: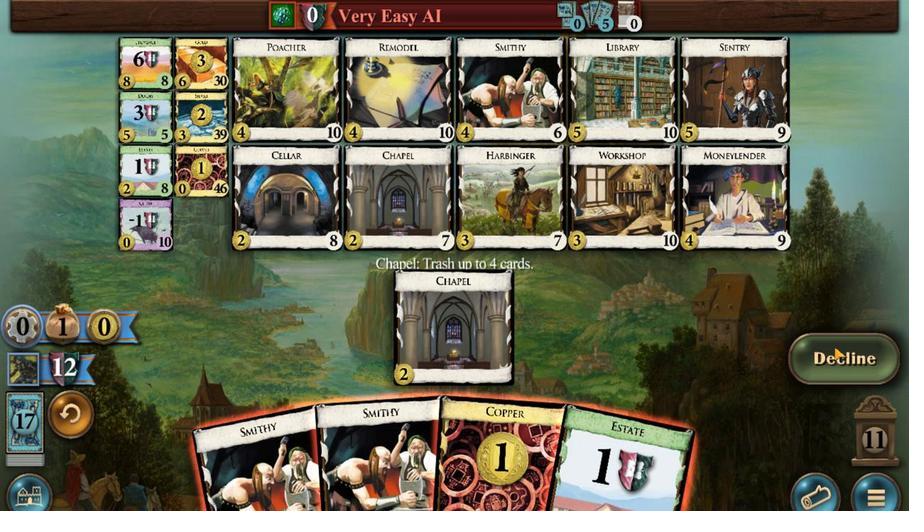 
Action: Mouse moved to (193, 95)
Screenshot: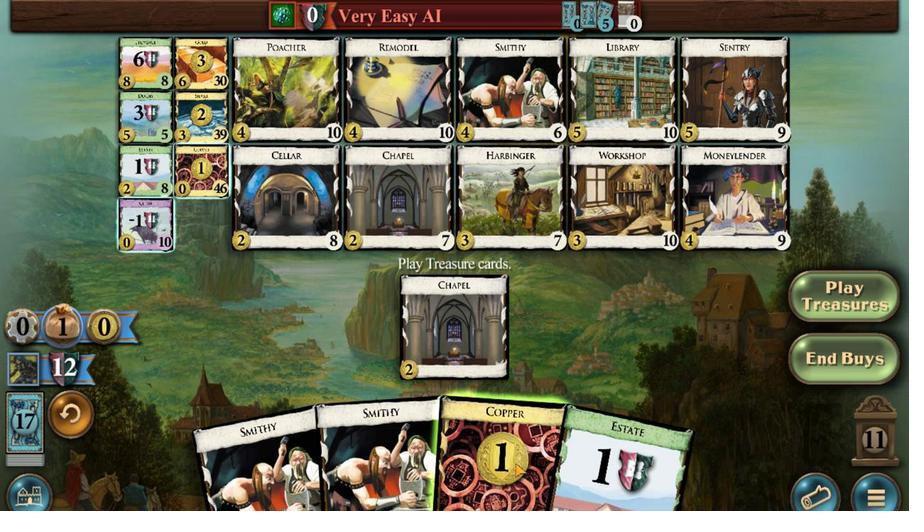 
Action: Mouse pressed left at (193, 95)
Screenshot: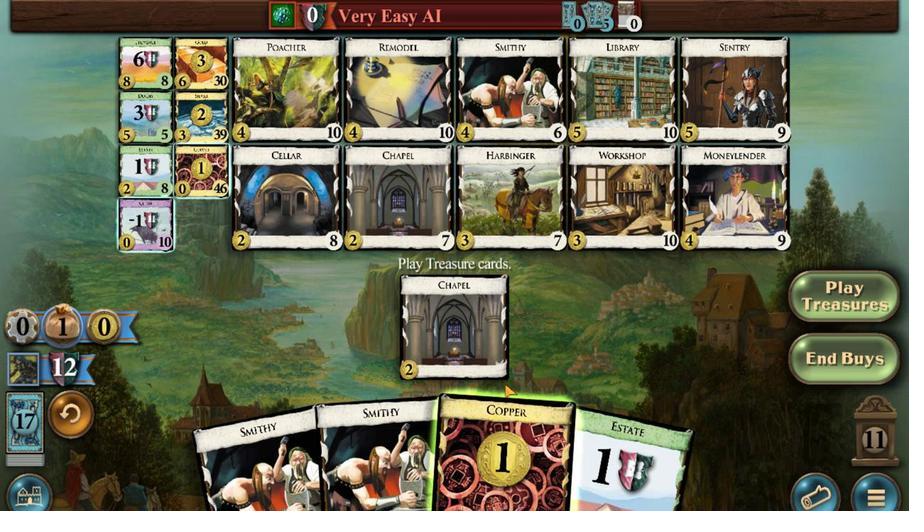 
Action: Mouse moved to (166, 381)
Screenshot: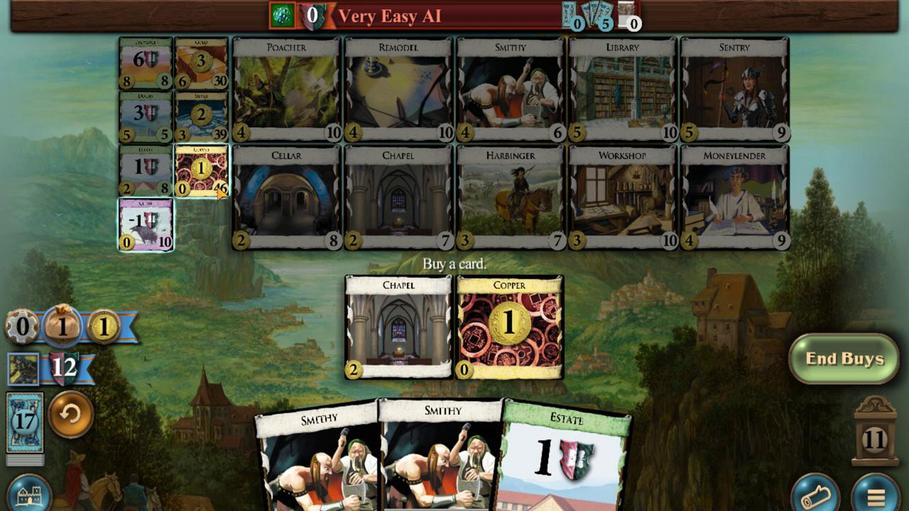 
Action: Mouse pressed left at (166, 381)
Screenshot: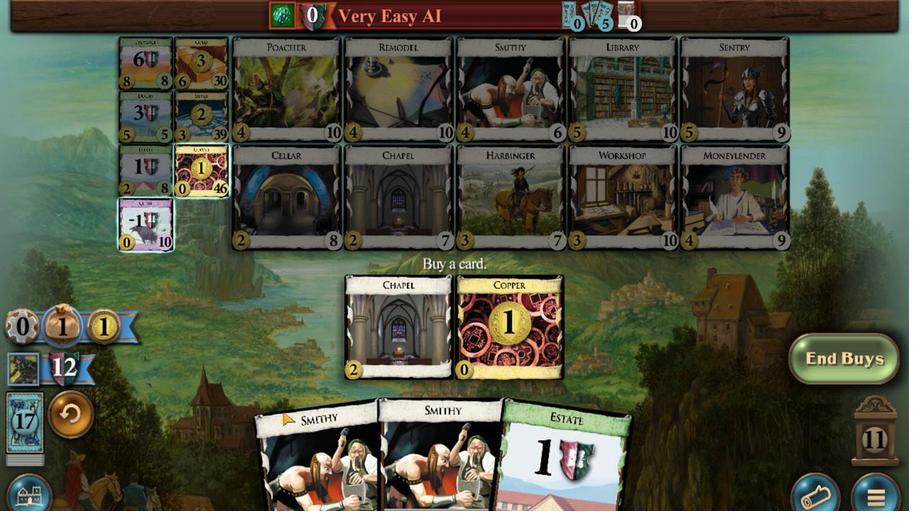 
Action: Mouse moved to (167, 94)
Screenshot: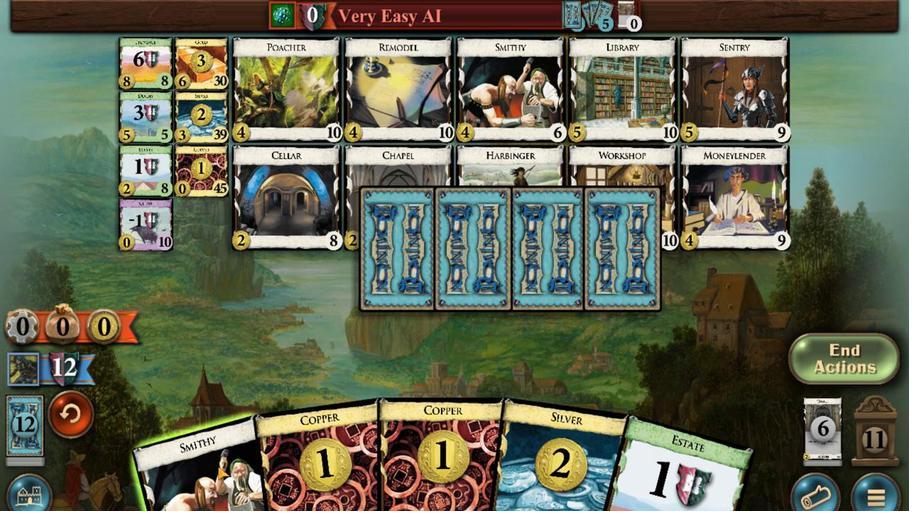
Action: Mouse pressed left at (167, 94)
Screenshot: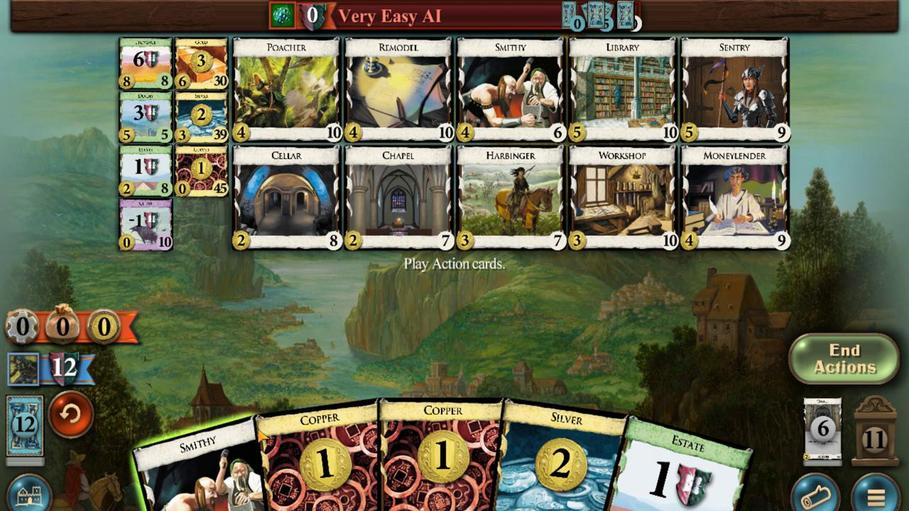 
Action: Mouse moved to (194, 90)
Screenshot: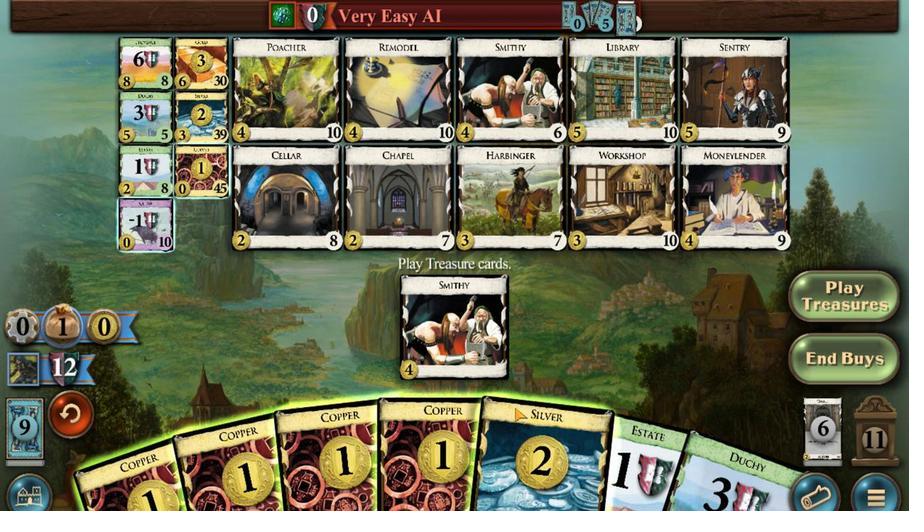 
Action: Mouse pressed left at (194, 90)
Screenshot: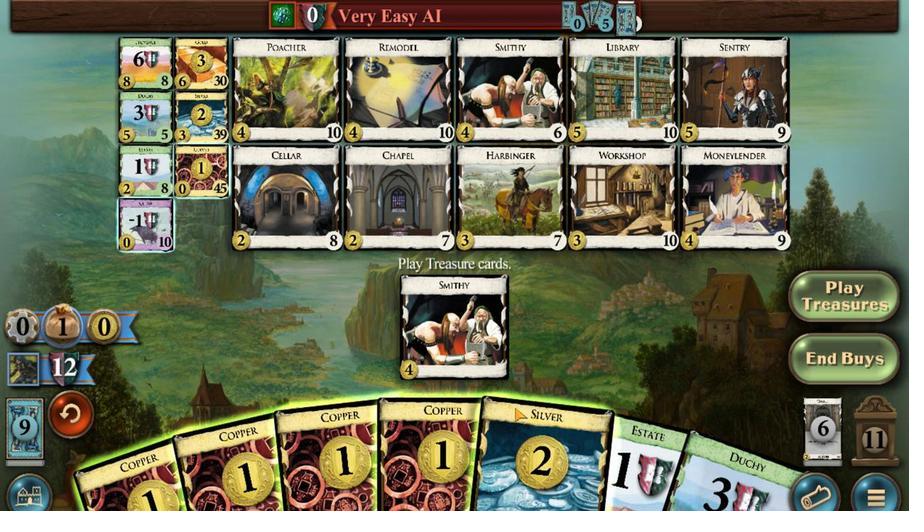 
Action: Mouse moved to (191, 74)
Screenshot: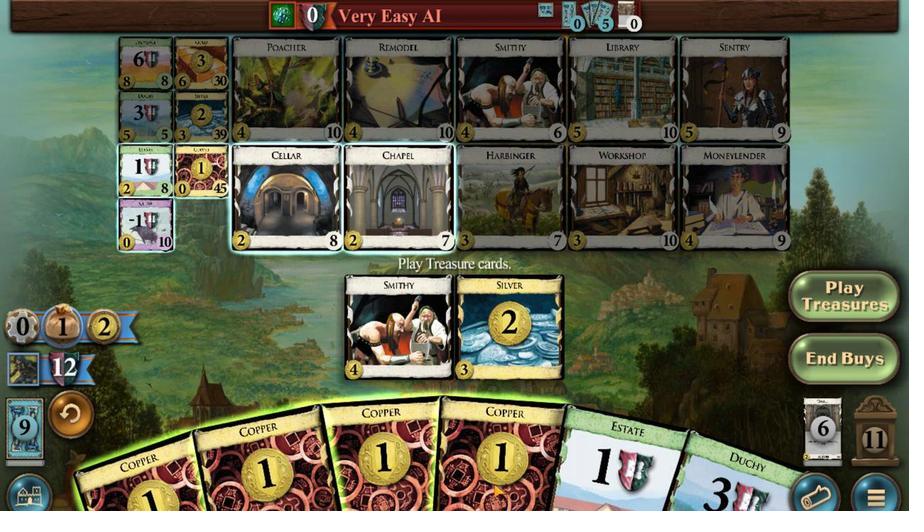 
Action: Mouse pressed left at (191, 74)
Screenshot: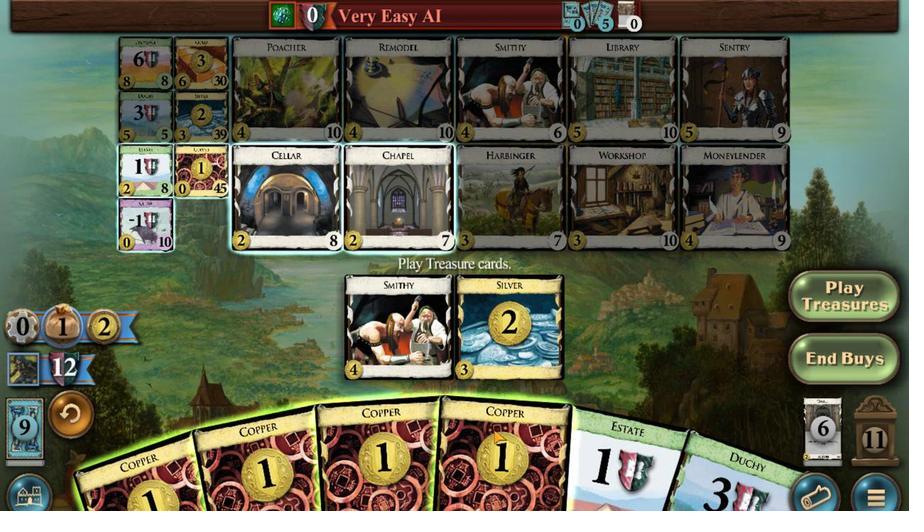 
Action: Mouse moved to (189, 86)
Screenshot: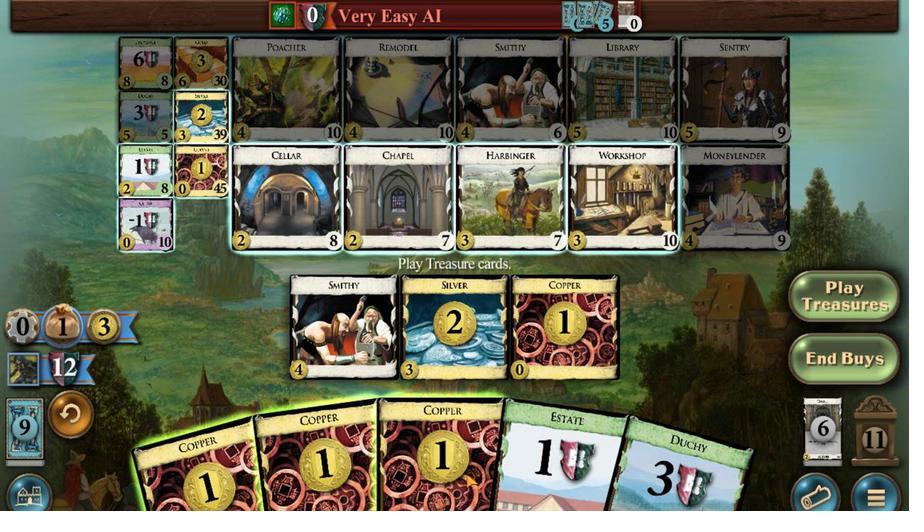 
Action: Mouse pressed left at (189, 86)
Screenshot: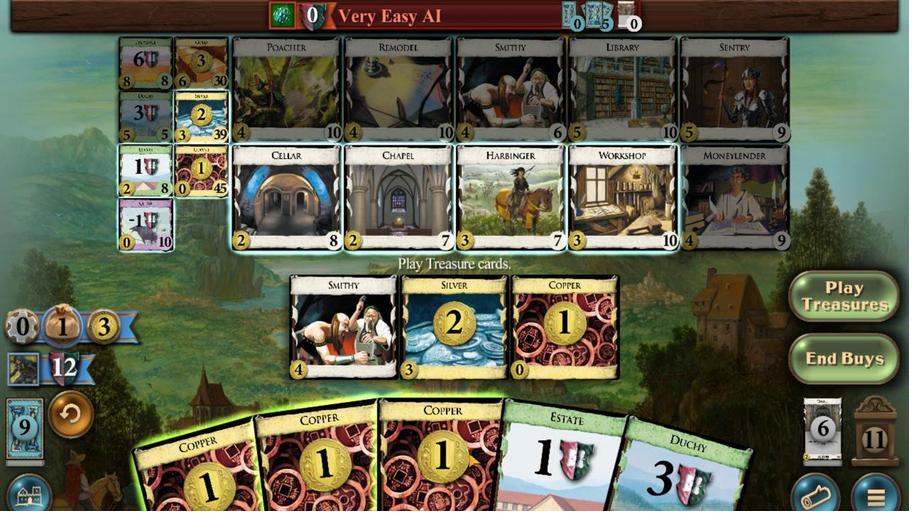 
Action: Mouse moved to (184, 89)
Screenshot: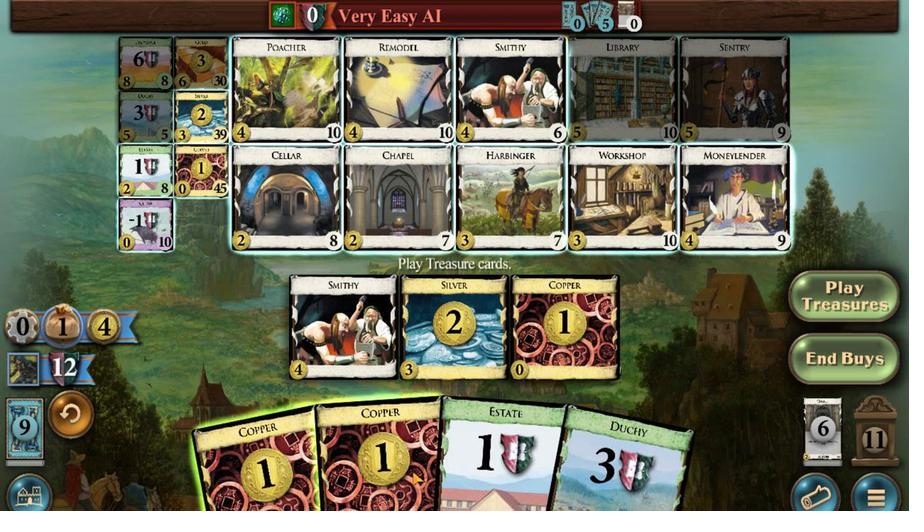 
Action: Mouse pressed left at (184, 89)
Screenshot: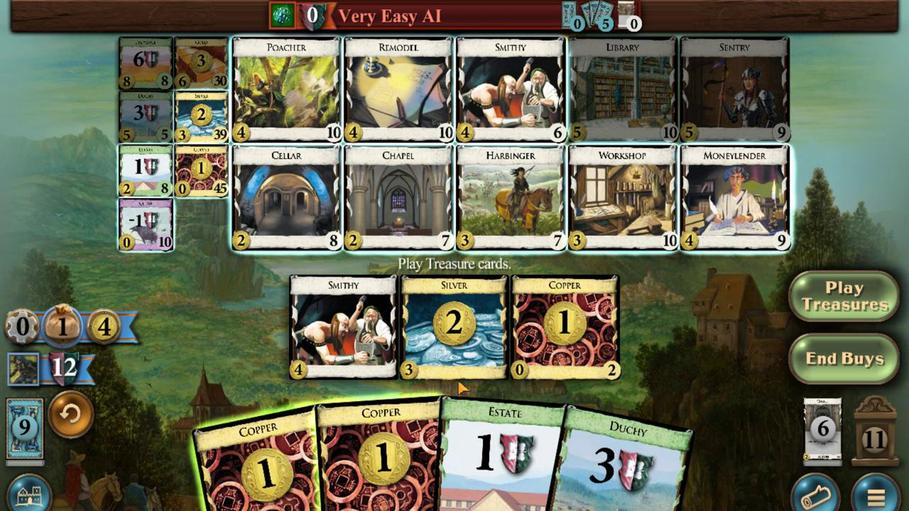 
Action: Mouse moved to (175, 82)
Screenshot: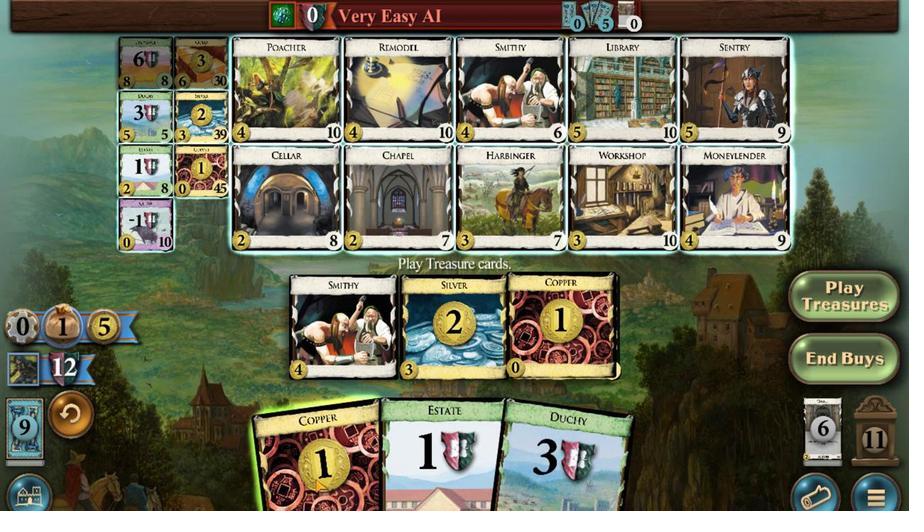 
Action: Mouse pressed left at (175, 82)
Screenshot: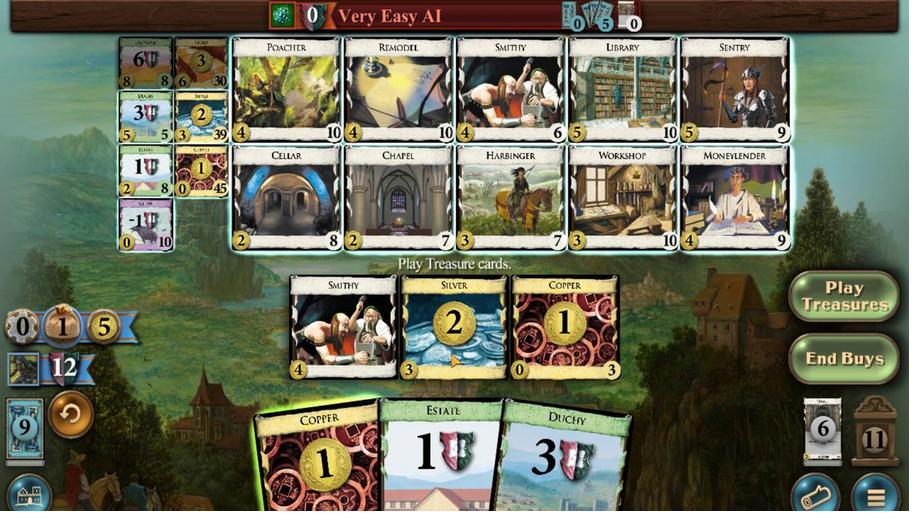 
Action: Mouse moved to (165, 476)
Screenshot: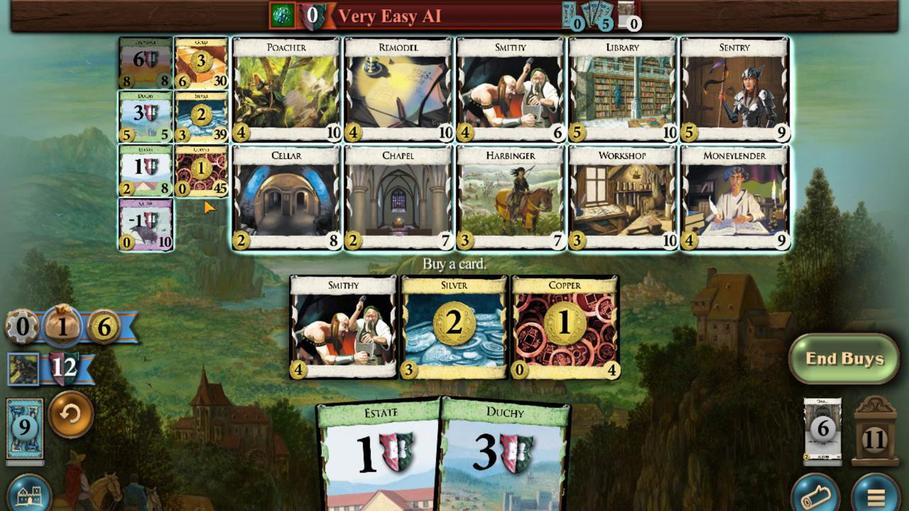 
Action: Mouse pressed left at (165, 476)
Screenshot: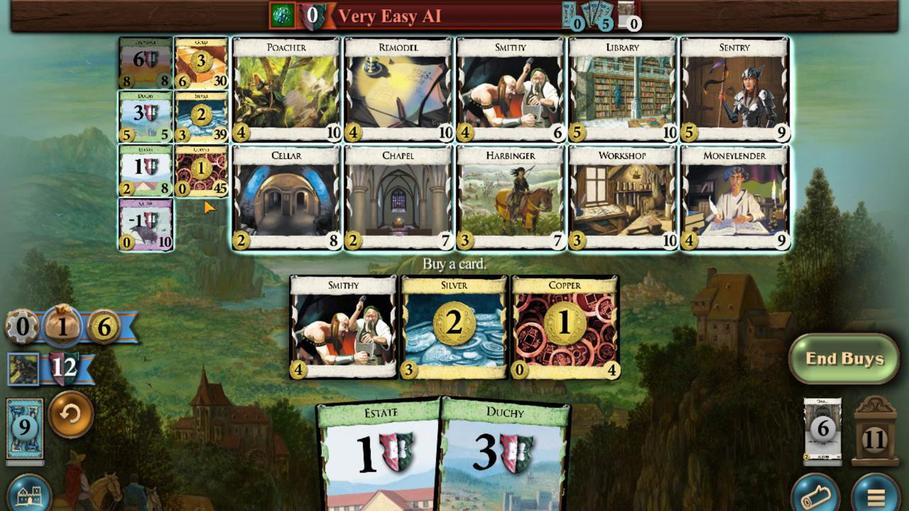 
Action: Mouse moved to (177, 103)
Screenshot: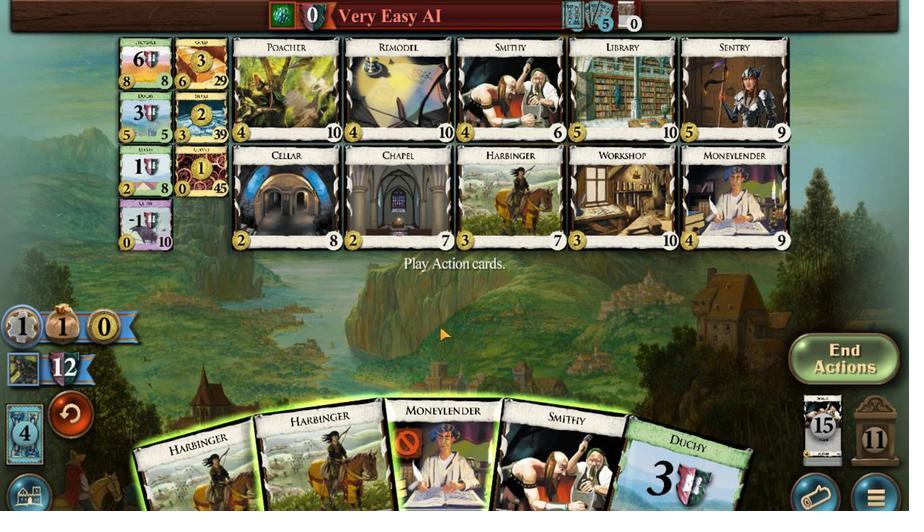 
Action: Mouse pressed left at (177, 98)
Screenshot: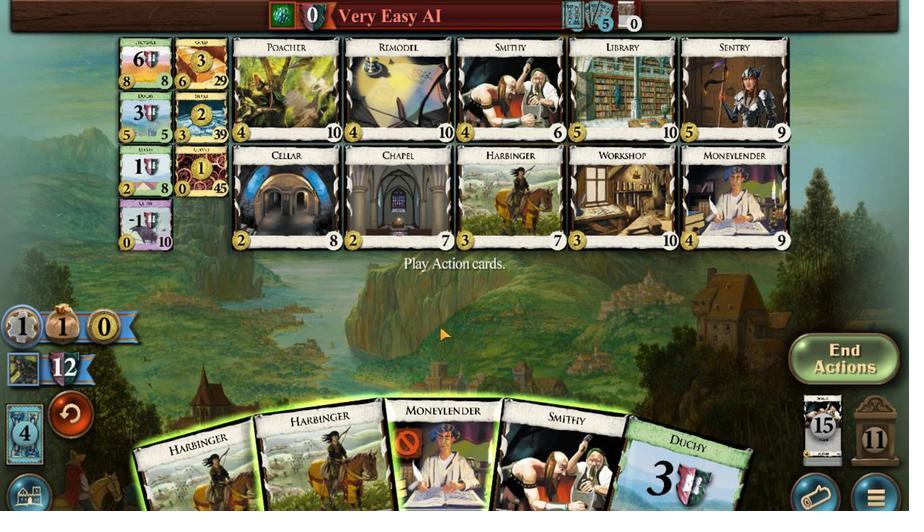 
Action: Mouse moved to (218, 426)
Screenshot: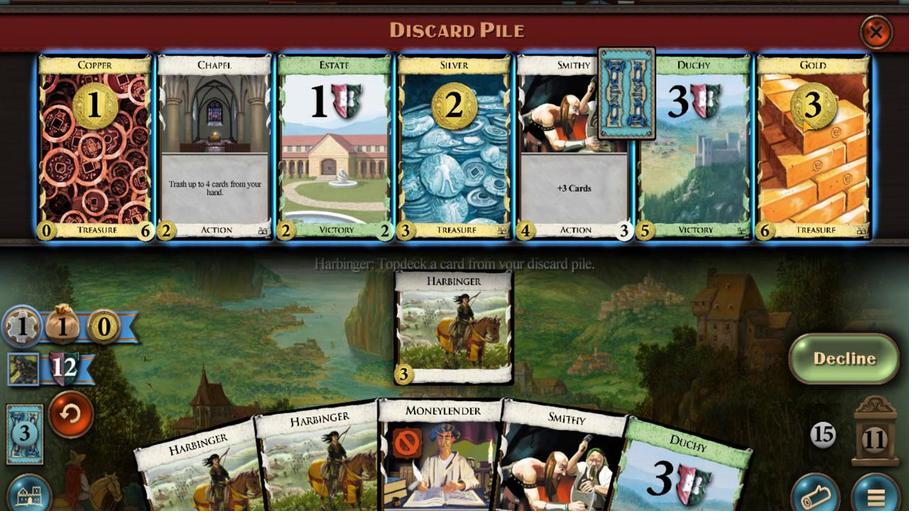 
Action: Mouse pressed left at (218, 426)
Screenshot: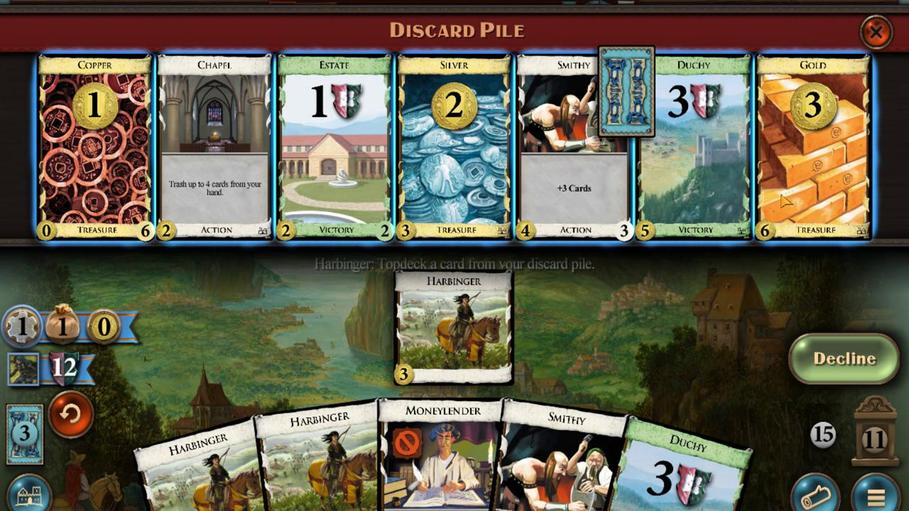 
Action: Mouse moved to (177, 85)
Screenshot: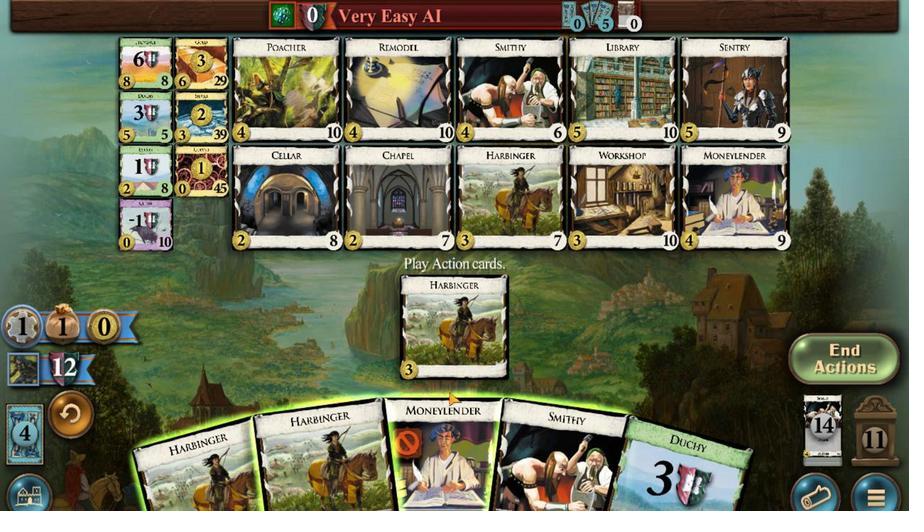 
Action: Mouse pressed left at (177, 85)
Screenshot: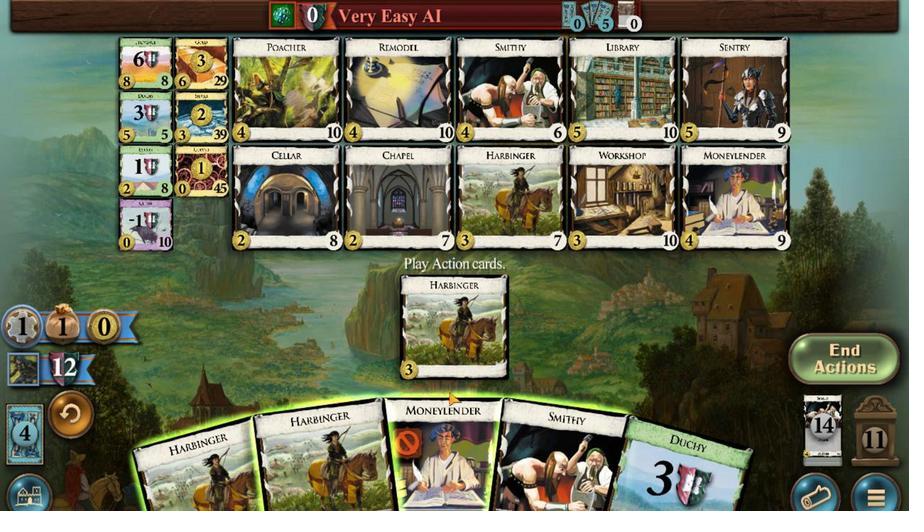 
Action: Mouse moved to (193, 451)
Screenshot: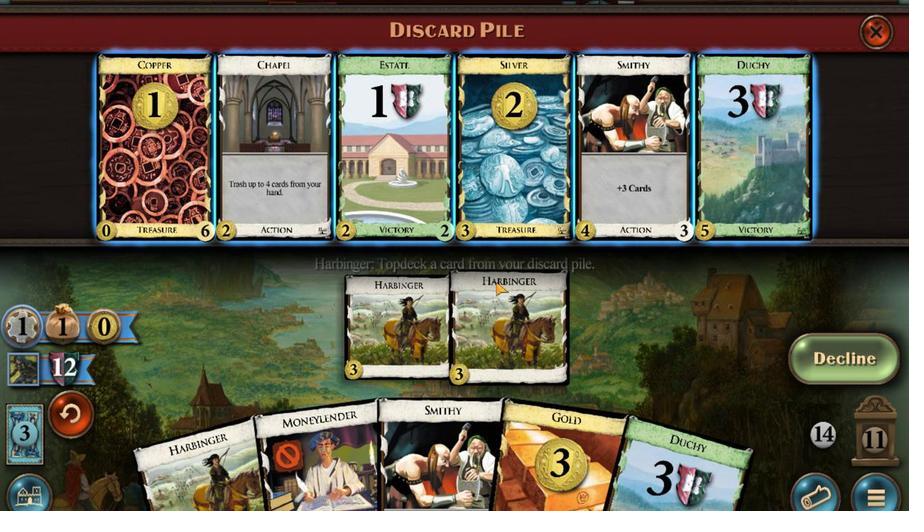 
Action: Mouse pressed left at (193, 451)
Screenshot: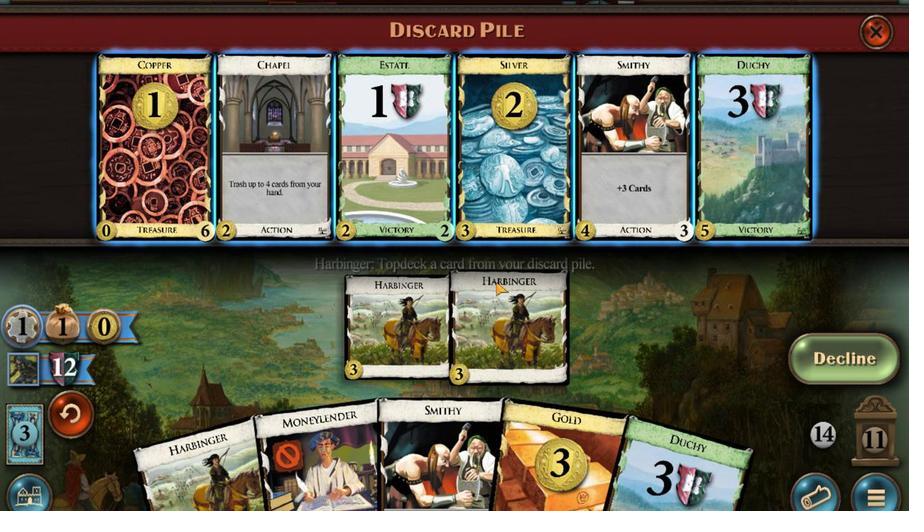 
Action: Mouse moved to (168, 91)
Screenshot: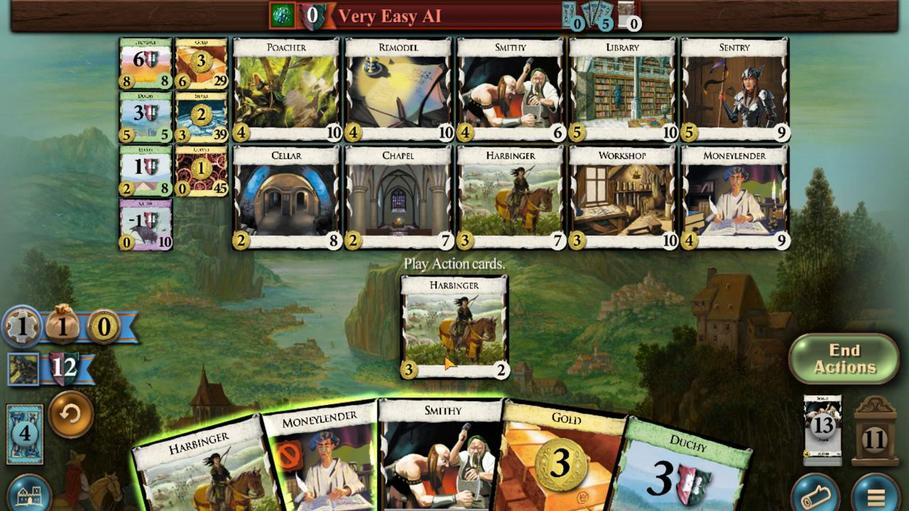 
Action: Mouse pressed left at (168, 91)
Screenshot: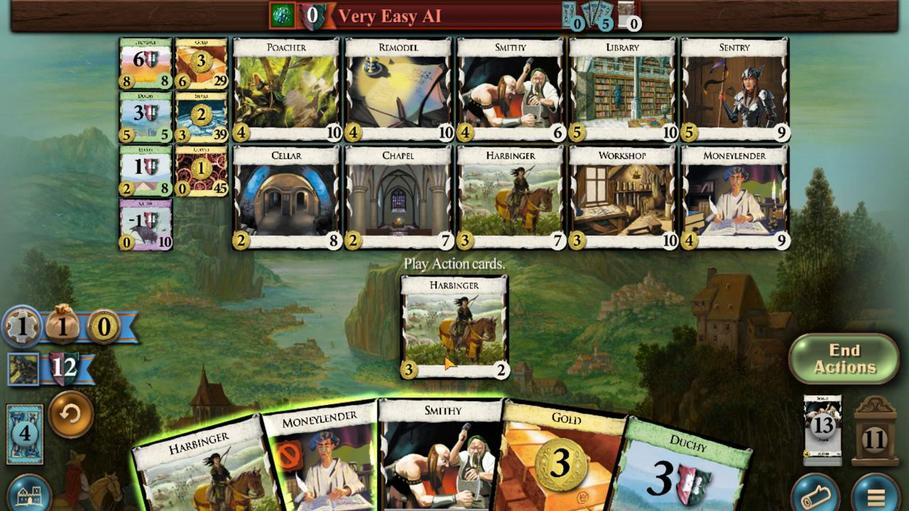 
Action: Mouse moved to (208, 450)
Screenshot: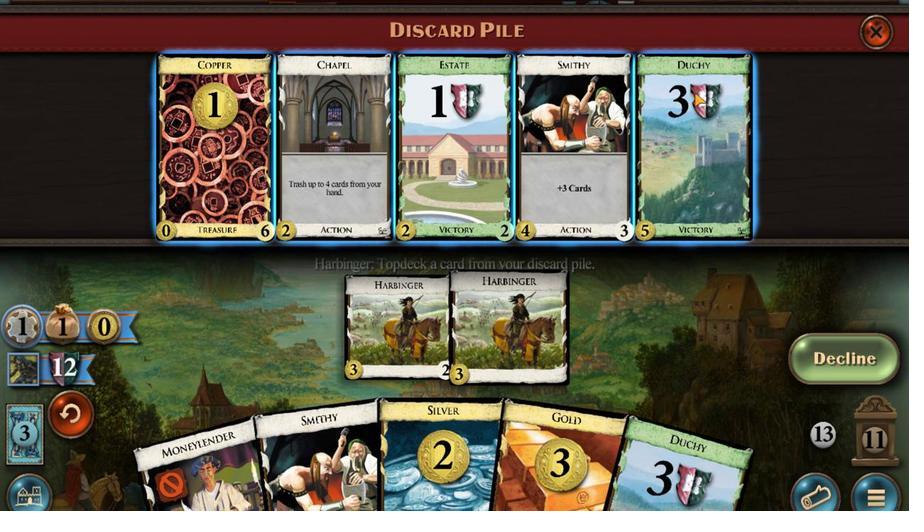 
Action: Mouse pressed left at (208, 450)
Screenshot: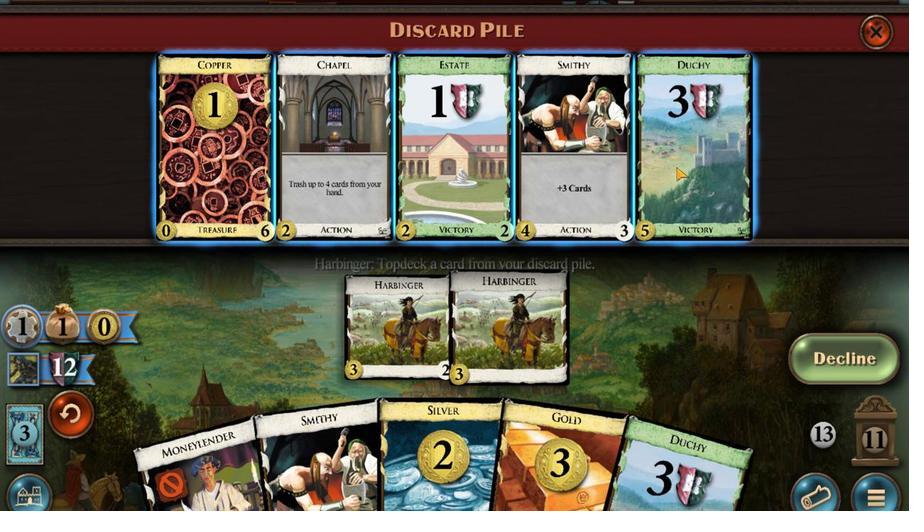 
Action: Mouse moved to (172, 77)
Screenshot: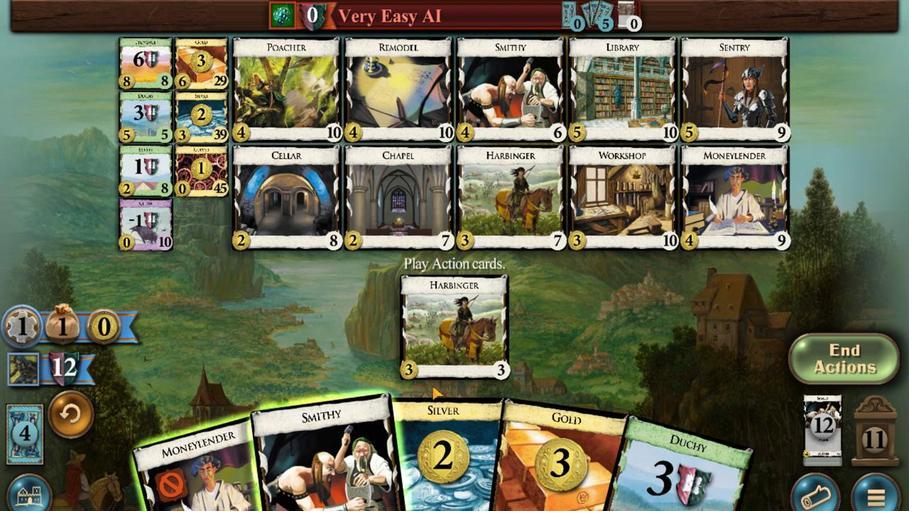 
Action: Mouse pressed left at (172, 77)
Screenshot: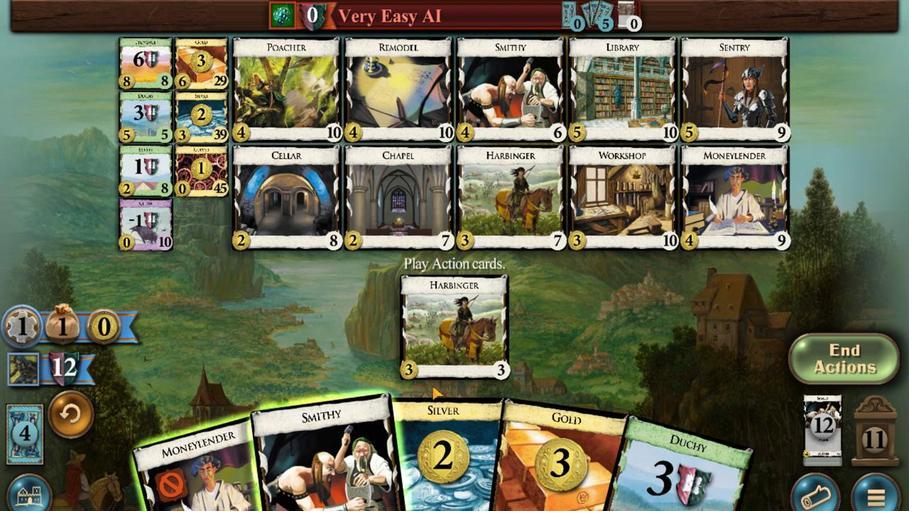 
Action: Mouse moved to (184, 69)
Screenshot: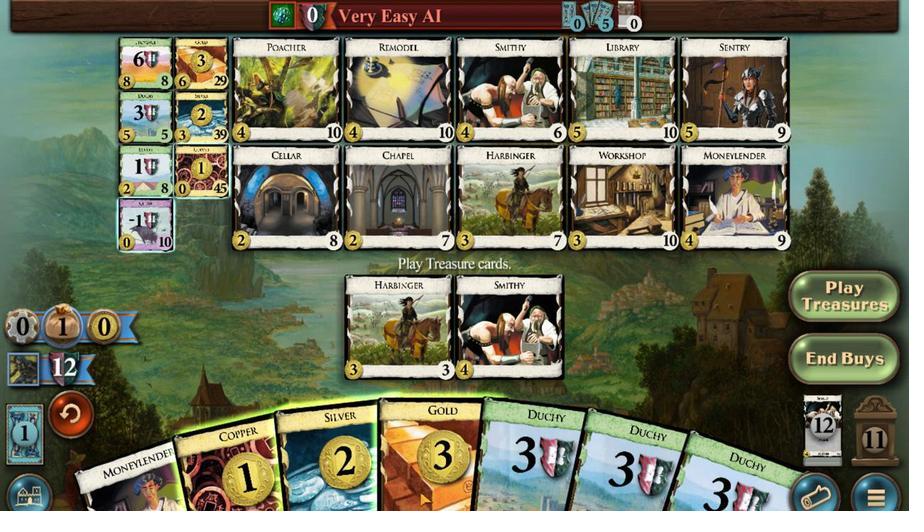
Action: Mouse pressed left at (184, 69)
Screenshot: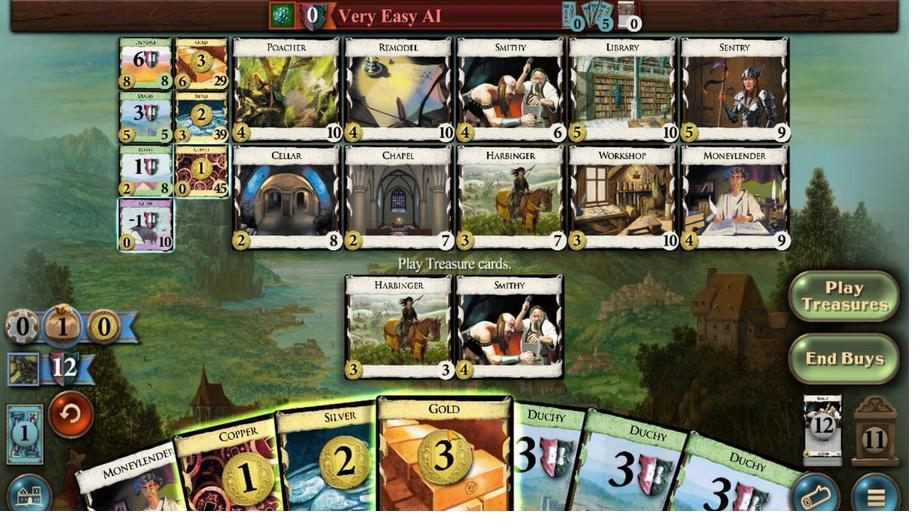 
Action: Mouse moved to (182, 96)
Screenshot: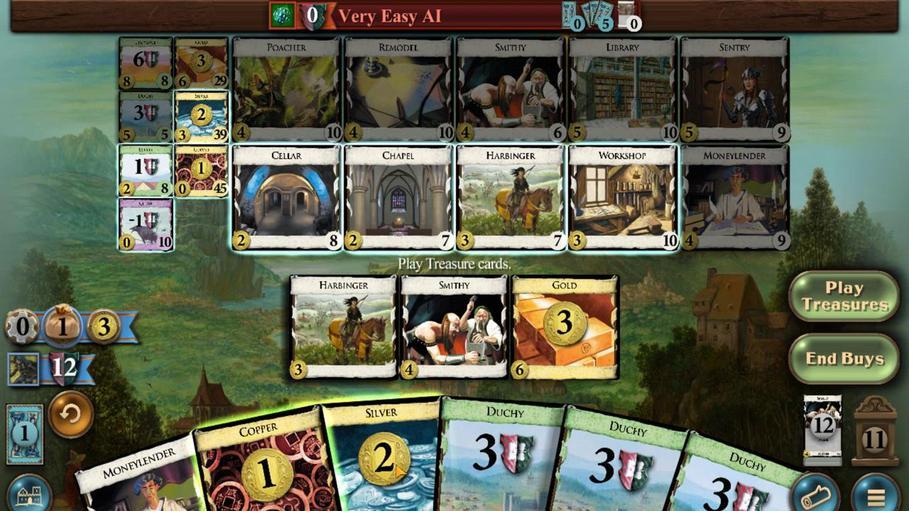 
Action: Mouse pressed left at (182, 96)
Screenshot: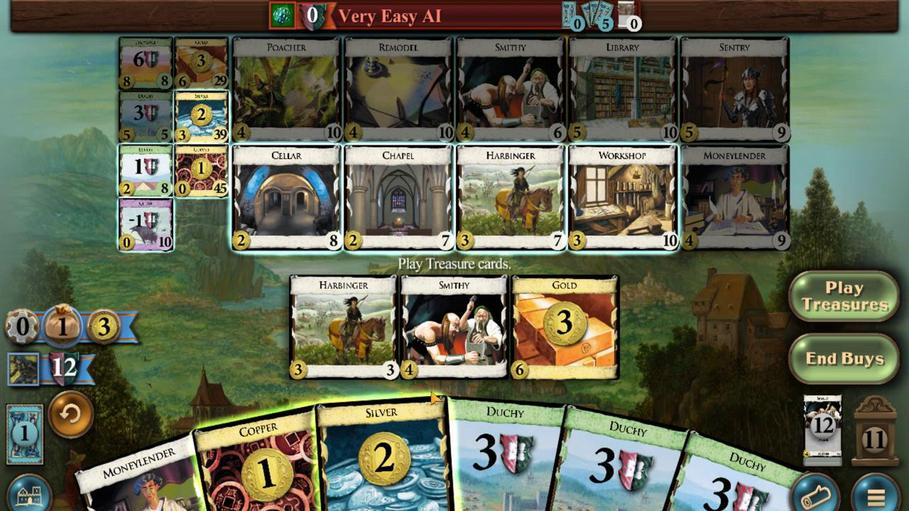 
Action: Mouse moved to (202, 443)
Screenshot: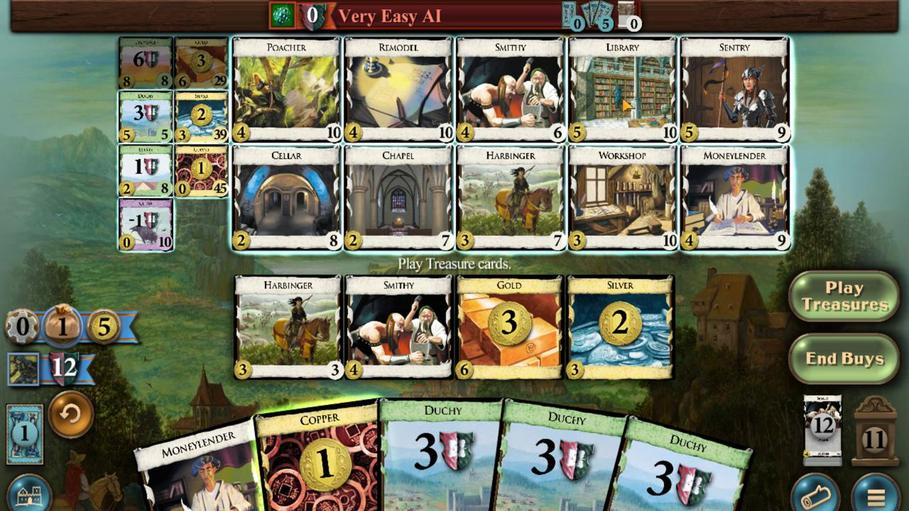 
Action: Mouse pressed left at (202, 443)
Screenshot: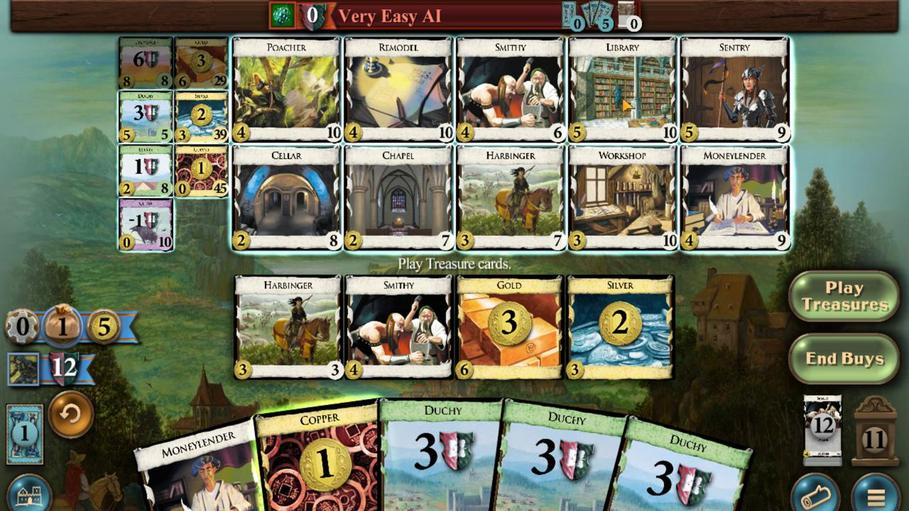 
Action: Mouse moved to (211, 220)
Screenshot: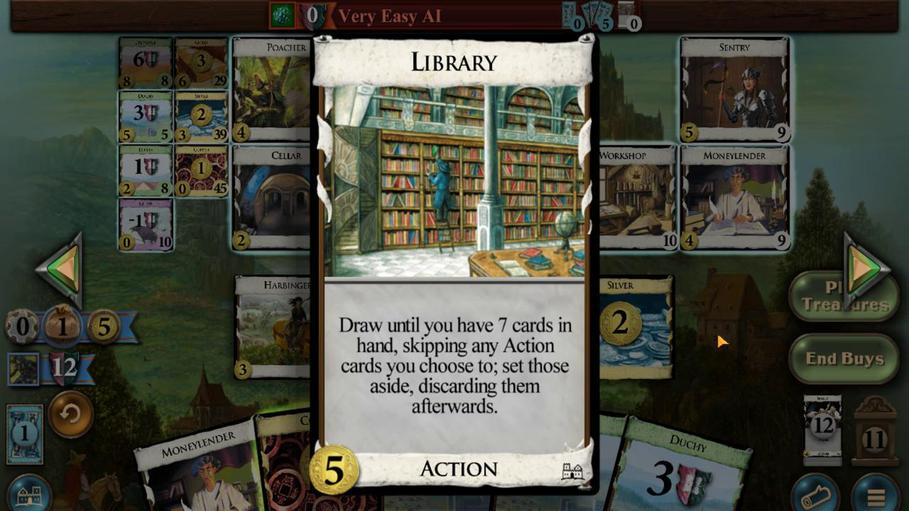 
Action: Mouse pressed left at (211, 220)
Screenshot: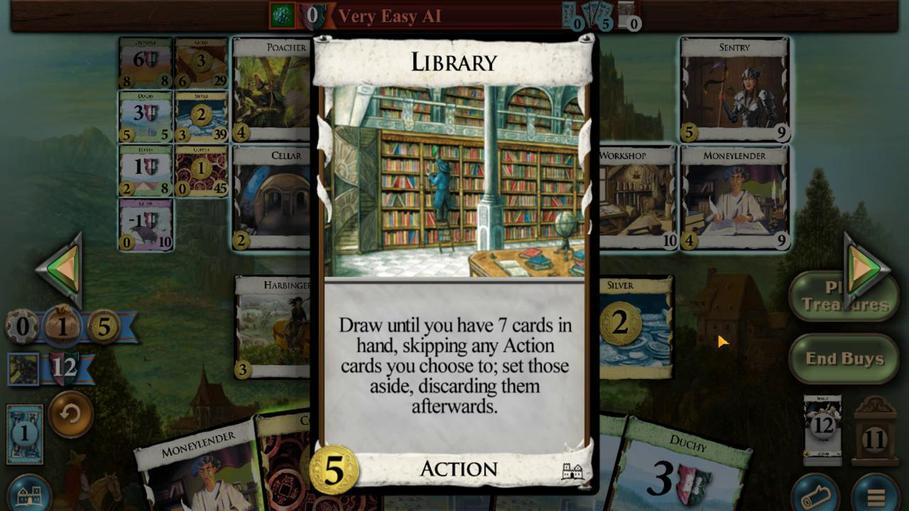
Action: Mouse moved to (192, 462)
Screenshot: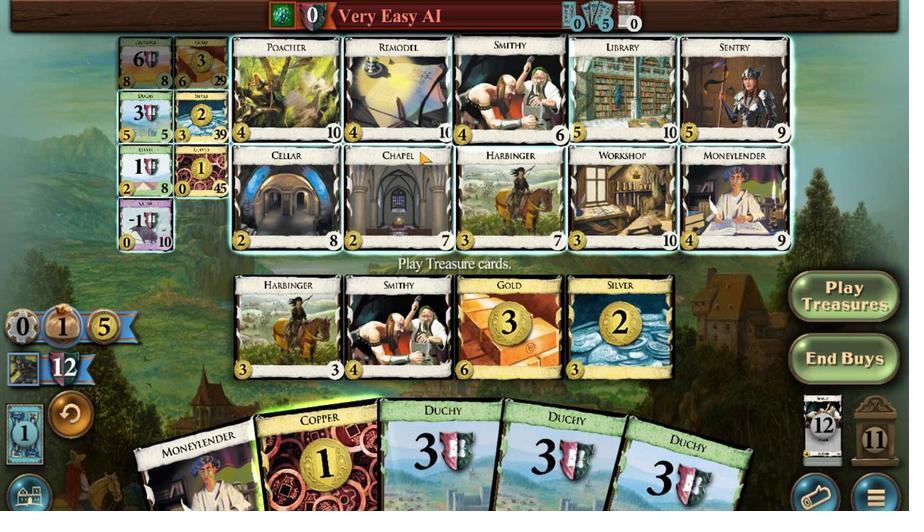 
Action: Mouse pressed left at (192, 462)
Screenshot: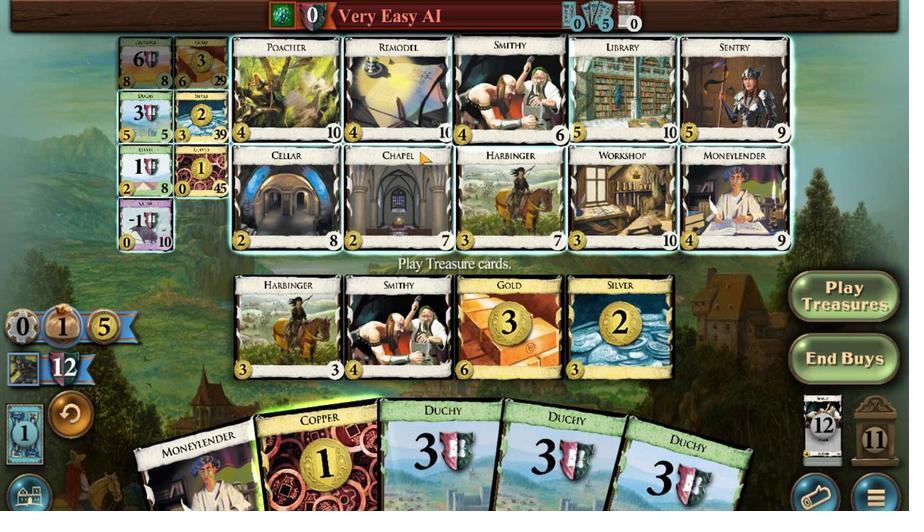 
Action: Mouse moved to (167, 97)
Screenshot: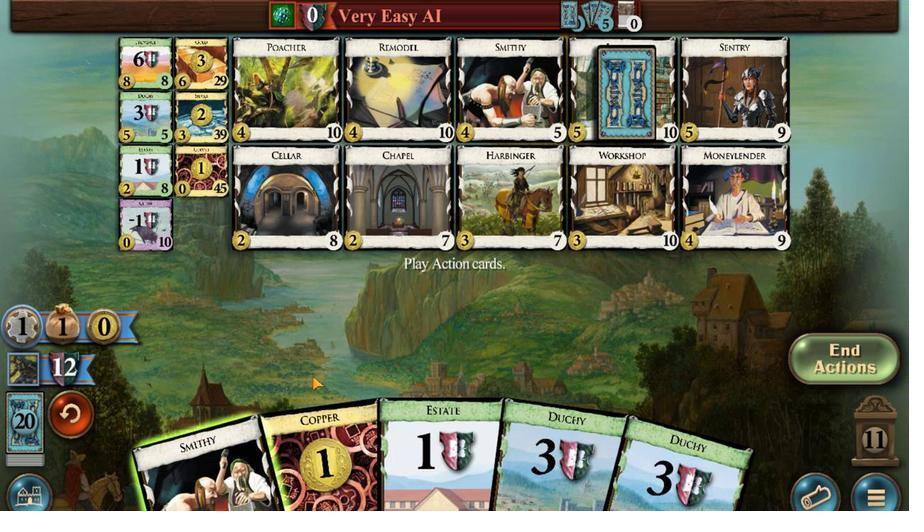 
Action: Mouse pressed left at (167, 97)
Screenshot: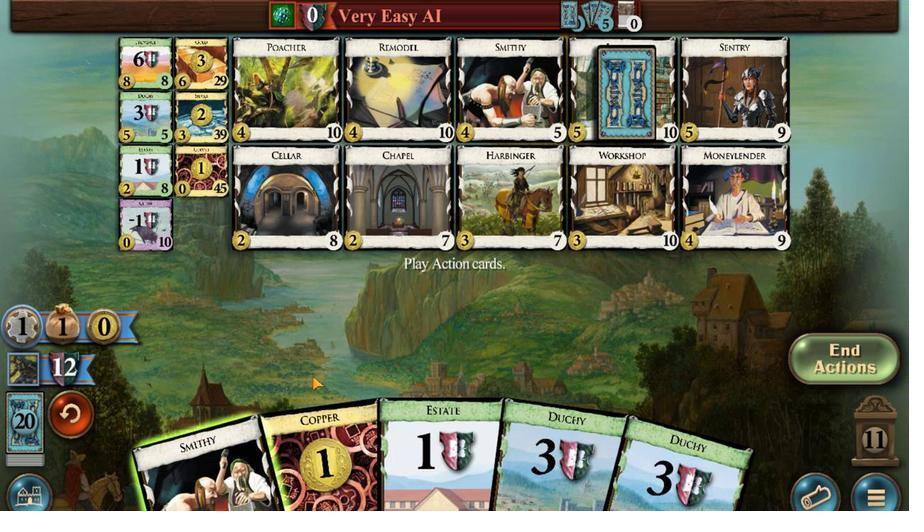 
Action: Mouse moved to (176, 113)
Screenshot: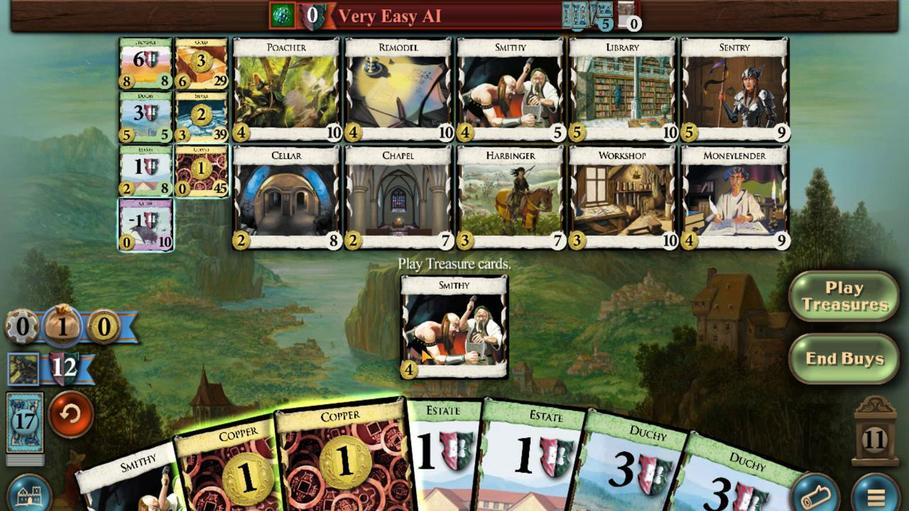 
Action: Mouse pressed left at (176, 113)
Screenshot: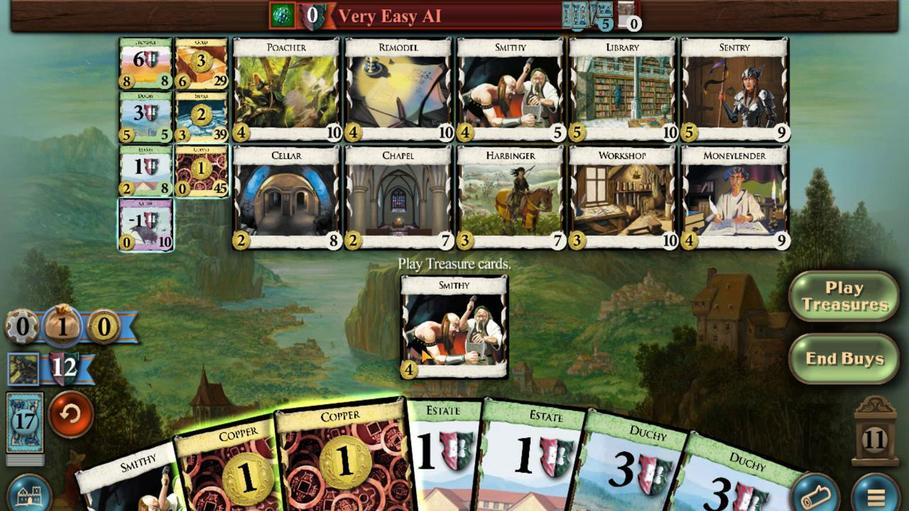 
Action: Mouse moved to (186, 209)
Screenshot: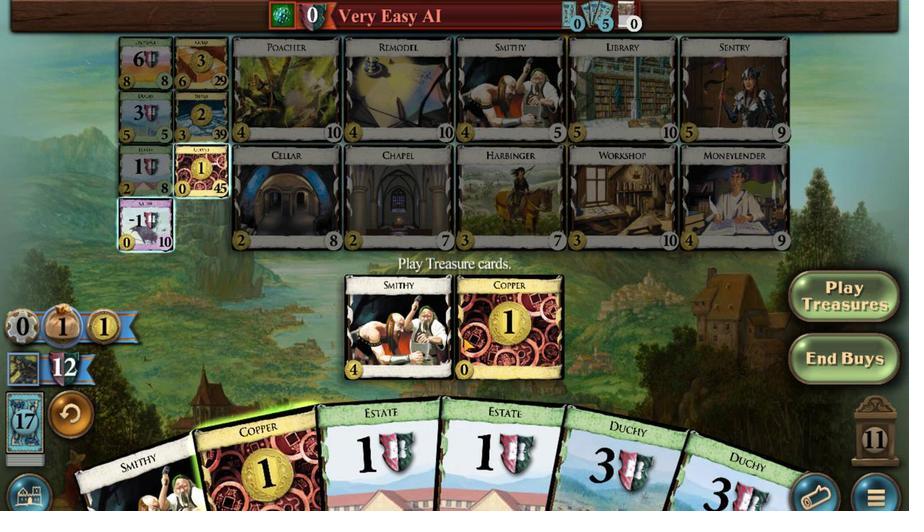 
Action: Mouse pressed left at (186, 209)
Screenshot: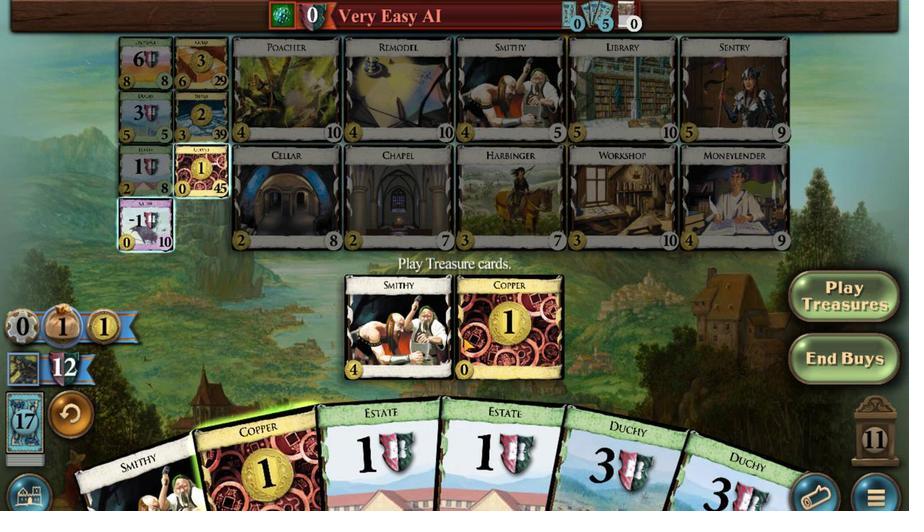 
Action: Mouse moved to (171, 122)
Screenshot: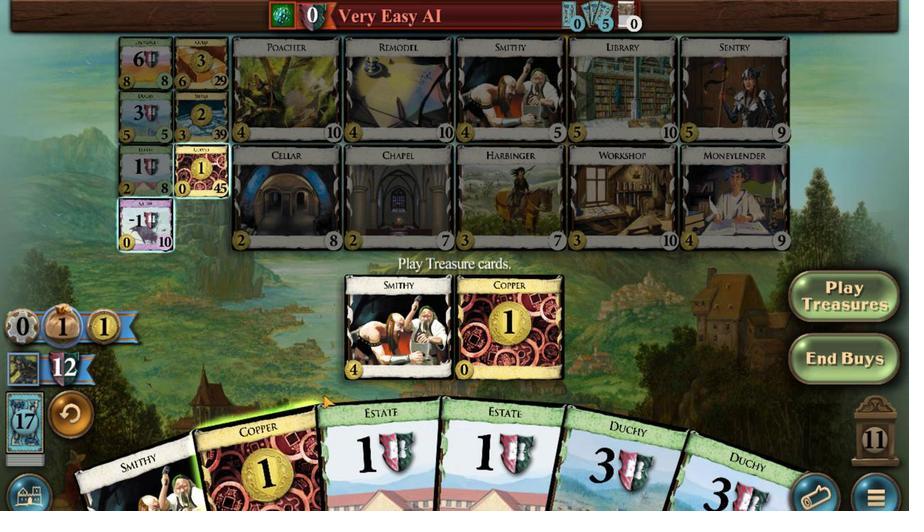 
Action: Mouse pressed left at (171, 122)
Screenshot: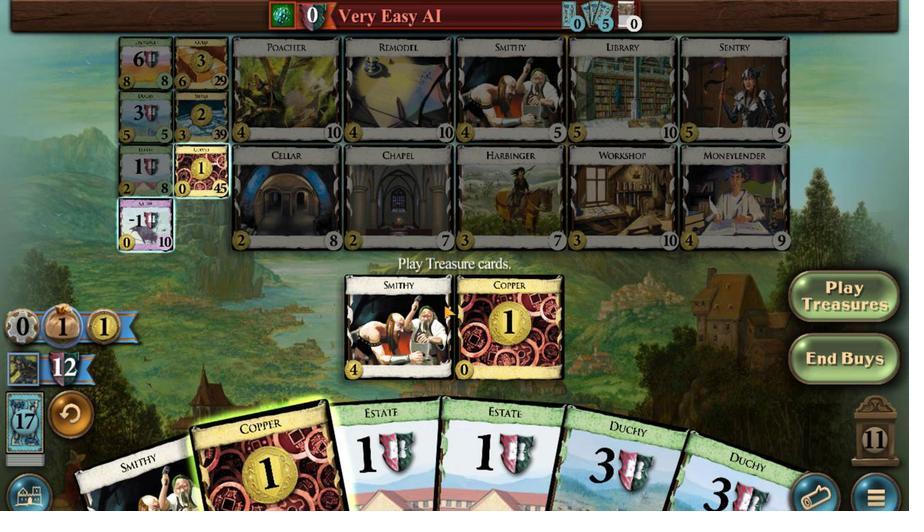 
Action: Mouse moved to (160, 382)
Screenshot: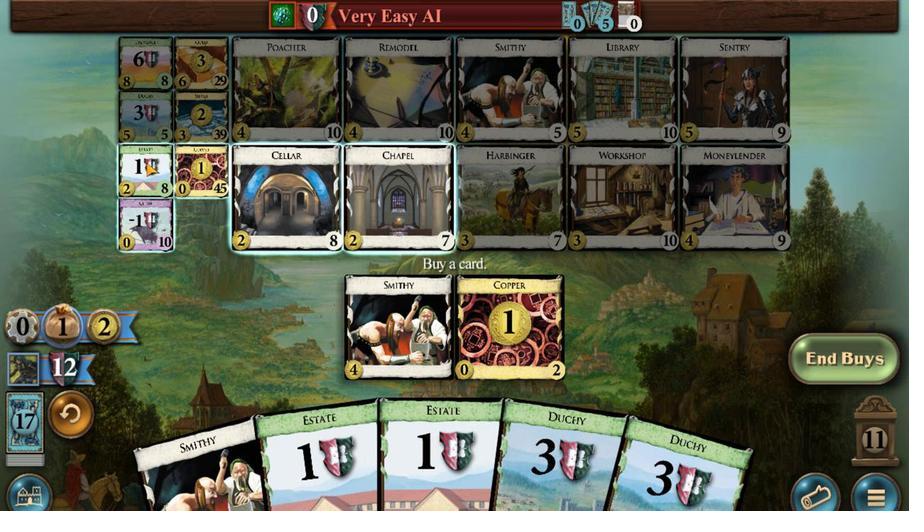 
Action: Mouse pressed left at (160, 382)
Screenshot: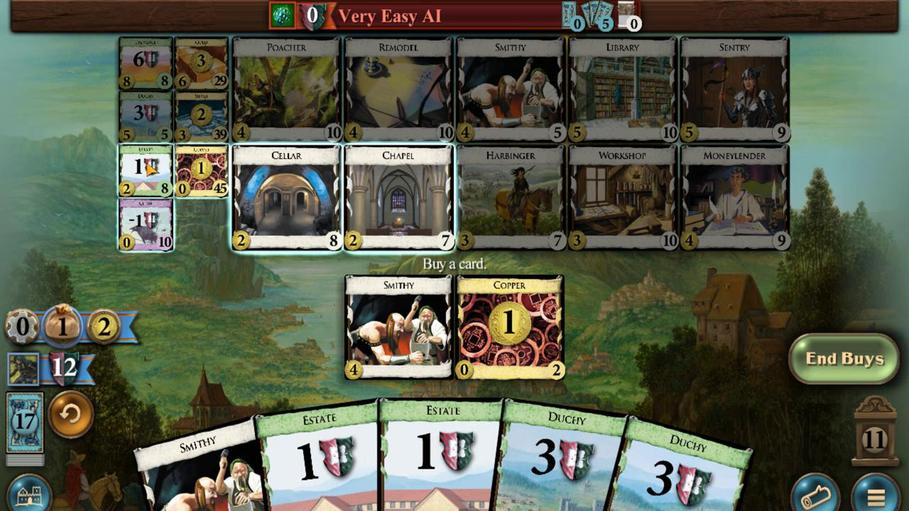
Action: Mouse moved to (176, 113)
Screenshot: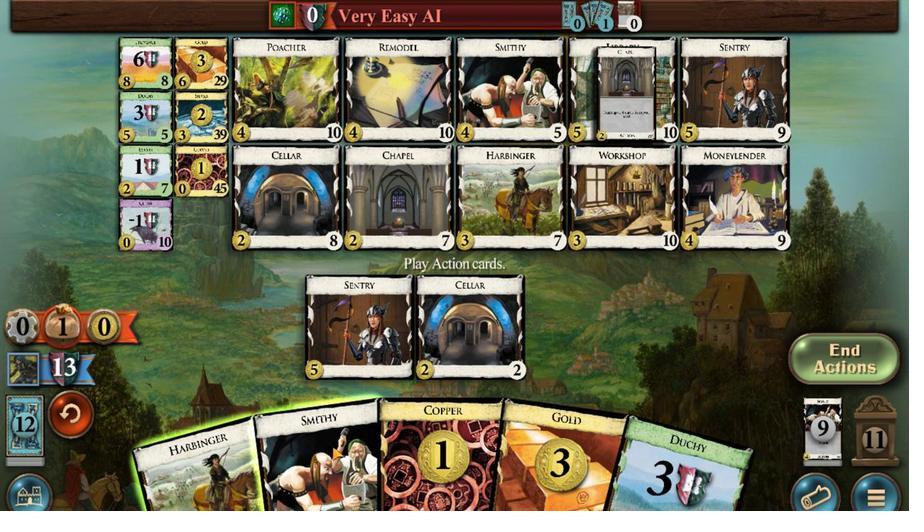 
Action: Mouse pressed left at (176, 113)
Screenshot: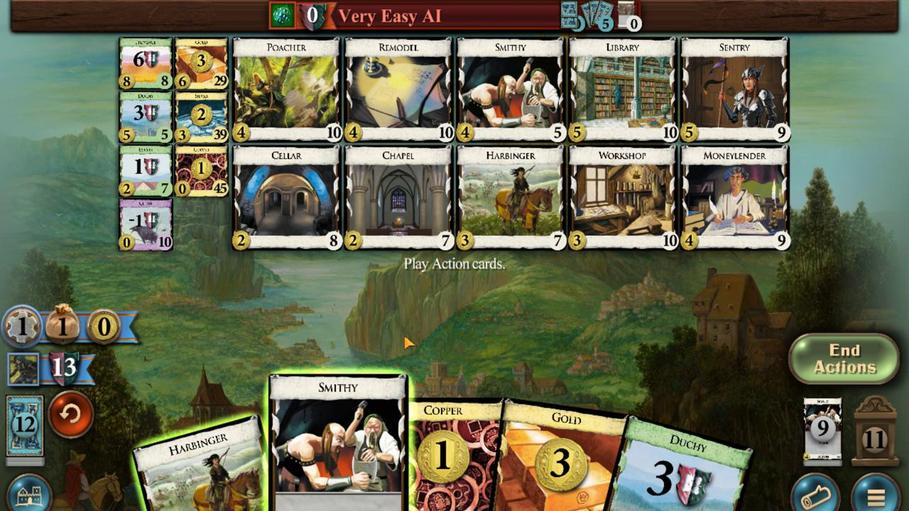 
Action: Mouse moved to (192, 89)
Screenshot: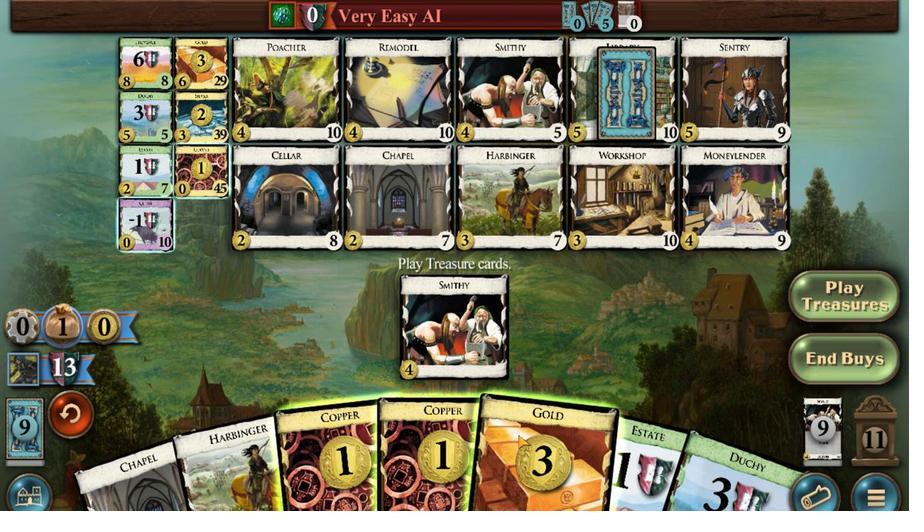 
Action: Mouse pressed left at (192, 89)
Screenshot: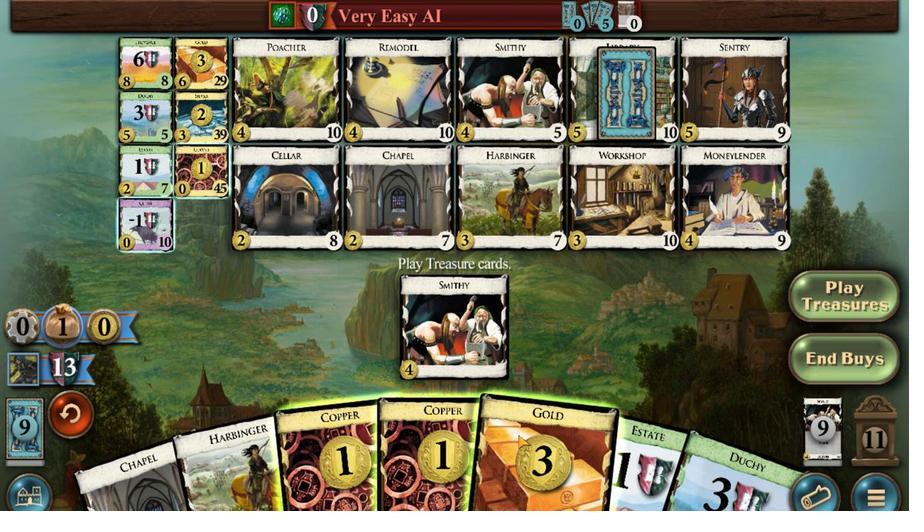 
Action: Mouse moved to (188, 103)
Screenshot: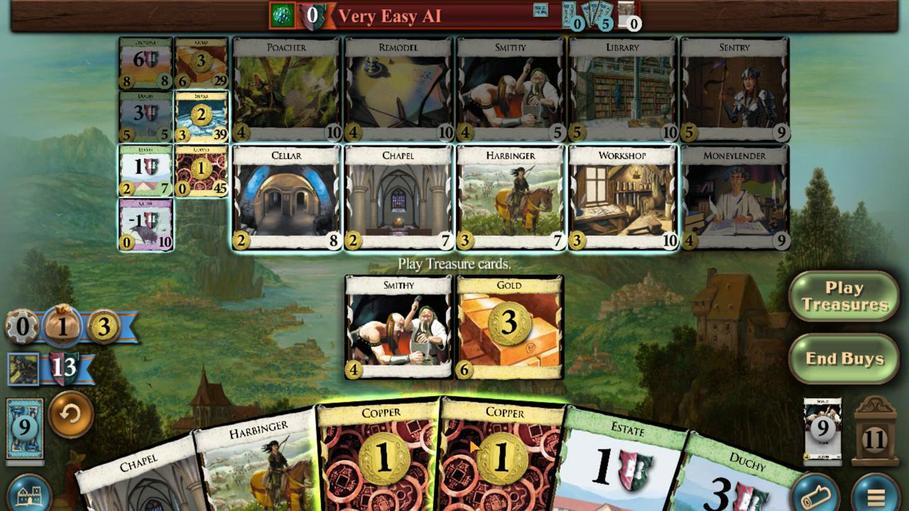 
Action: Mouse pressed left at (188, 103)
Screenshot: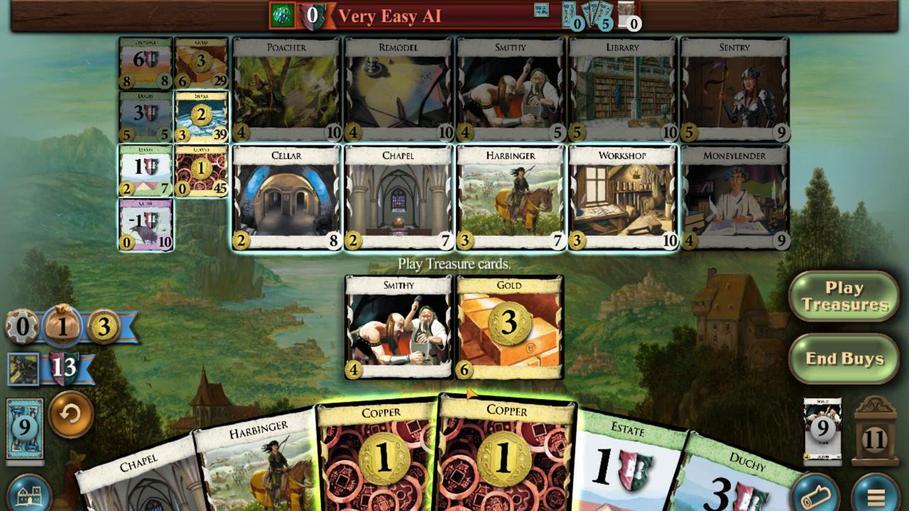 
Action: Mouse moved to (191, 463)
Screenshot: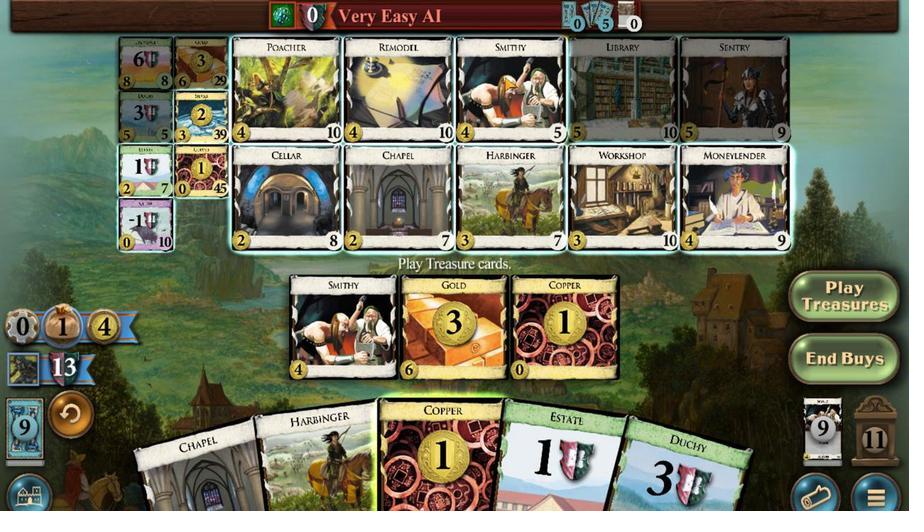 
Action: Mouse pressed left at (191, 463)
Screenshot: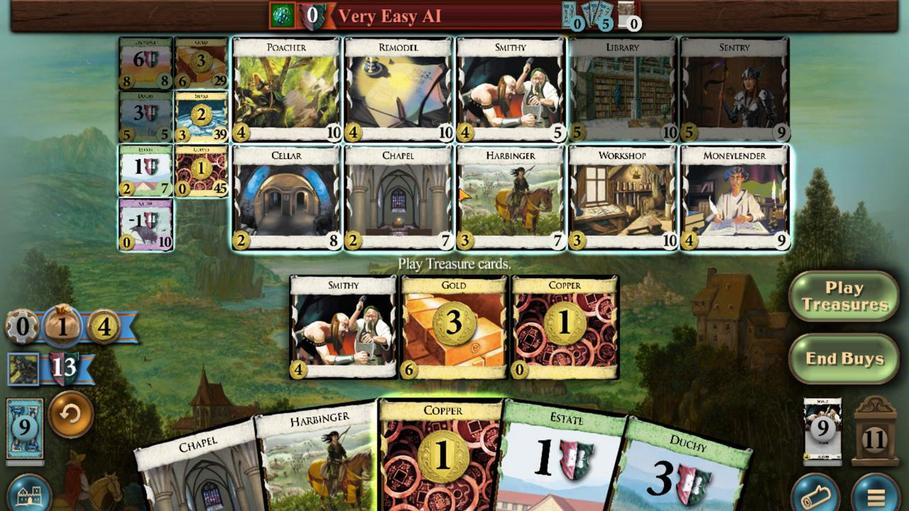 
Action: Mouse moved to (197, 96)
Screenshot: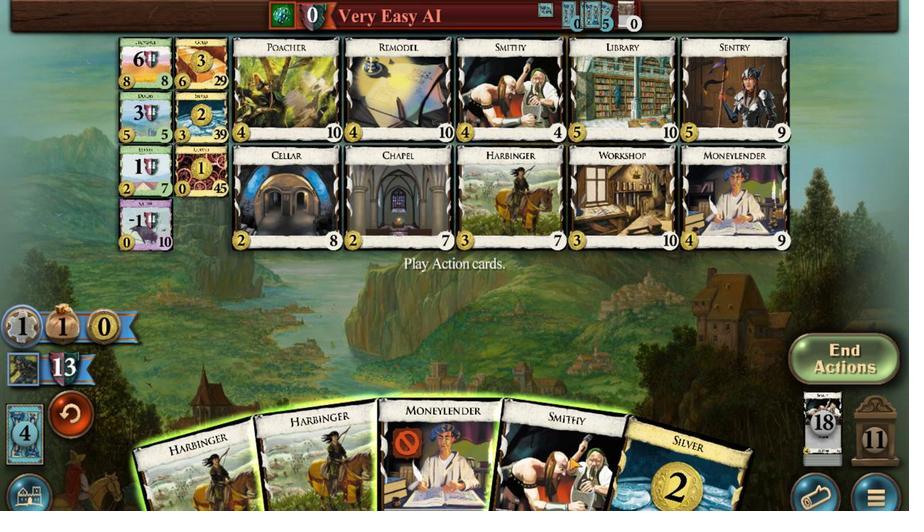 
Action: Mouse pressed left at (197, 96)
Screenshot: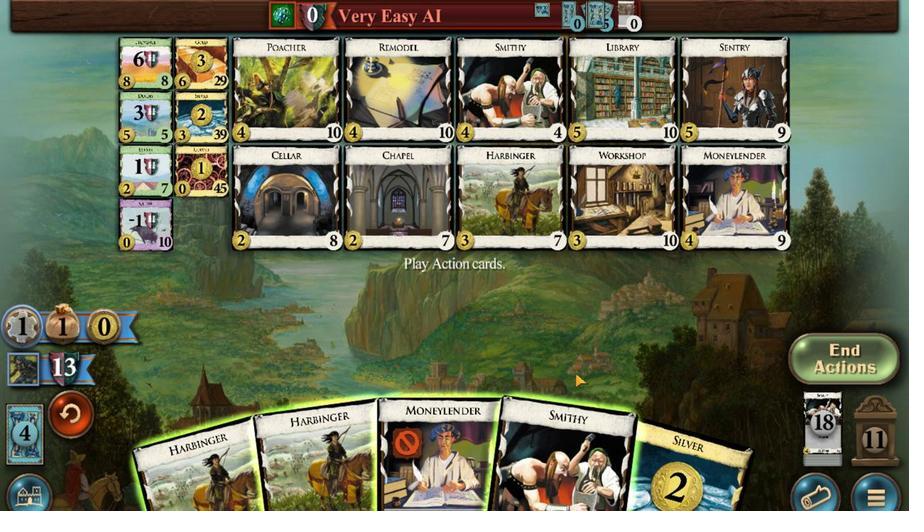 
Action: Mouse moved to (209, 80)
Screenshot: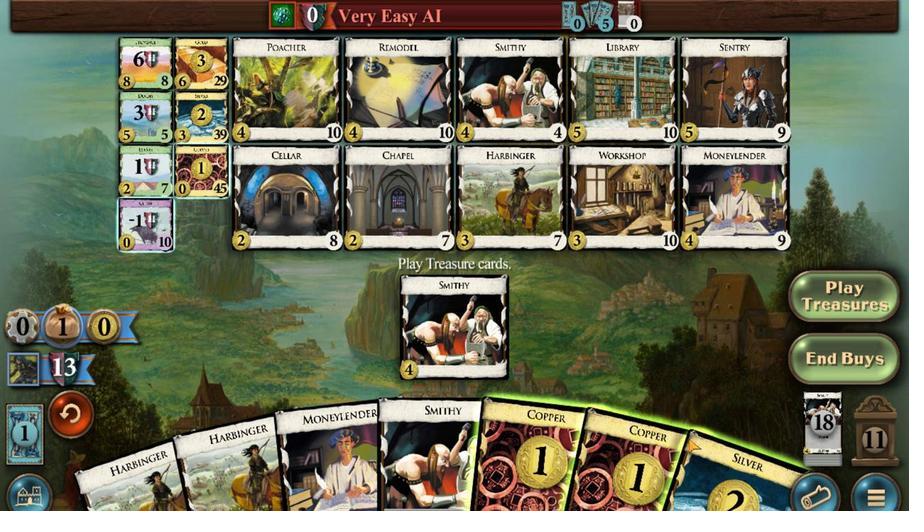 
Action: Mouse pressed left at (209, 80)
Screenshot: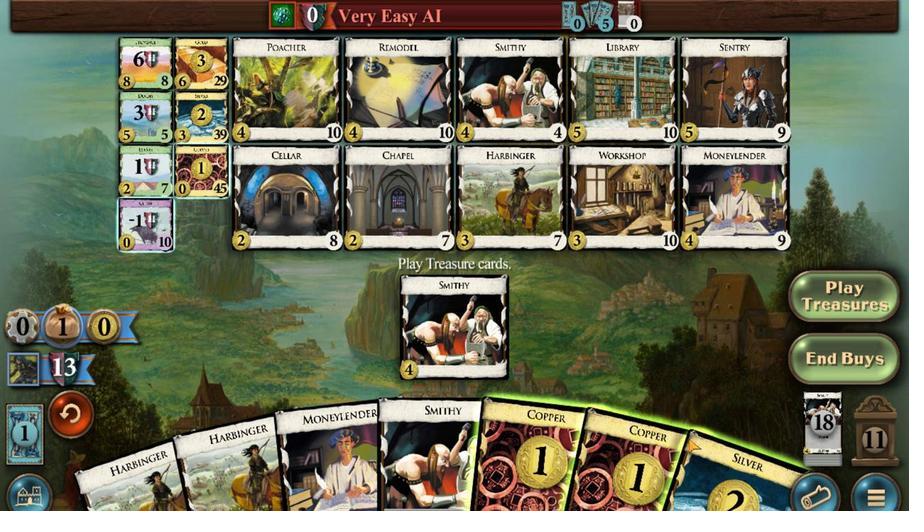 
Action: Mouse moved to (199, 115)
Screenshot: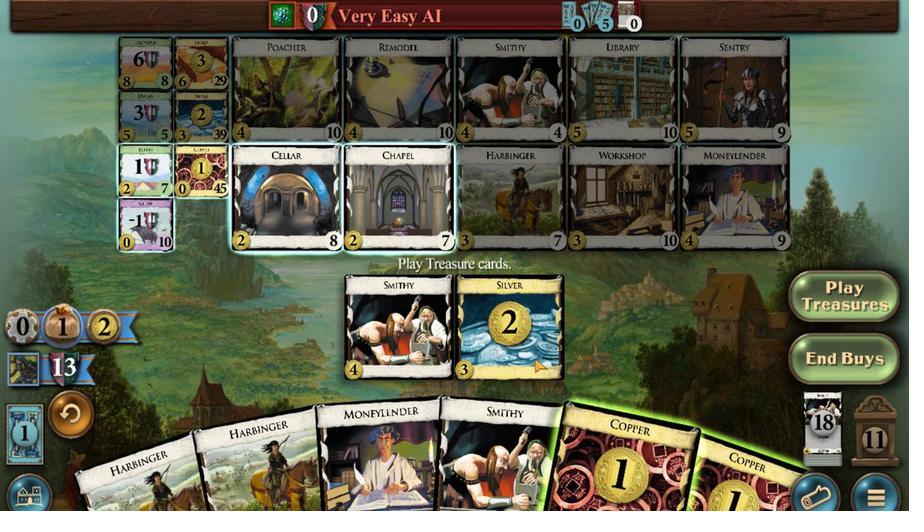 
Action: Mouse pressed left at (199, 115)
Screenshot: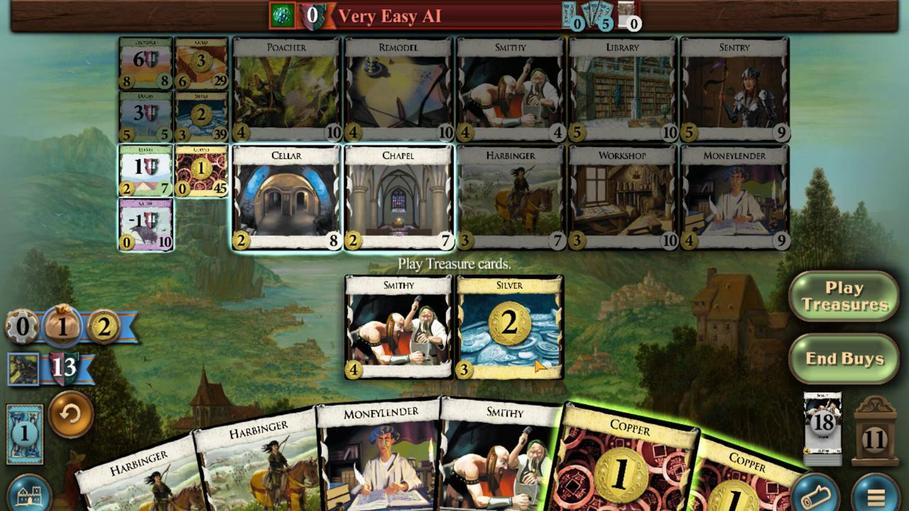 
Action: Mouse moved to (207, 83)
Screenshot: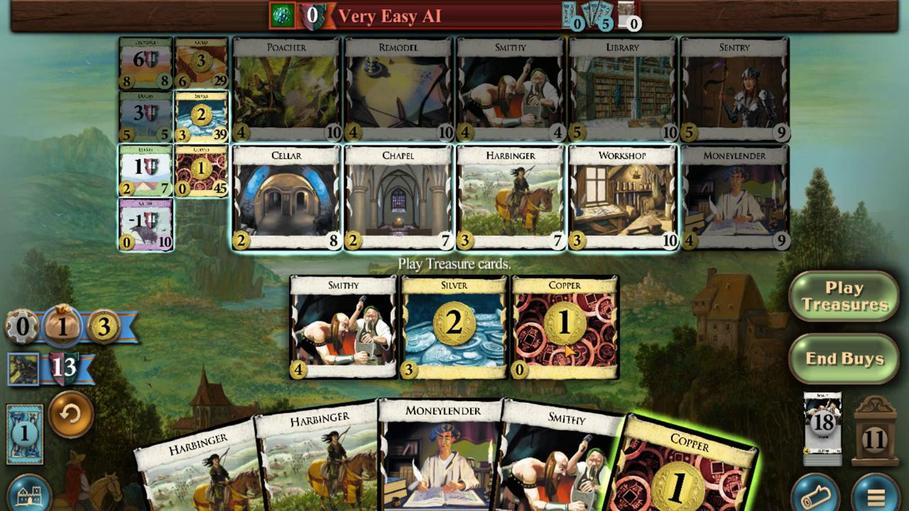 
Action: Mouse pressed left at (207, 83)
Screenshot: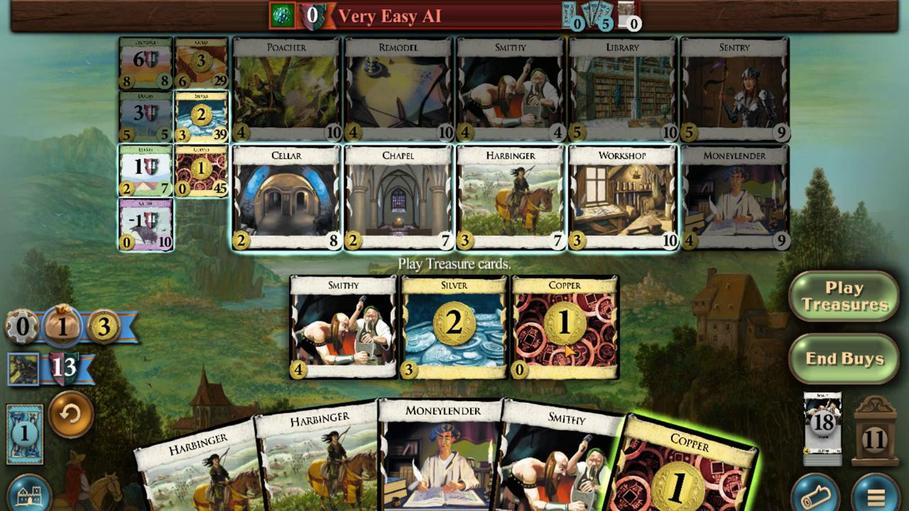 
Action: Mouse moved to (191, 465)
Screenshot: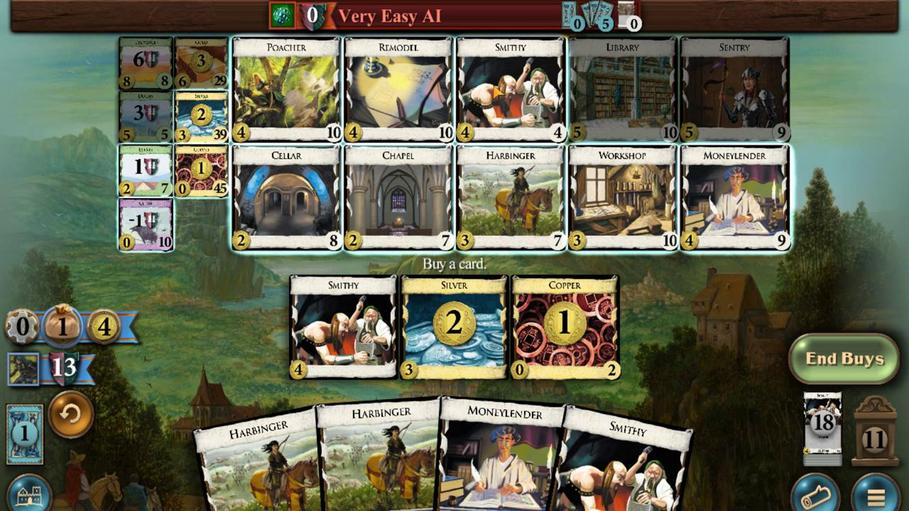 
Action: Mouse pressed left at (191, 465)
Screenshot: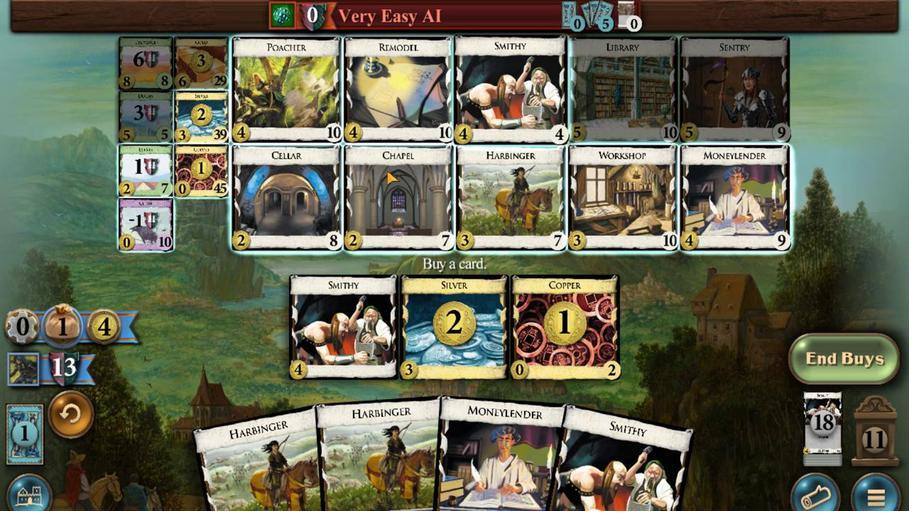 
Action: Mouse moved to (186, 98)
Screenshot: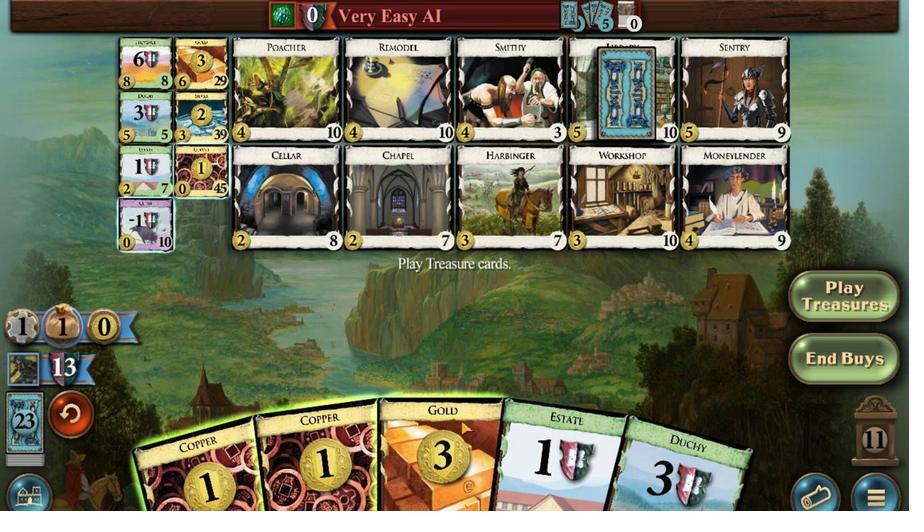 
Action: Mouse pressed left at (186, 98)
Screenshot: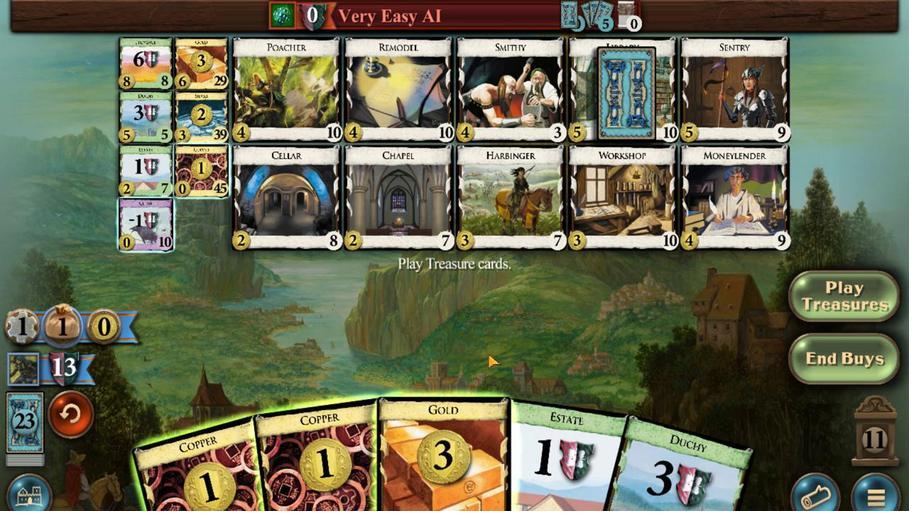 
Action: Mouse moved to (179, 103)
Screenshot: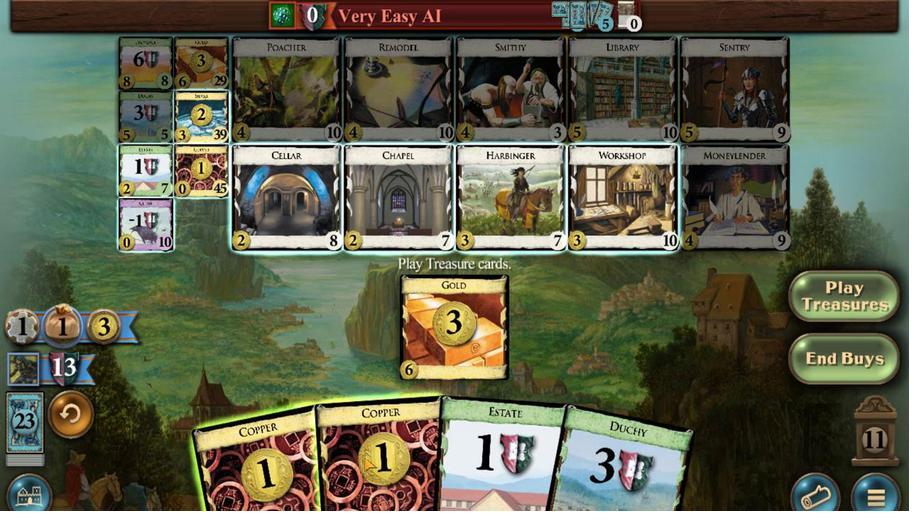 
Action: Mouse pressed left at (179, 103)
Screenshot: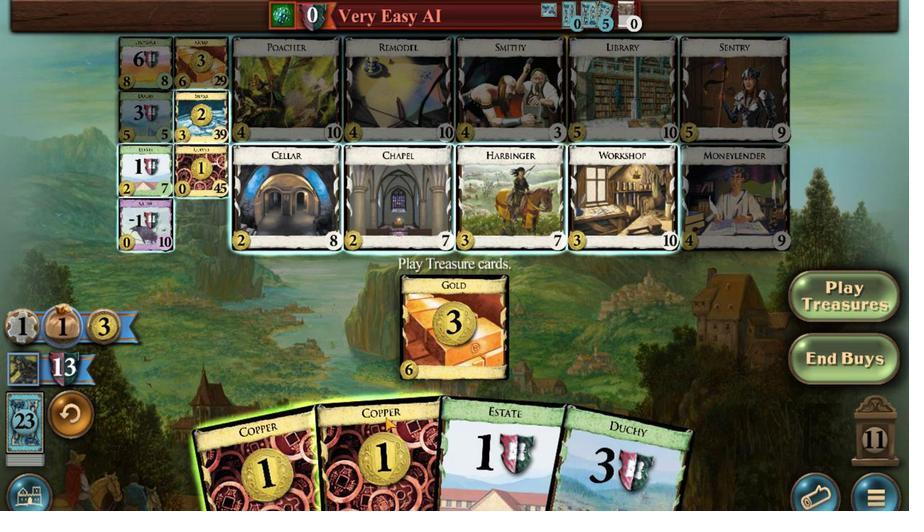 
Action: Mouse moved to (173, 107)
Screenshot: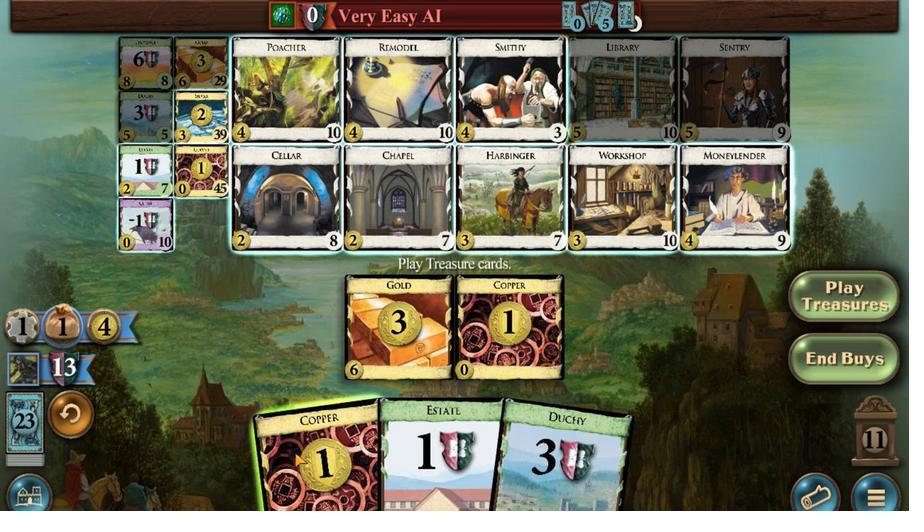 
Action: Mouse pressed left at (173, 107)
Screenshot: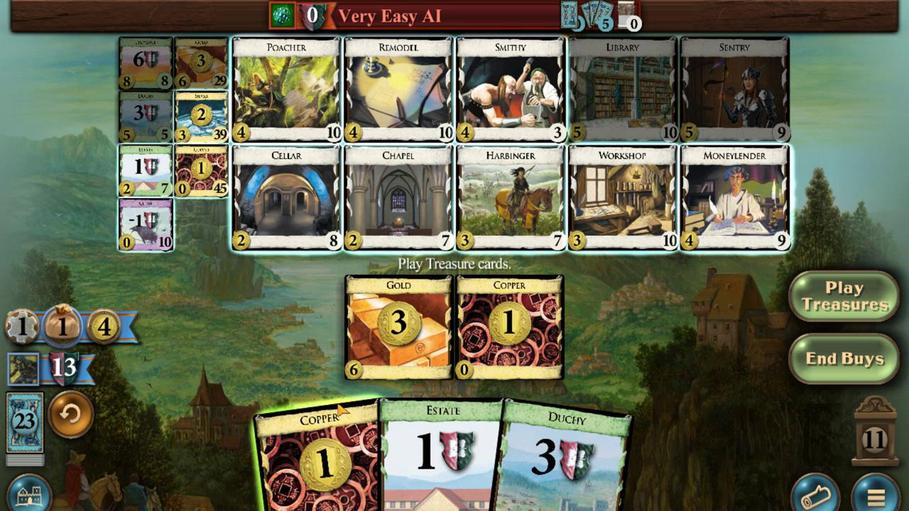 
Action: Mouse moved to (160, 437)
Screenshot: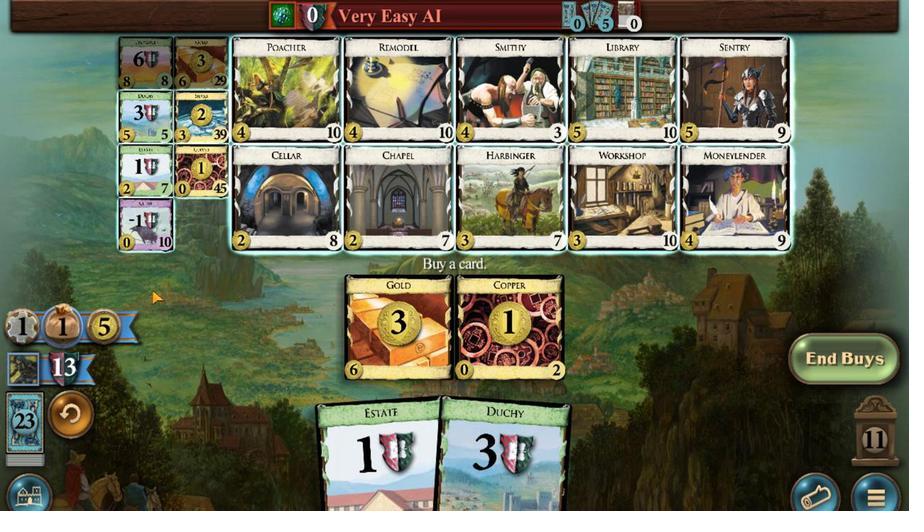 
Action: Mouse pressed left at (160, 437)
Screenshot: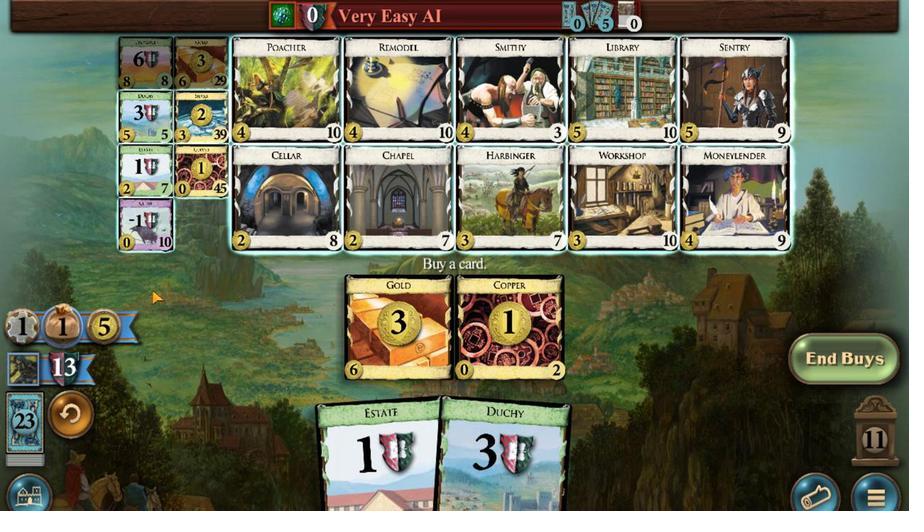 
Action: Mouse moved to (166, 100)
Screenshot: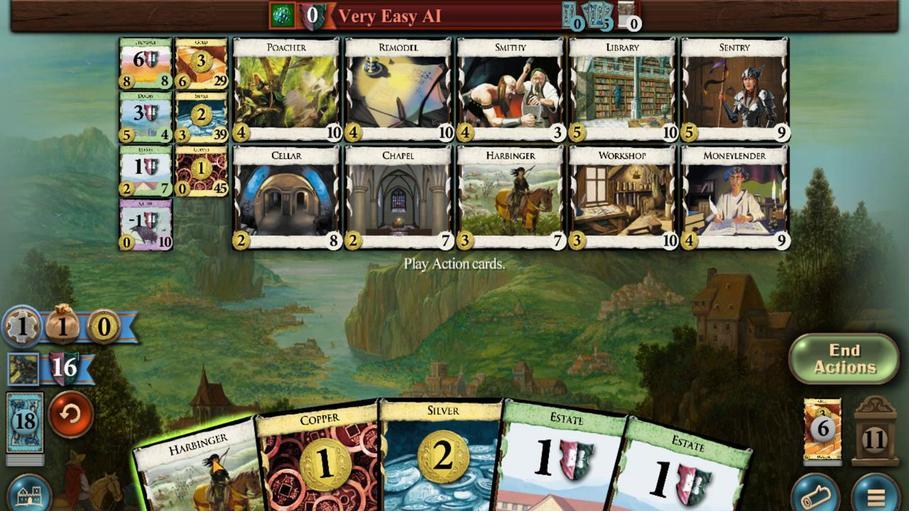 
Action: Mouse pressed left at (166, 100)
Screenshot: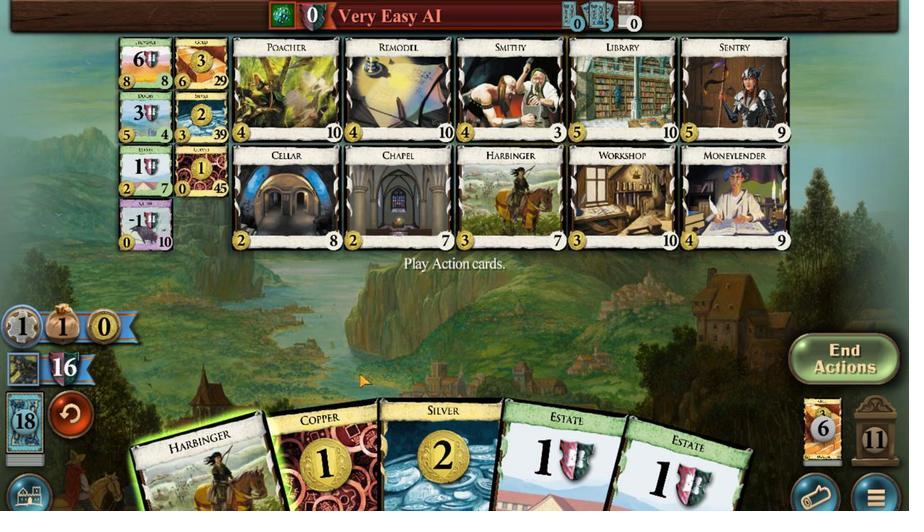 
Action: Mouse moved to (204, 388)
Screenshot: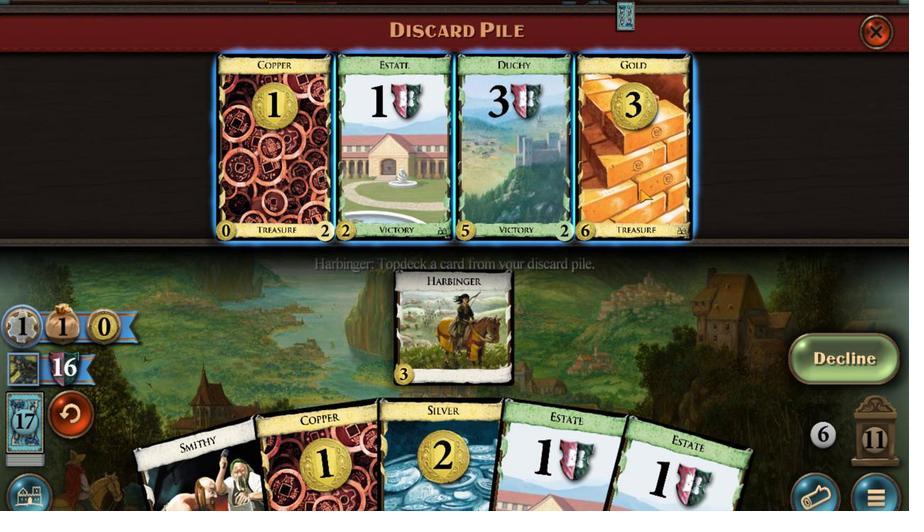 
Action: Mouse pressed left at (204, 388)
Screenshot: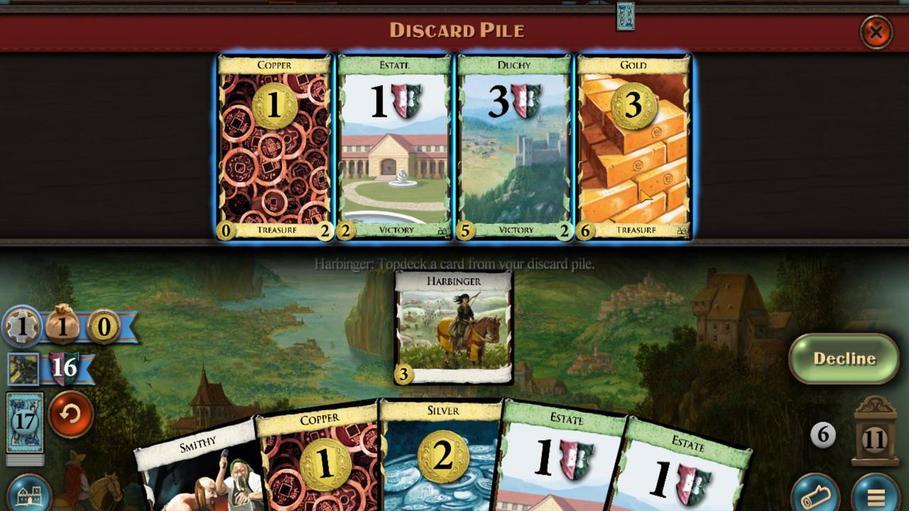 
Action: Mouse moved to (163, 76)
Screenshot: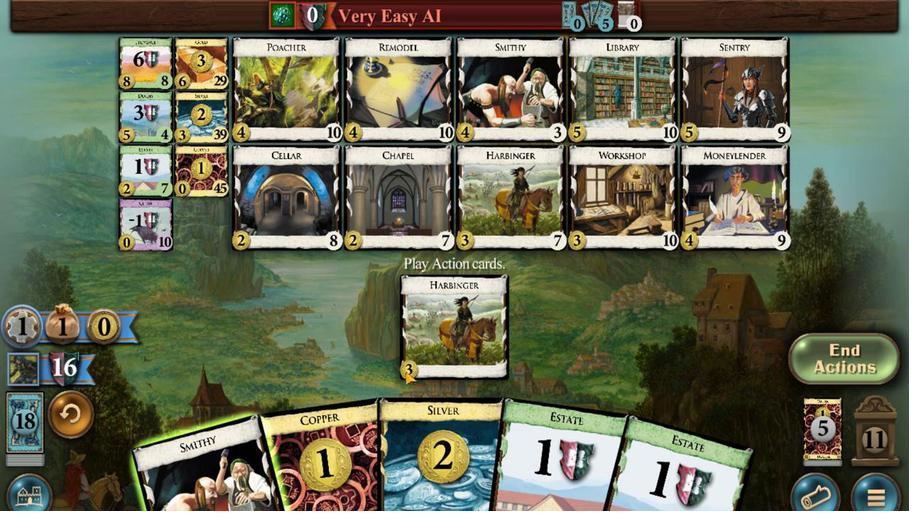 
Action: Mouse pressed left at (163, 76)
Screenshot: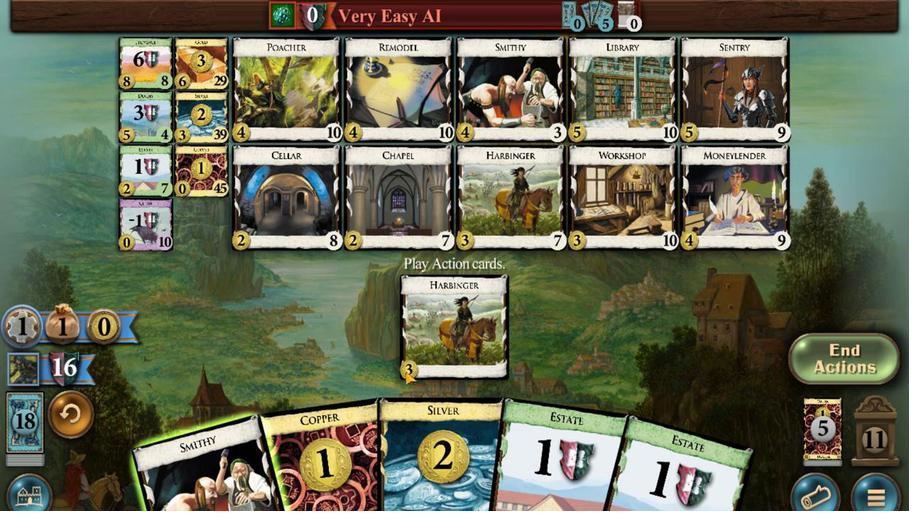 
Action: Mouse moved to (194, 73)
Screenshot: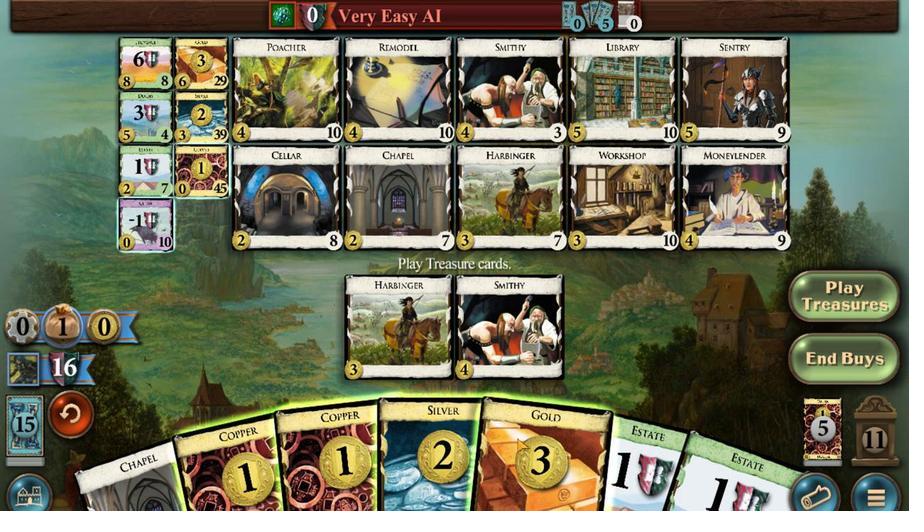 
Action: Mouse pressed left at (194, 73)
Screenshot: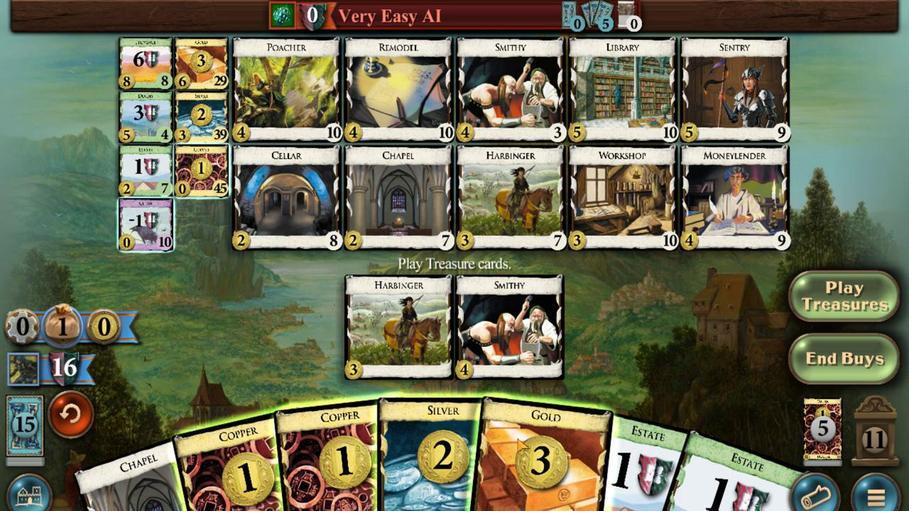 
Action: Mouse moved to (191, 93)
Screenshot: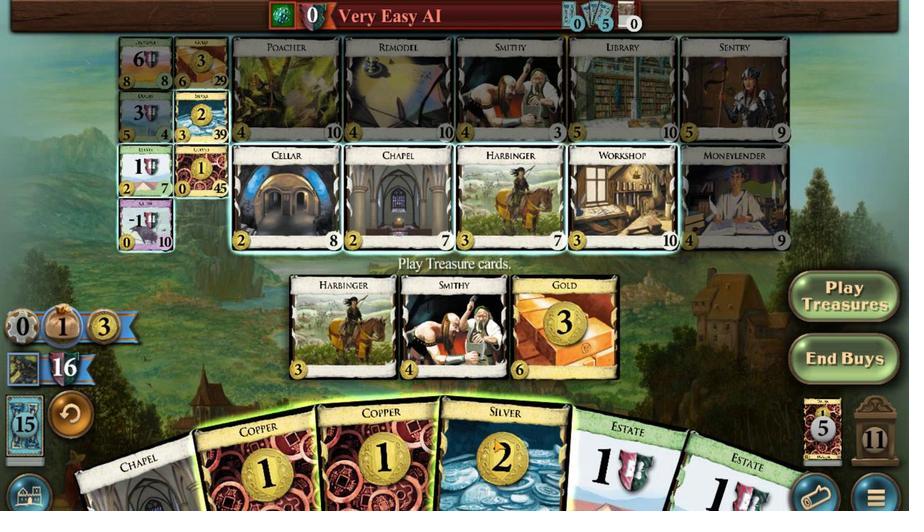 
Action: Mouse pressed left at (191, 93)
Screenshot: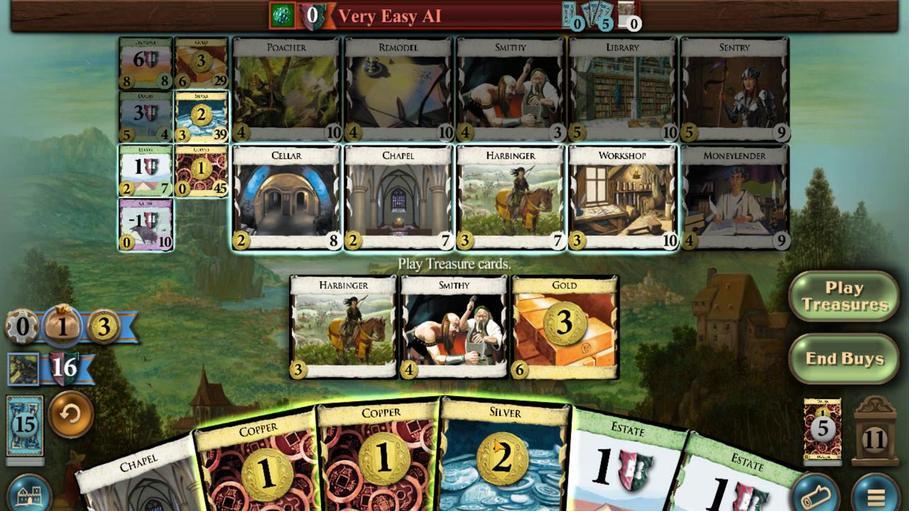 
Action: Mouse moved to (159, 424)
Screenshot: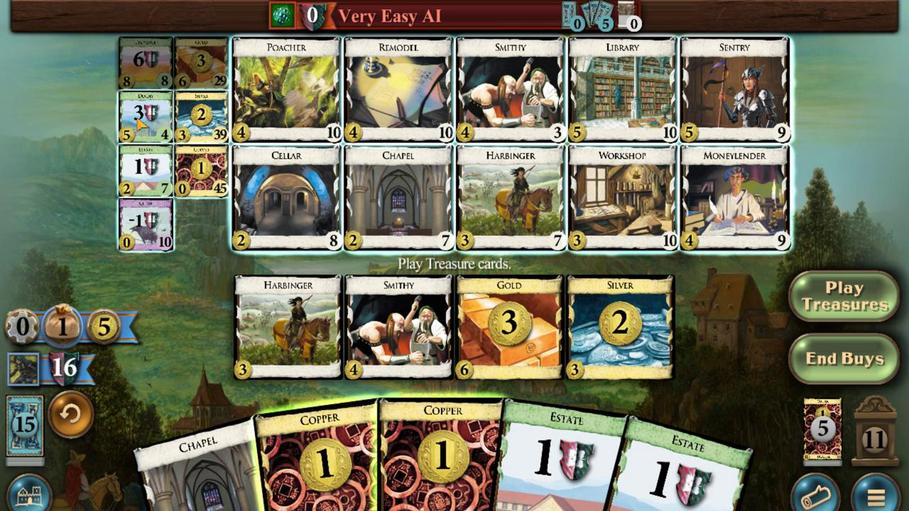 
Action: Mouse pressed left at (159, 424)
Screenshot: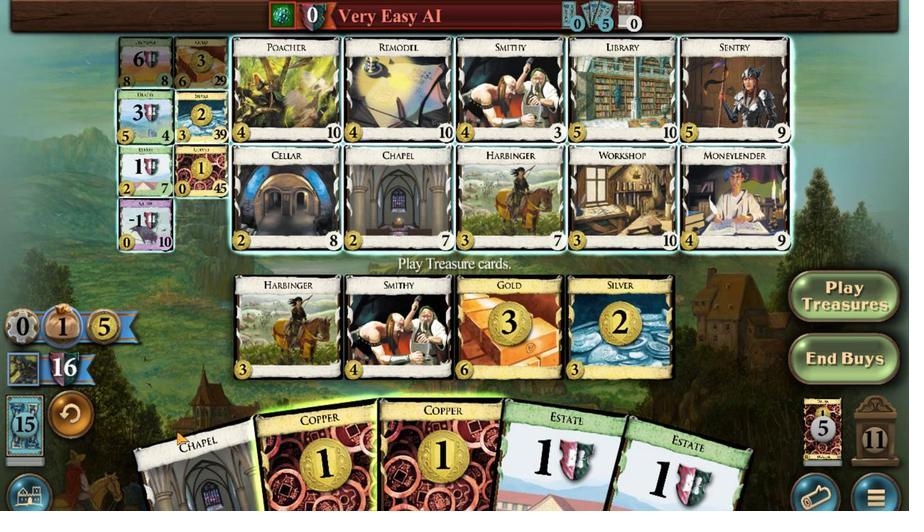 
Action: Mouse moved to (184, 100)
Screenshot: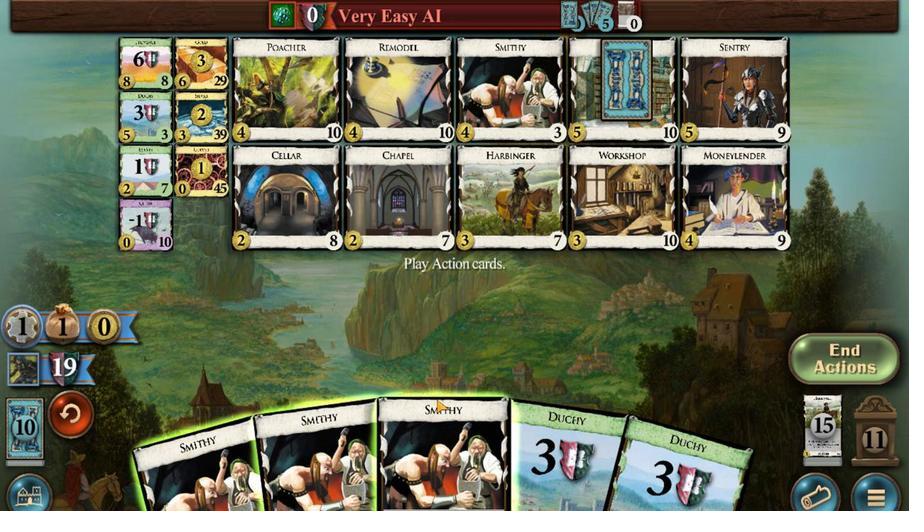 
Action: Mouse pressed left at (184, 100)
Screenshot: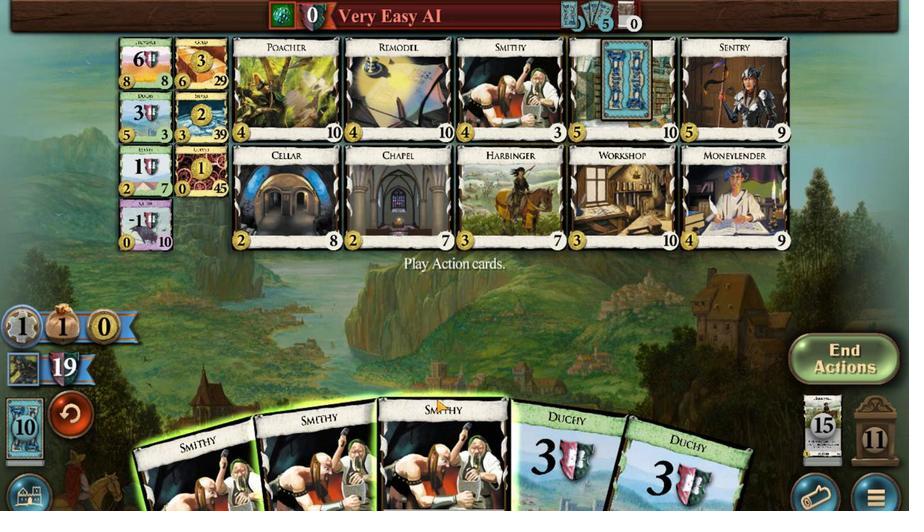 
Action: Mouse moved to (186, 87)
Screenshot: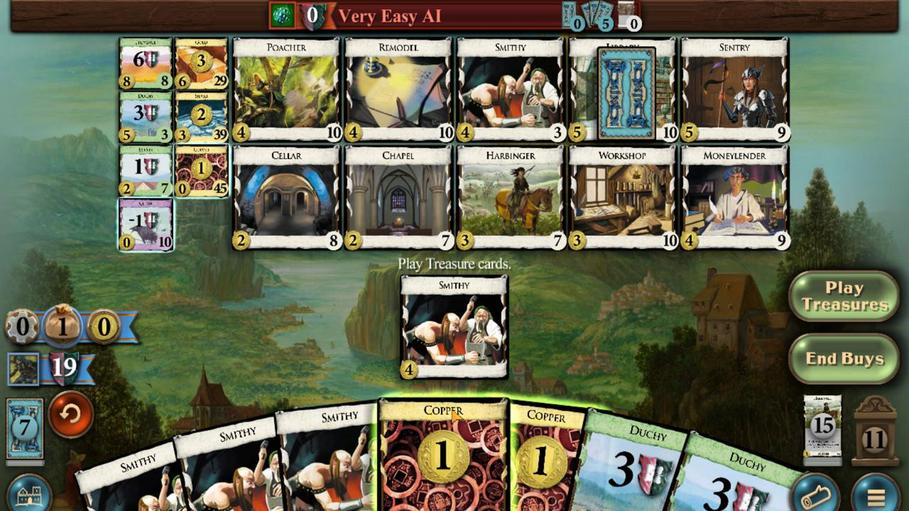 
Action: Mouse pressed left at (186, 87)
Screenshot: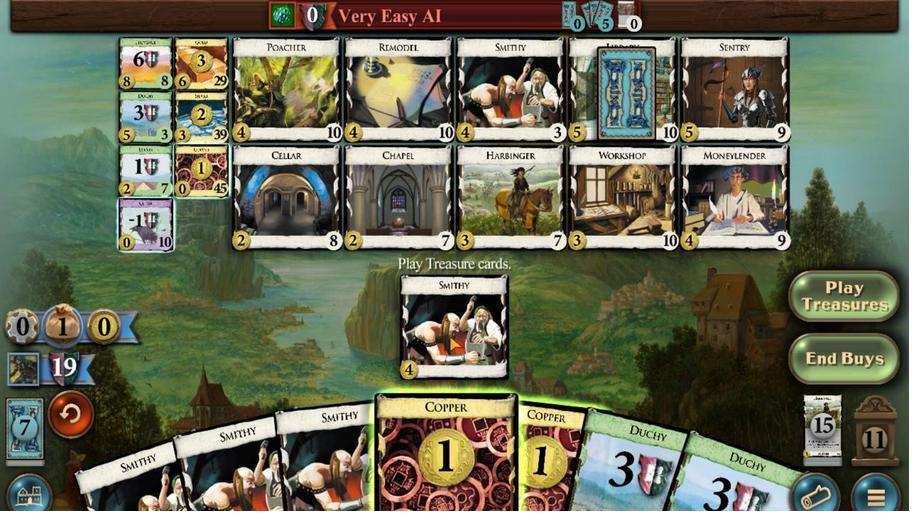 
Action: Mouse moved to (189, 112)
Screenshot: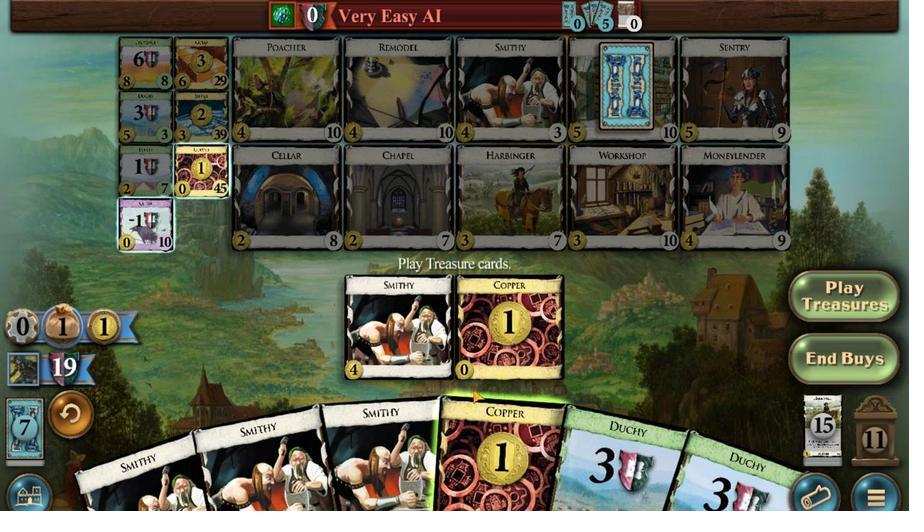 
Action: Mouse pressed left at (189, 112)
Screenshot: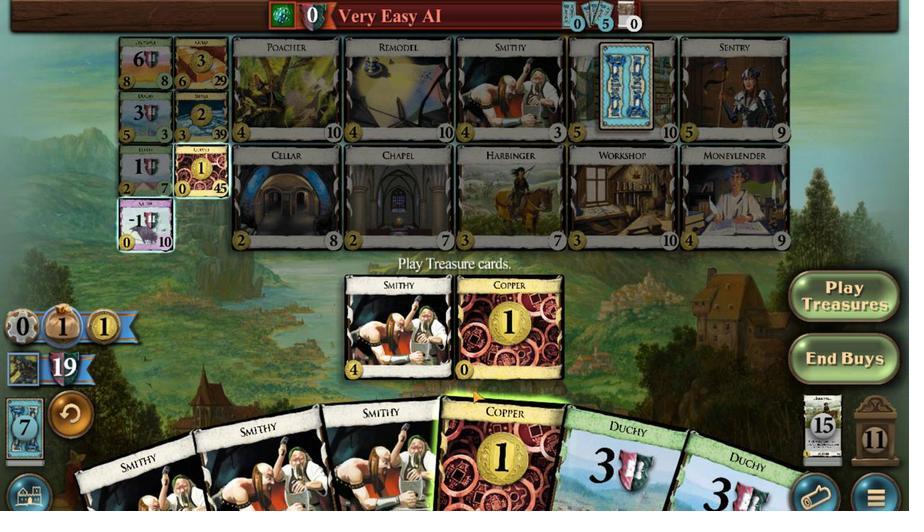 
Action: Mouse moved to (161, 378)
Screenshot: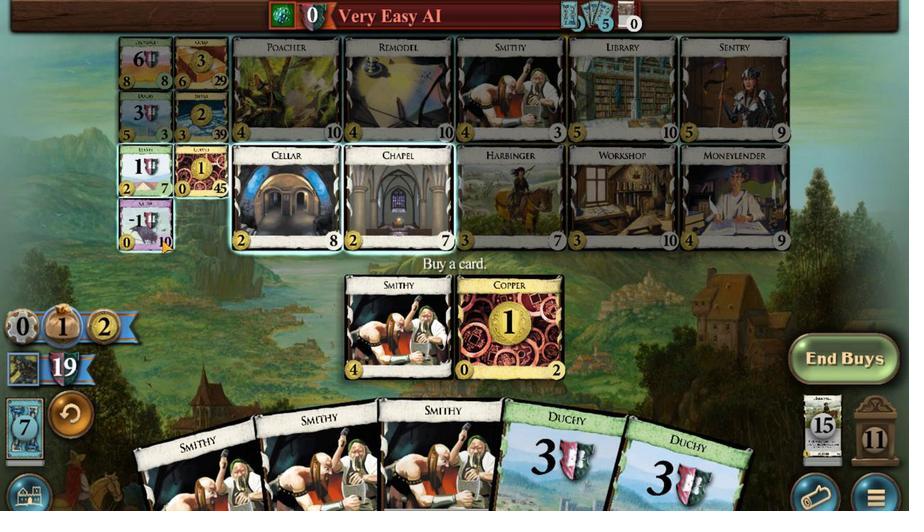
Action: Mouse pressed left at (161, 378)
Screenshot: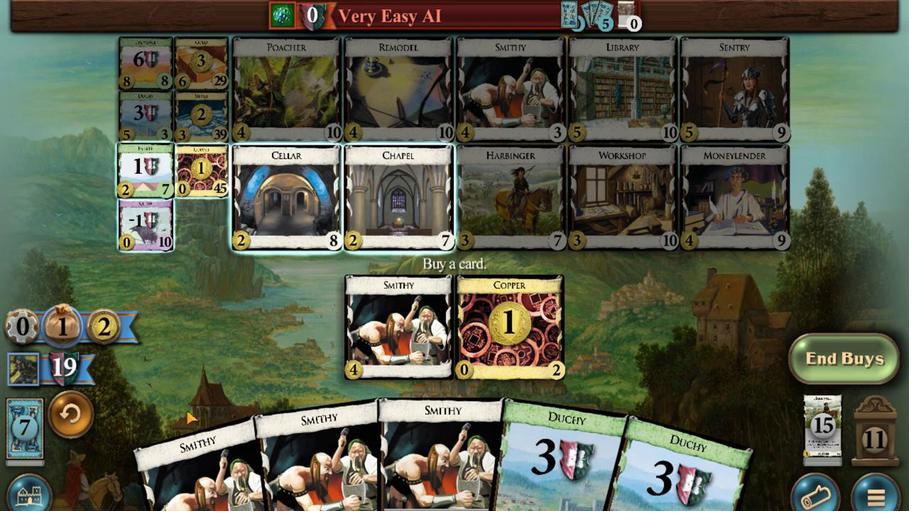 
Action: Mouse moved to (174, 104)
Screenshot: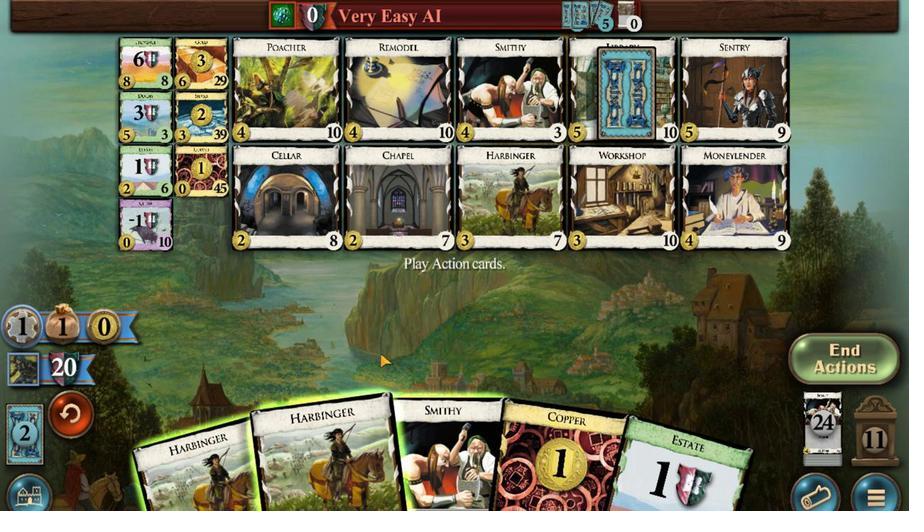 
Action: Mouse pressed left at (174, 104)
Screenshot: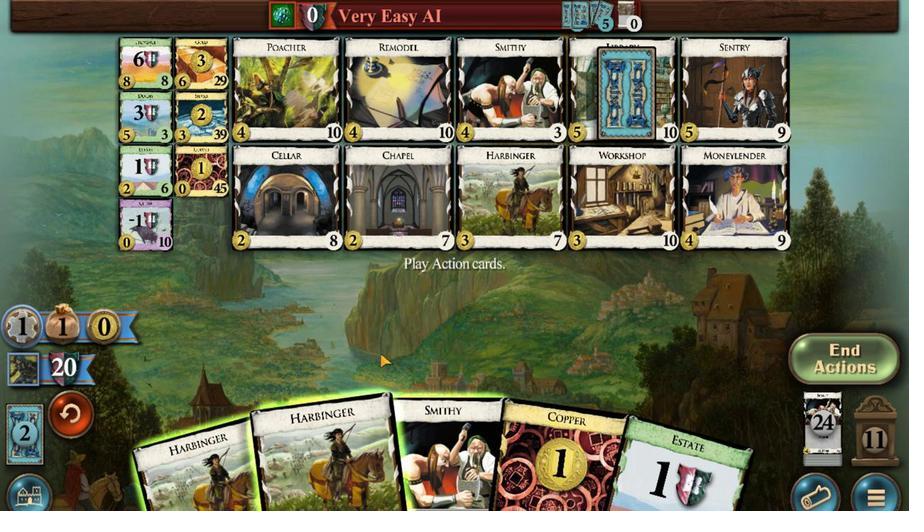 
Action: Mouse moved to (221, 424)
Screenshot: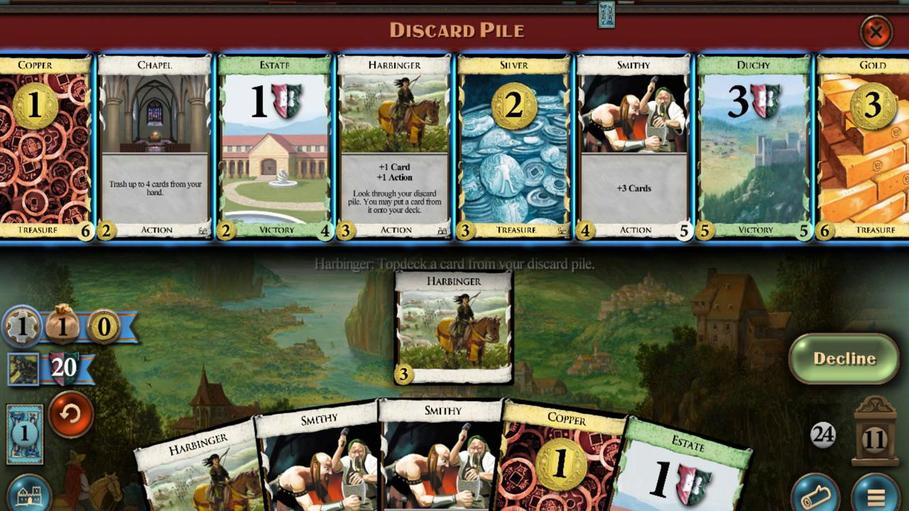 
Action: Mouse pressed left at (221, 424)
Screenshot: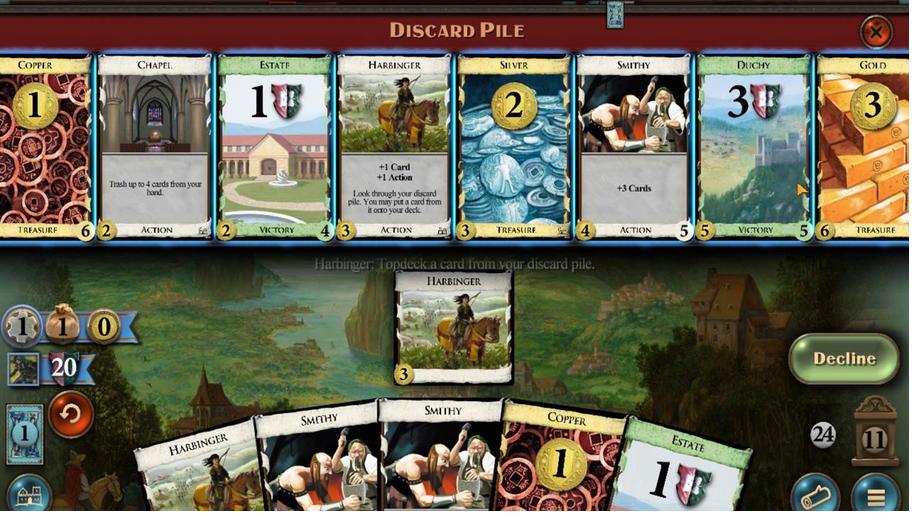 
Action: Mouse moved to (219, 442)
Screenshot: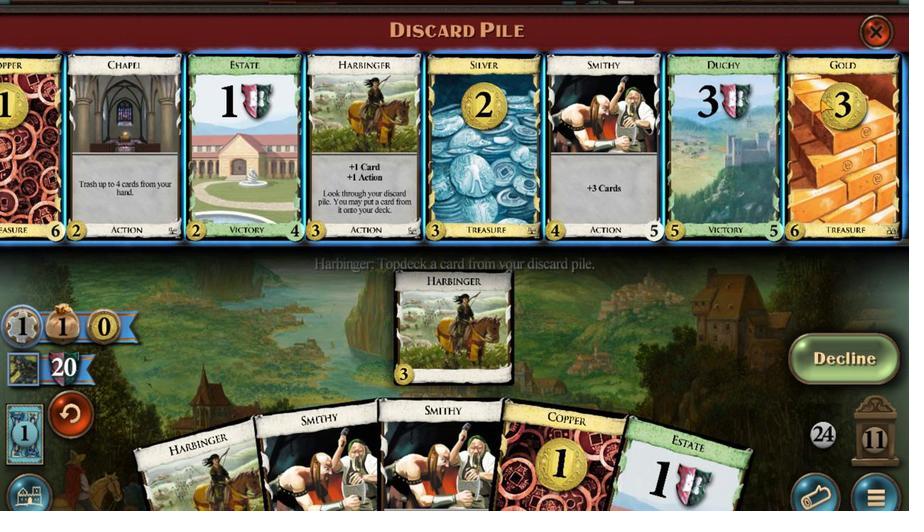 
Action: Mouse pressed left at (219, 442)
